 Task: Research Airbnb accommodations in Oregon's Willamette Valley. Look for 5 accommodations.
Action: Mouse moved to (431, 64)
Screenshot: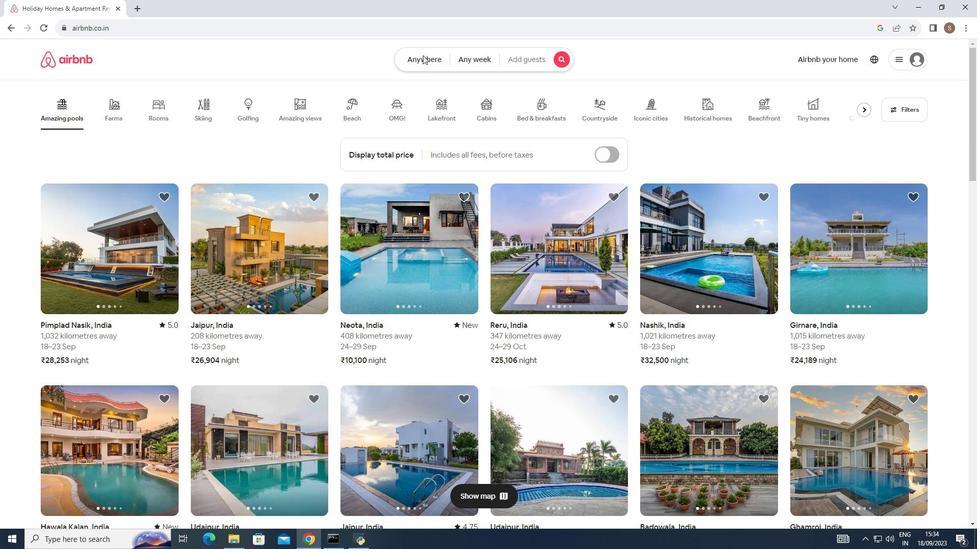 
Action: Mouse pressed left at (431, 64)
Screenshot: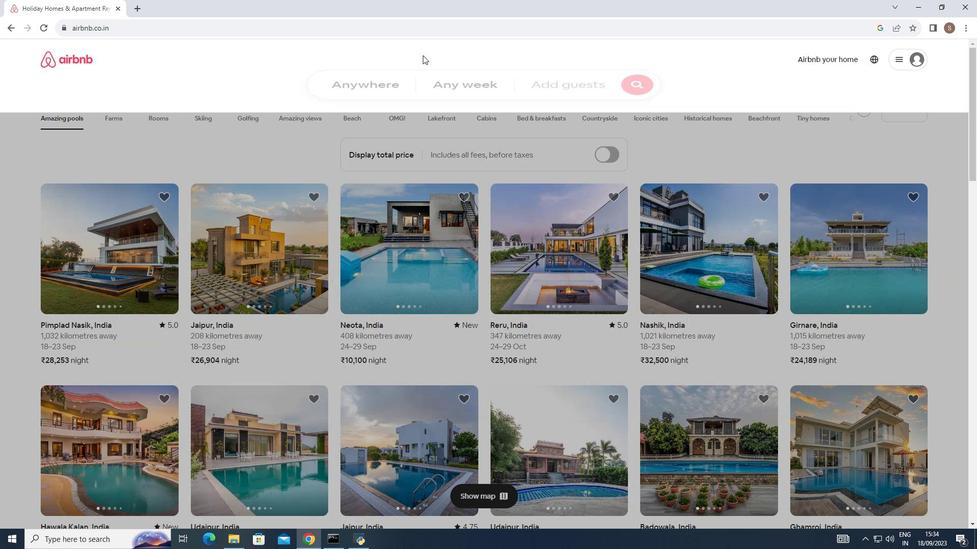 
Action: Mouse moved to (328, 112)
Screenshot: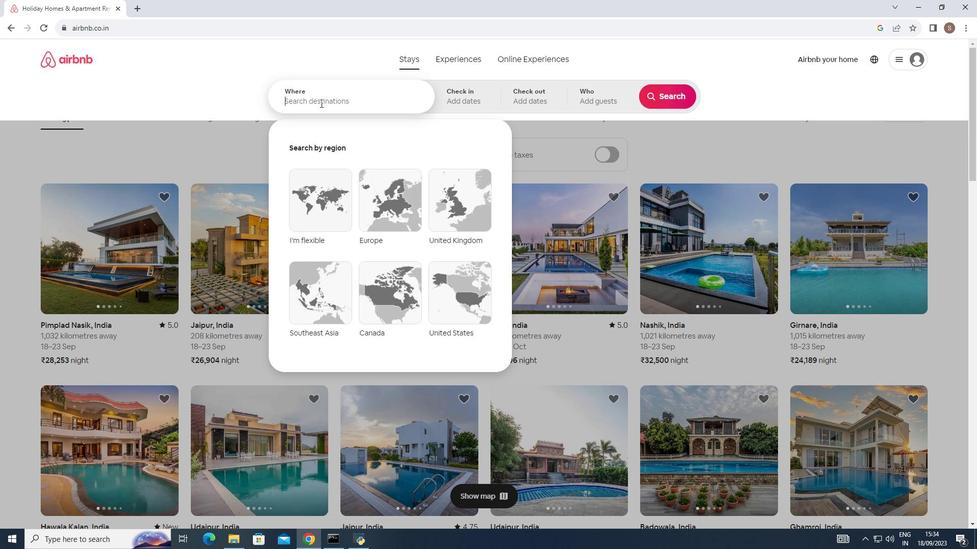 
Action: Mouse pressed left at (328, 112)
Screenshot: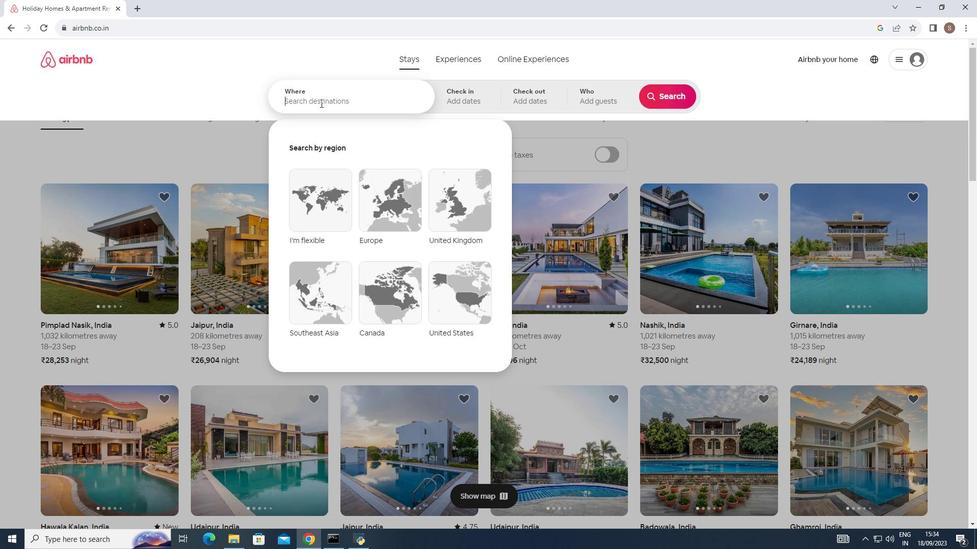 
Action: Mouse moved to (329, 112)
Screenshot: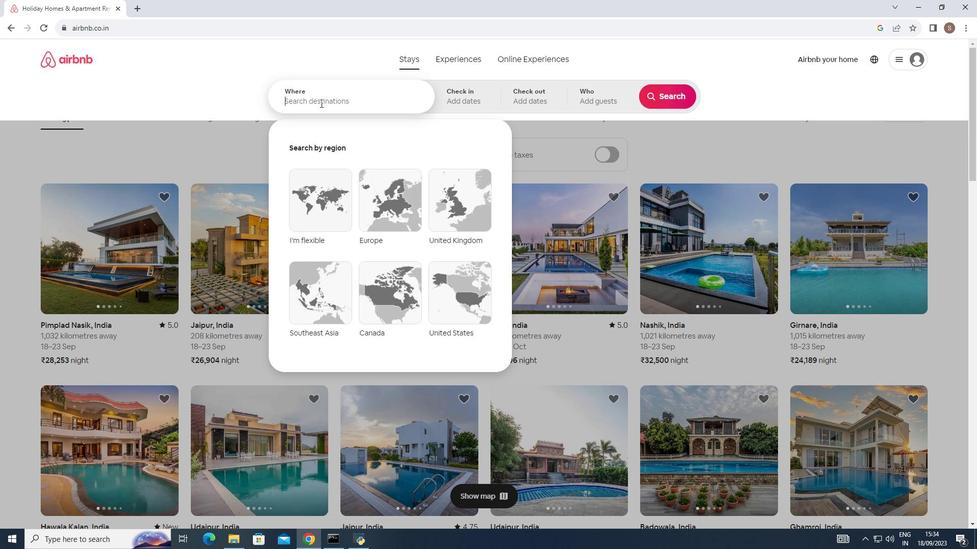 
Action: Key pressed oregons<Key.space>willamette<Key.space>valley
Screenshot: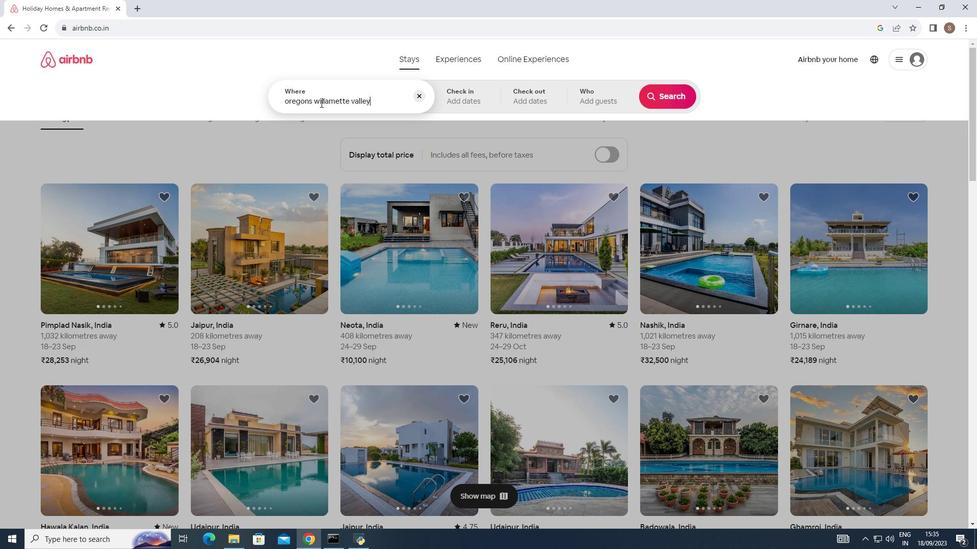 
Action: Mouse moved to (671, 99)
Screenshot: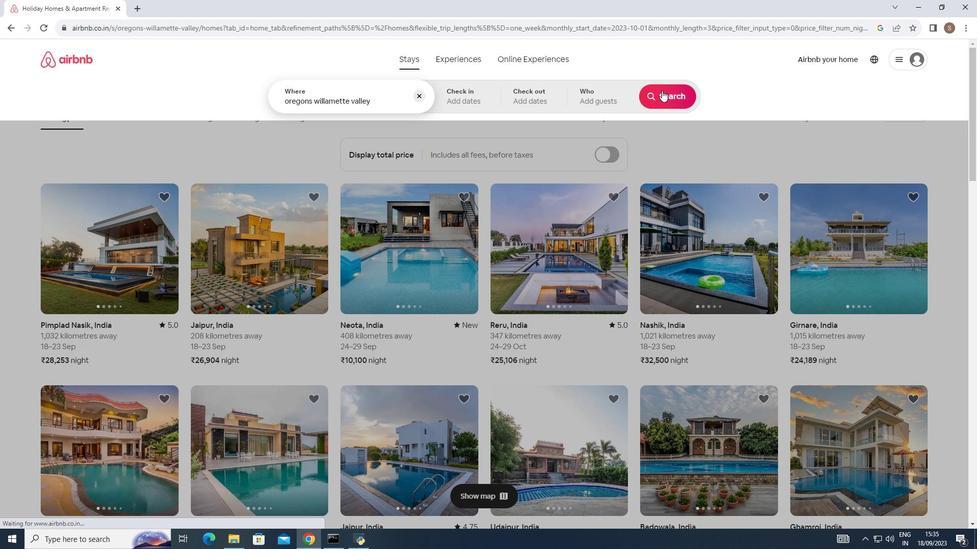 
Action: Mouse pressed left at (671, 99)
Screenshot: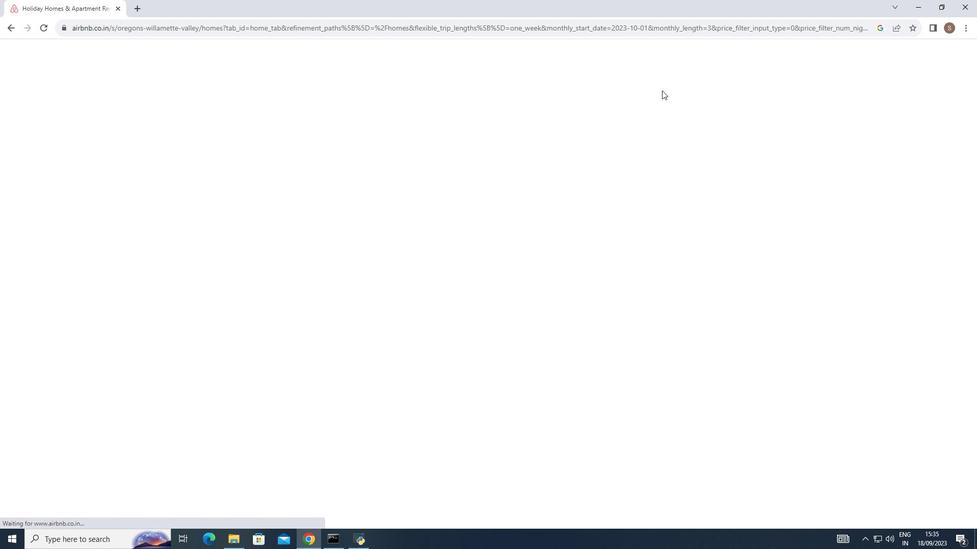 
Action: Mouse moved to (287, 265)
Screenshot: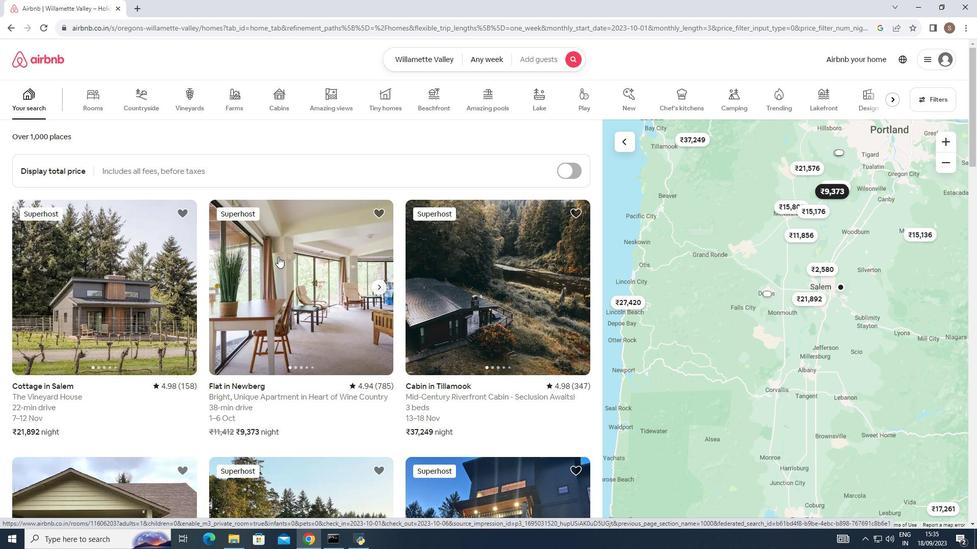 
Action: Mouse scrolled (287, 265) with delta (0, 0)
Screenshot: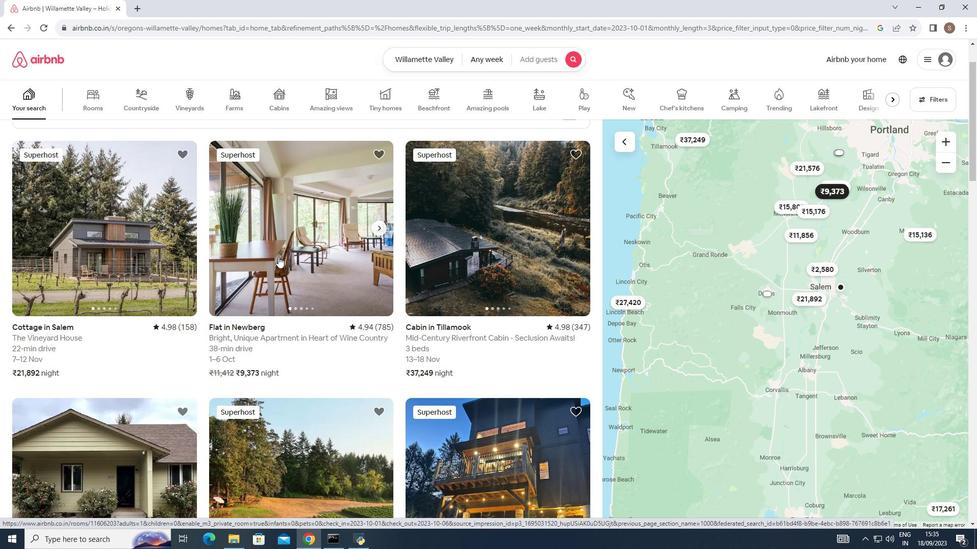 
Action: Mouse scrolled (287, 265) with delta (0, 0)
Screenshot: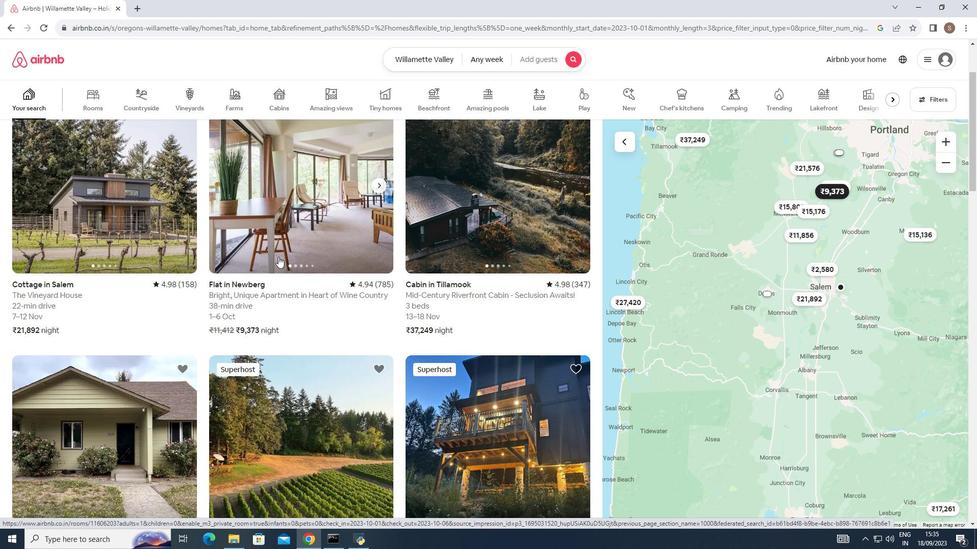 
Action: Mouse moved to (287, 261)
Screenshot: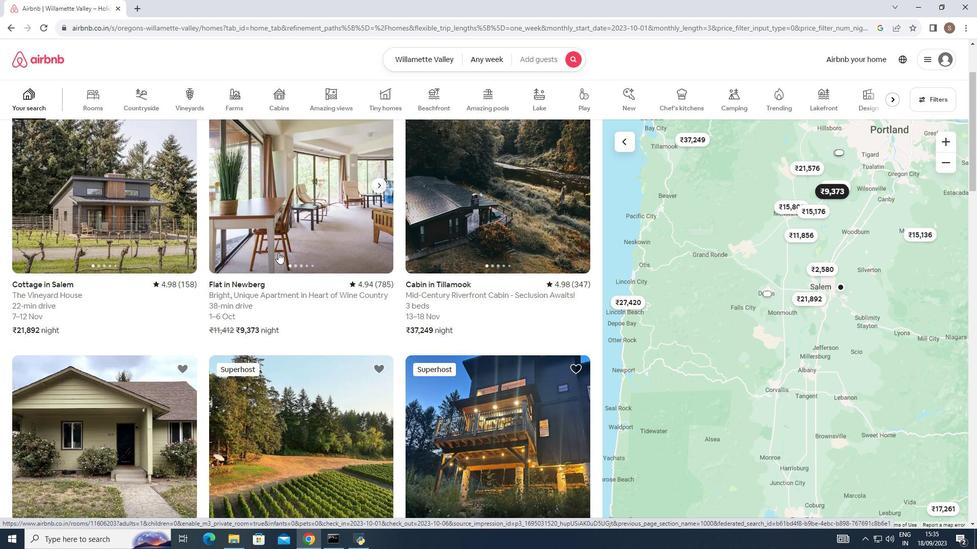 
Action: Mouse scrolled (287, 261) with delta (0, 0)
Screenshot: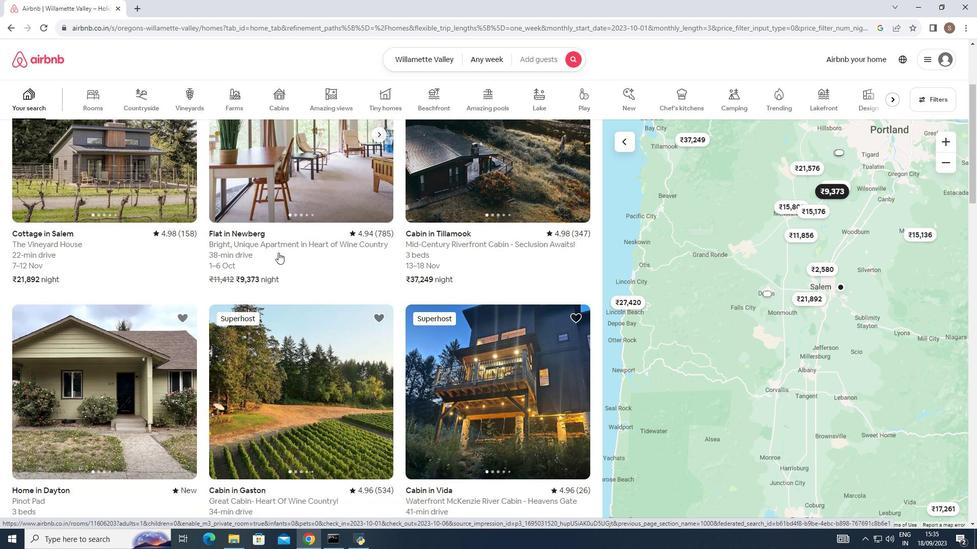 
Action: Mouse moved to (287, 261)
Screenshot: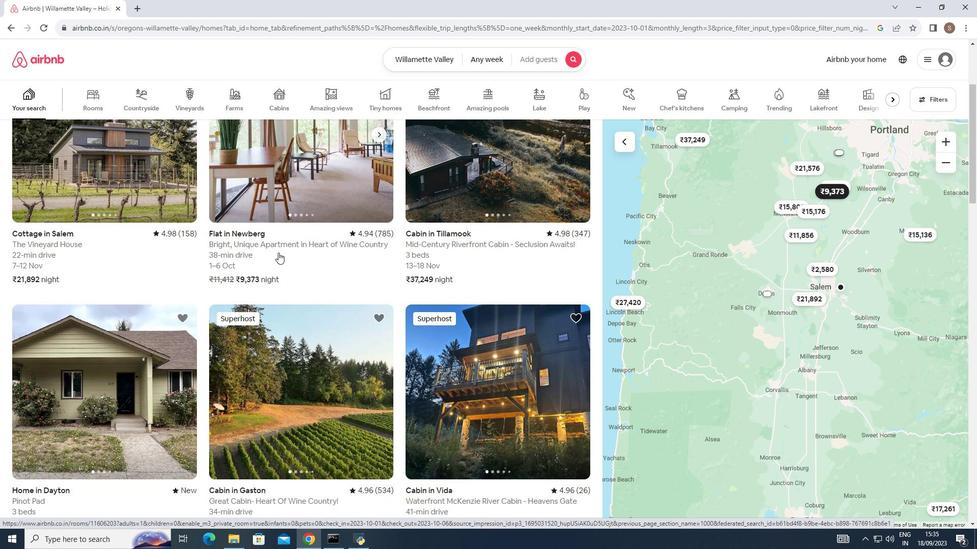 
Action: Mouse scrolled (287, 261) with delta (0, 0)
Screenshot: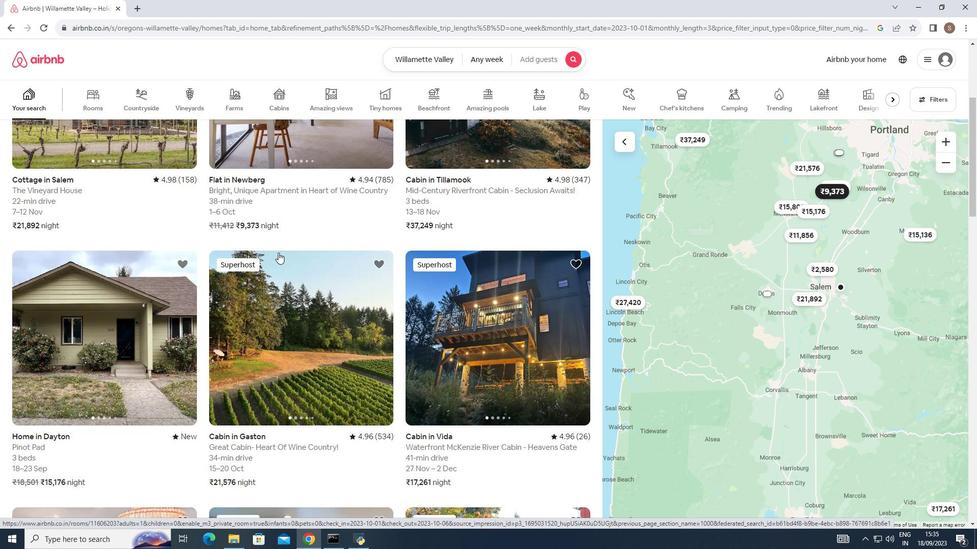 
Action: Mouse scrolled (287, 261) with delta (0, 0)
Screenshot: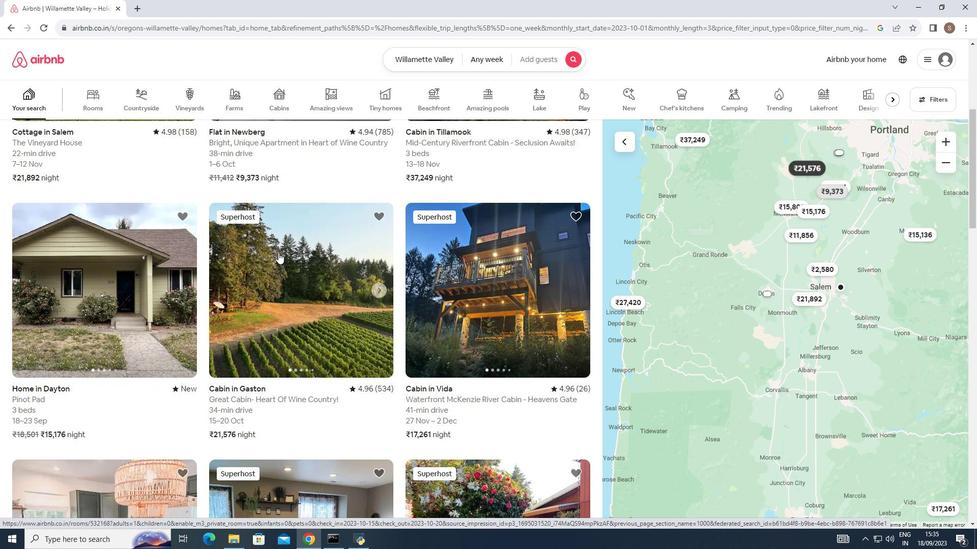 
Action: Mouse scrolled (287, 261) with delta (0, 0)
Screenshot: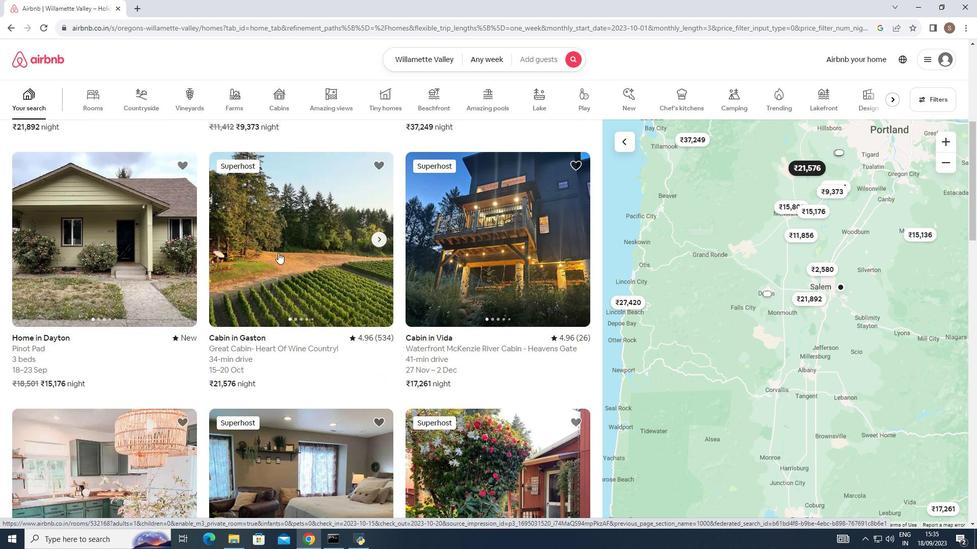 
Action: Mouse scrolled (287, 261) with delta (0, 0)
Screenshot: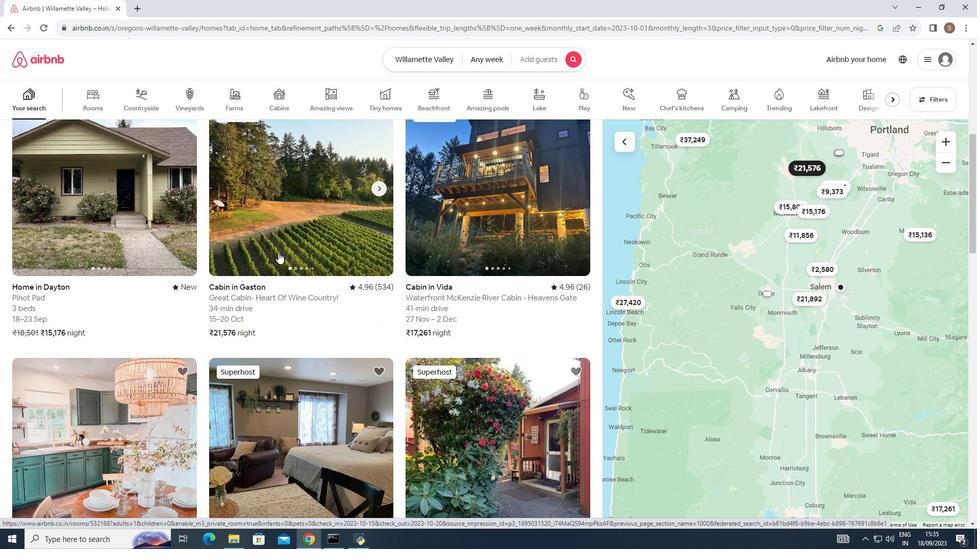 
Action: Mouse scrolled (287, 261) with delta (0, 0)
Screenshot: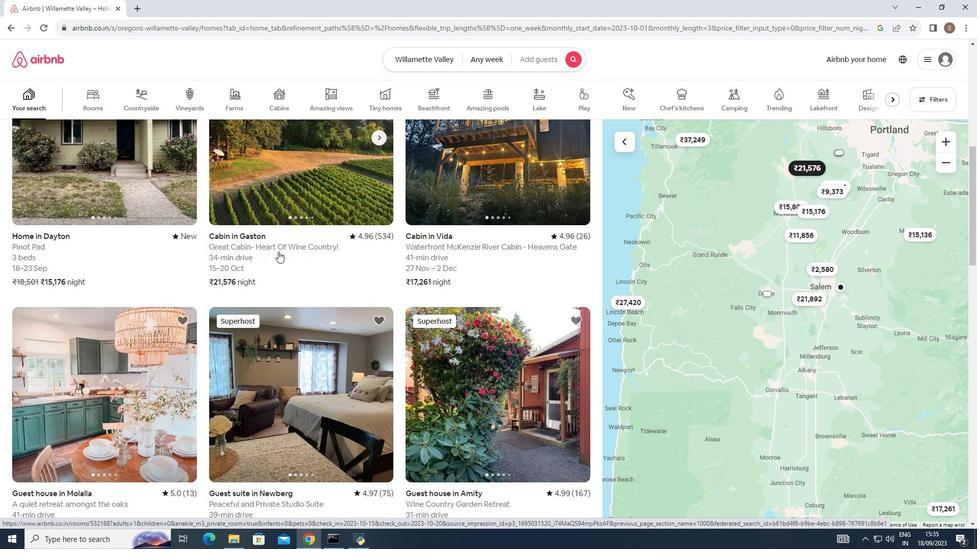 
Action: Mouse moved to (288, 257)
Screenshot: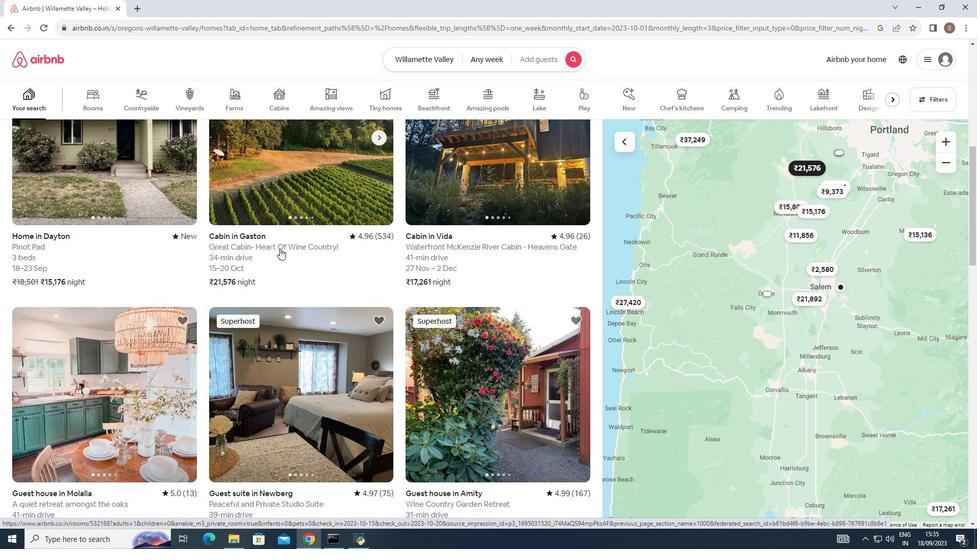 
Action: Mouse scrolled (288, 257) with delta (0, 0)
Screenshot: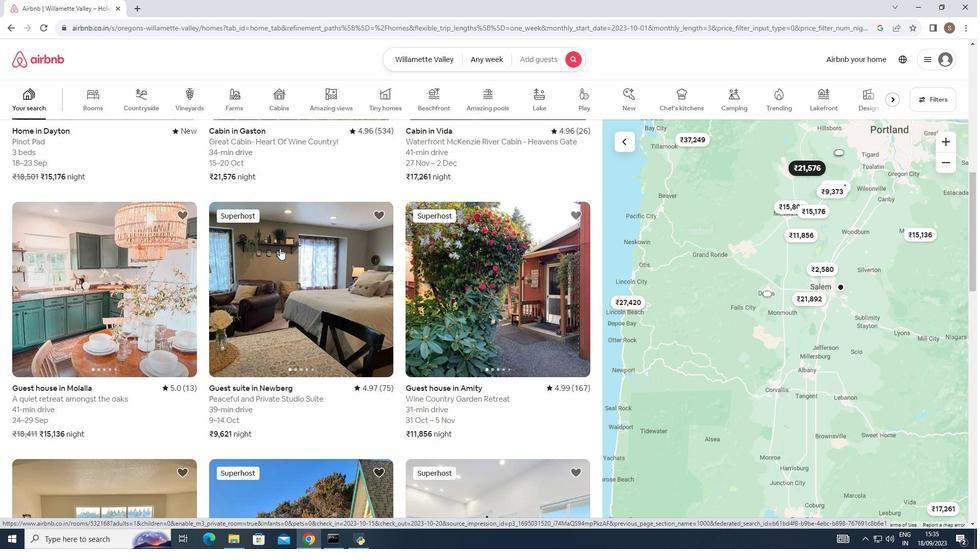 
Action: Mouse scrolled (288, 257) with delta (0, 0)
Screenshot: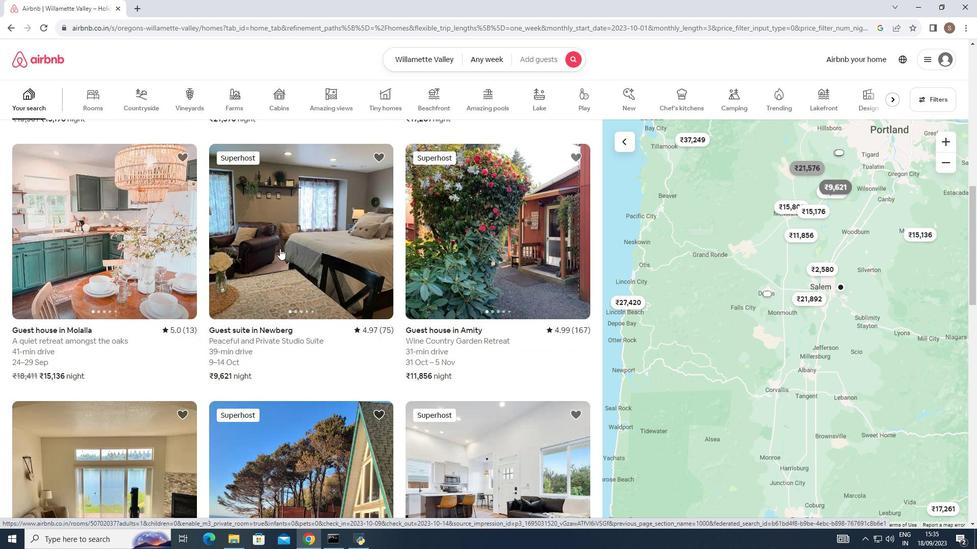 
Action: Mouse scrolled (288, 257) with delta (0, 0)
Screenshot: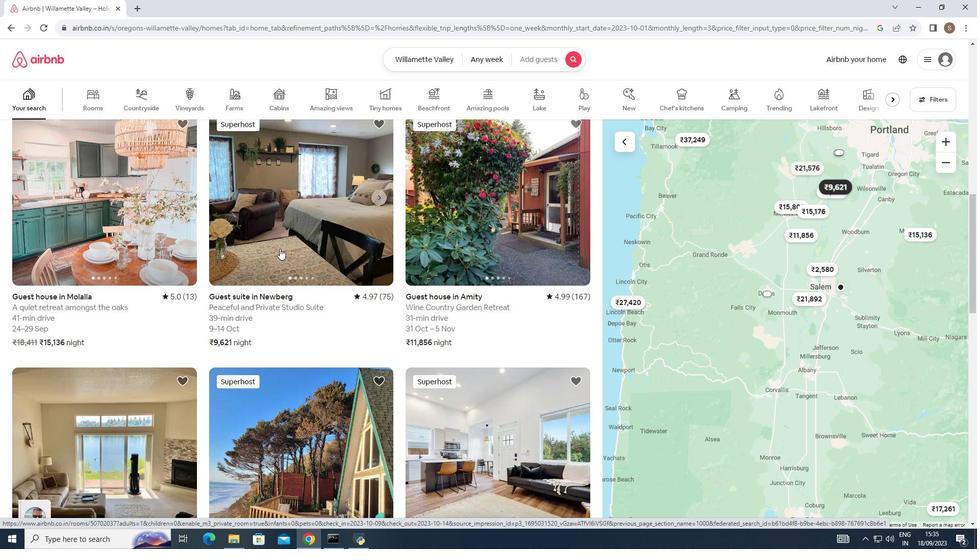 
Action: Mouse scrolled (288, 257) with delta (0, 0)
Screenshot: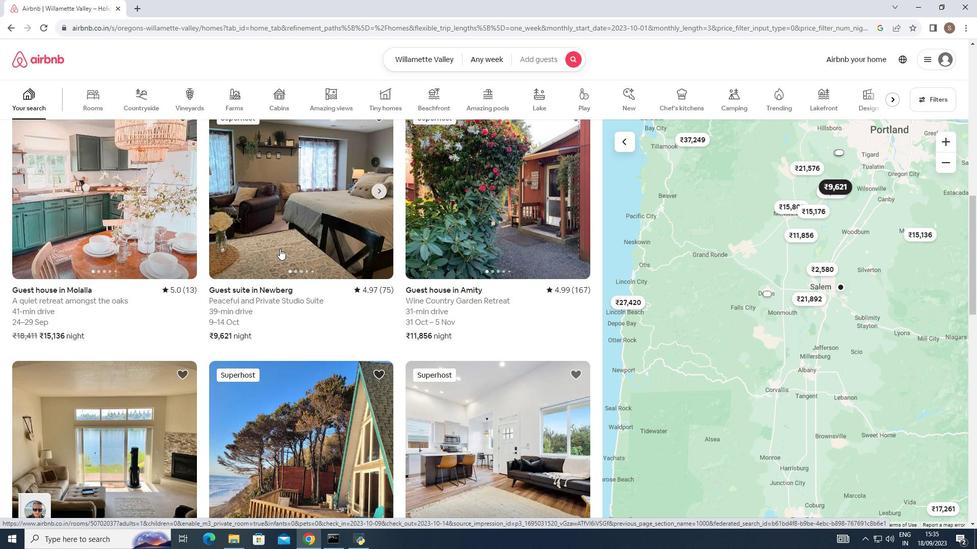 
Action: Mouse moved to (290, 254)
Screenshot: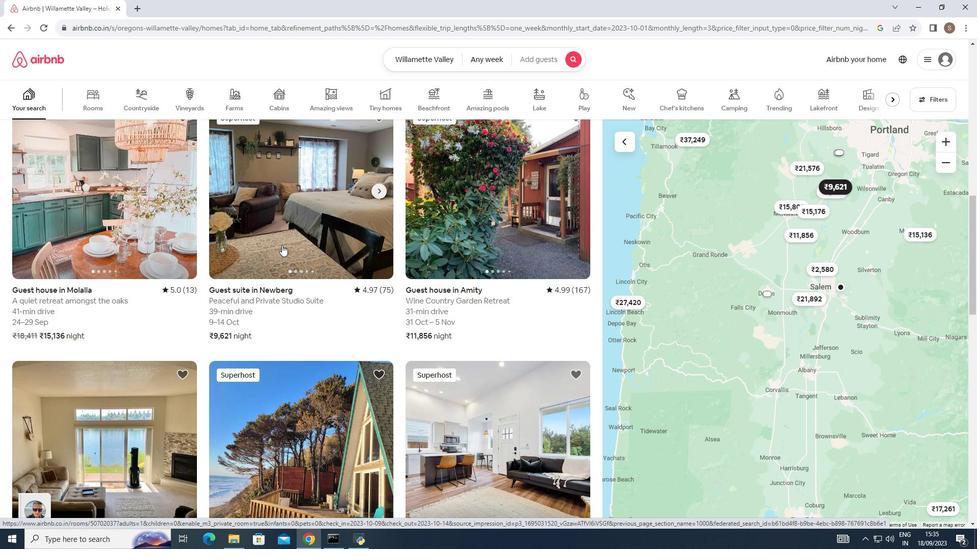 
Action: Mouse scrolled (290, 253) with delta (0, 0)
Screenshot: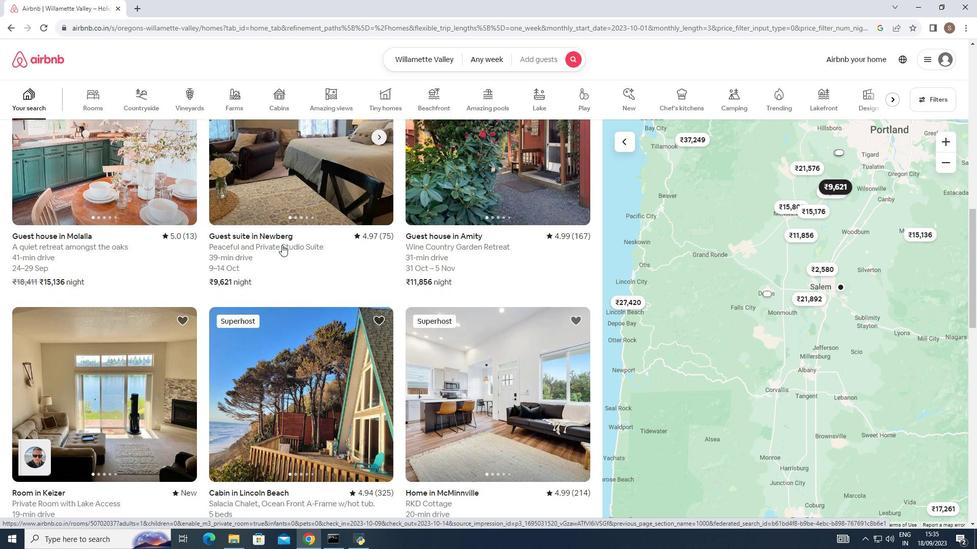 
Action: Mouse scrolled (290, 253) with delta (0, 0)
Screenshot: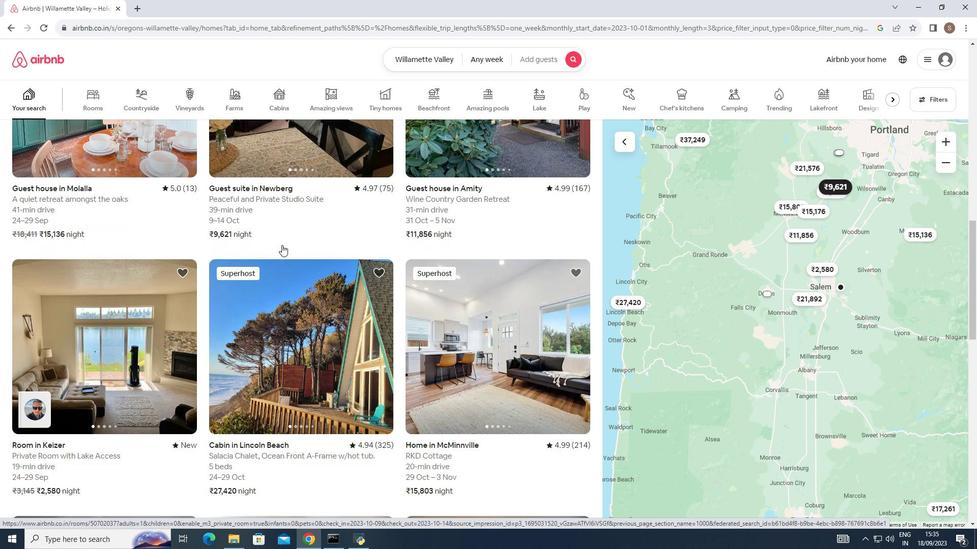 
Action: Mouse moved to (292, 249)
Screenshot: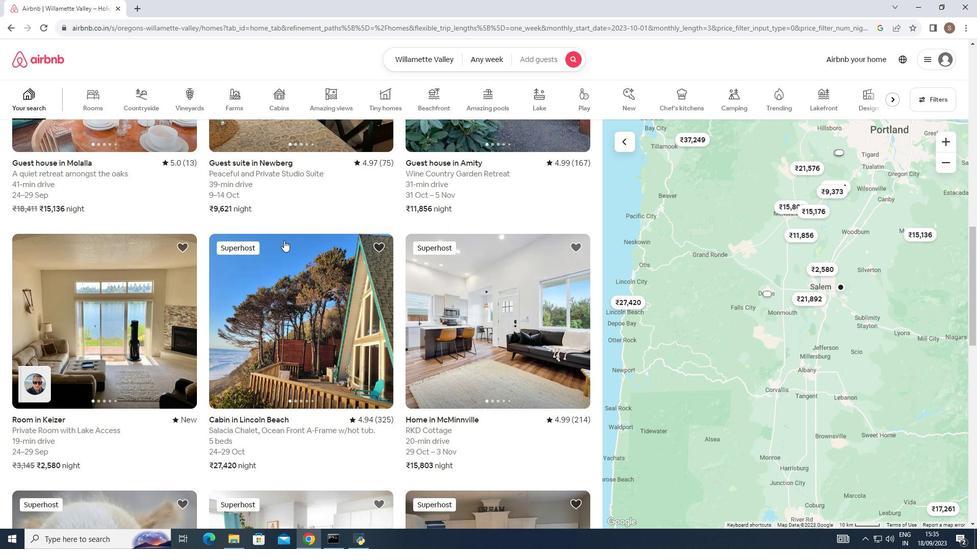
Action: Mouse scrolled (292, 248) with delta (0, 0)
Screenshot: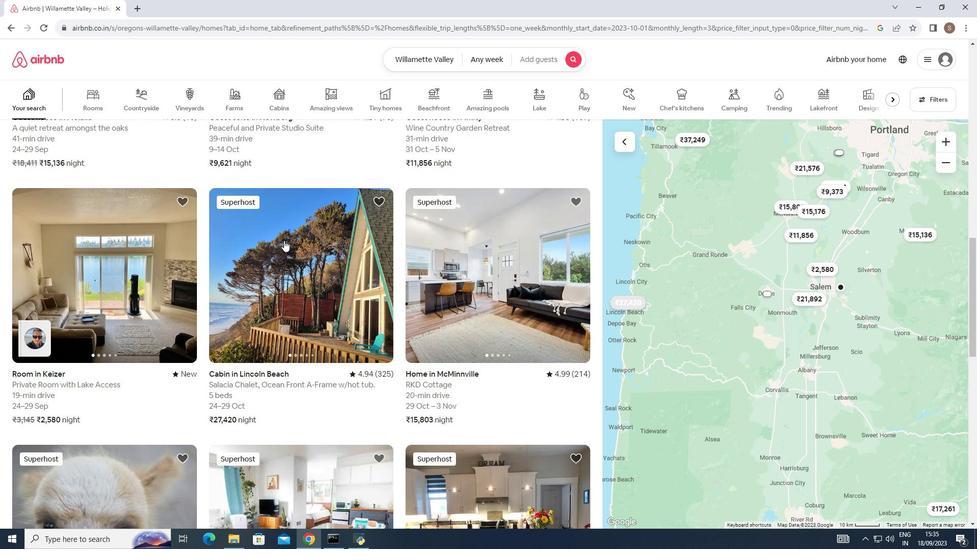 
Action: Mouse scrolled (292, 248) with delta (0, 0)
Screenshot: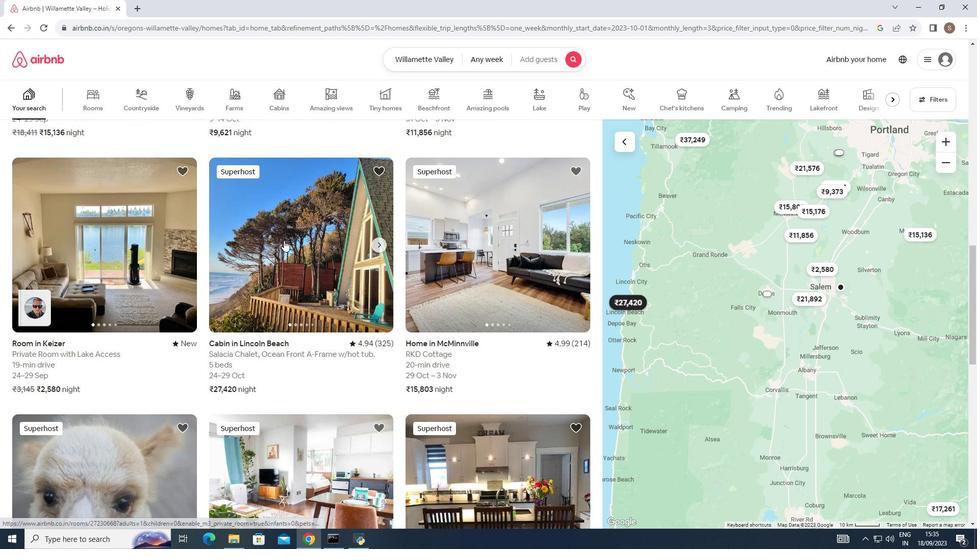 
Action: Mouse scrolled (292, 248) with delta (0, 0)
Screenshot: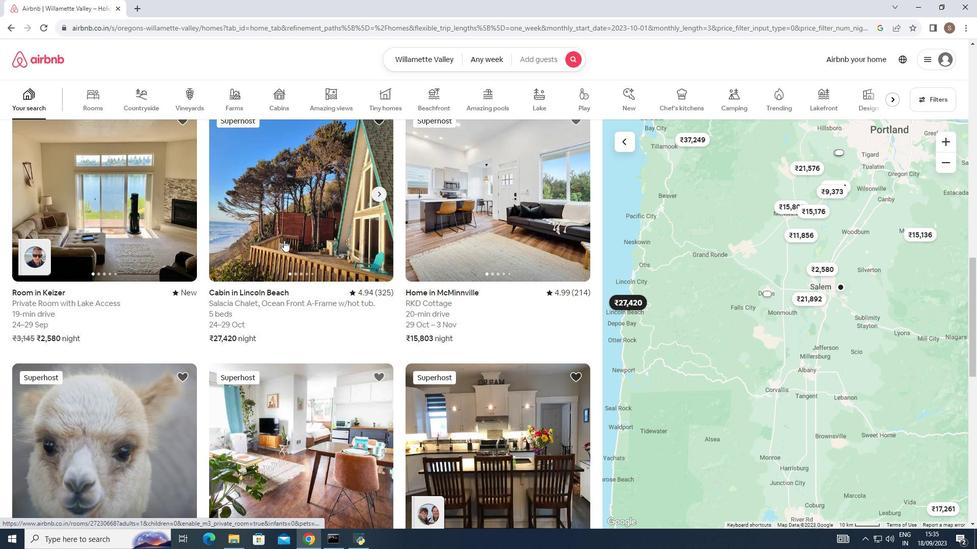 
Action: Mouse moved to (292, 249)
Screenshot: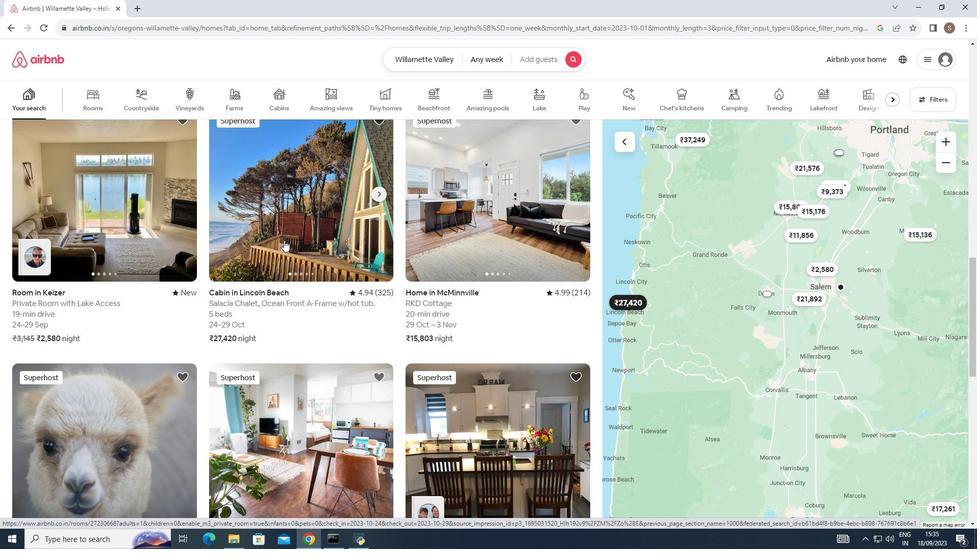 
Action: Mouse scrolled (292, 248) with delta (0, 0)
Screenshot: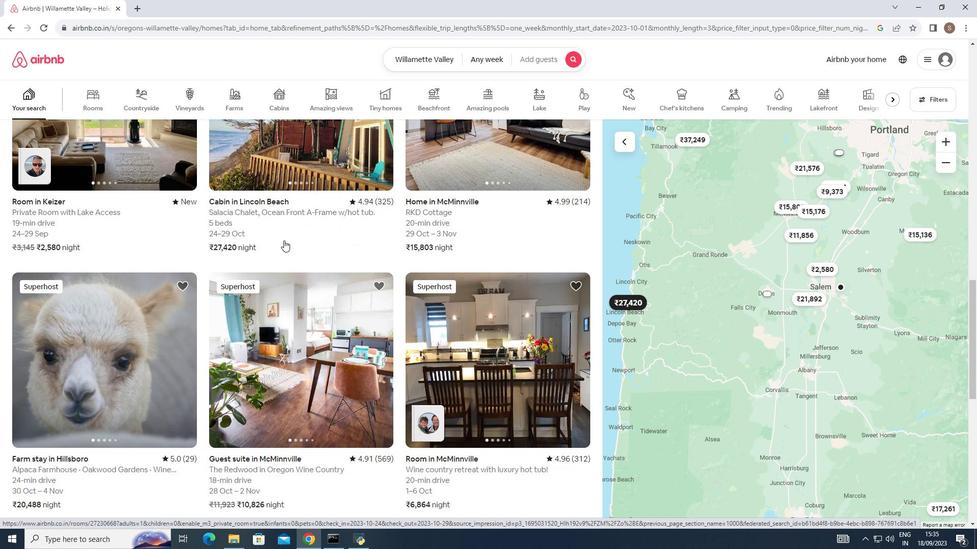 
Action: Mouse scrolled (292, 248) with delta (0, 0)
Screenshot: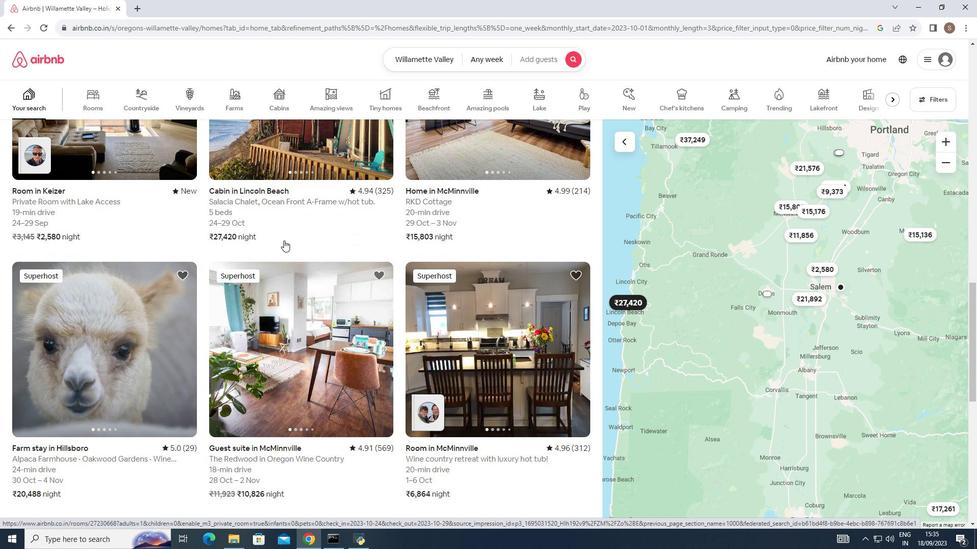 
Action: Mouse scrolled (292, 248) with delta (0, 0)
Screenshot: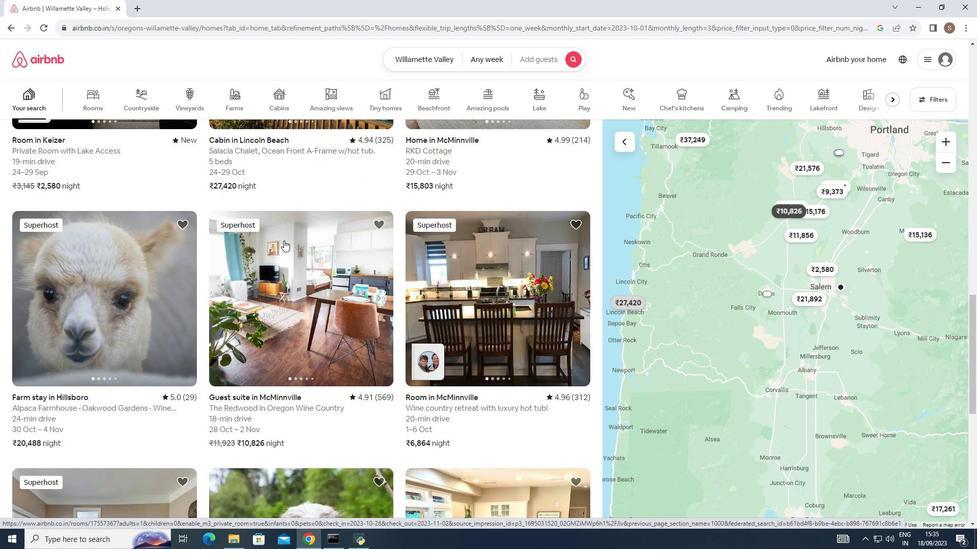 
Action: Mouse scrolled (292, 249) with delta (0, 0)
Screenshot: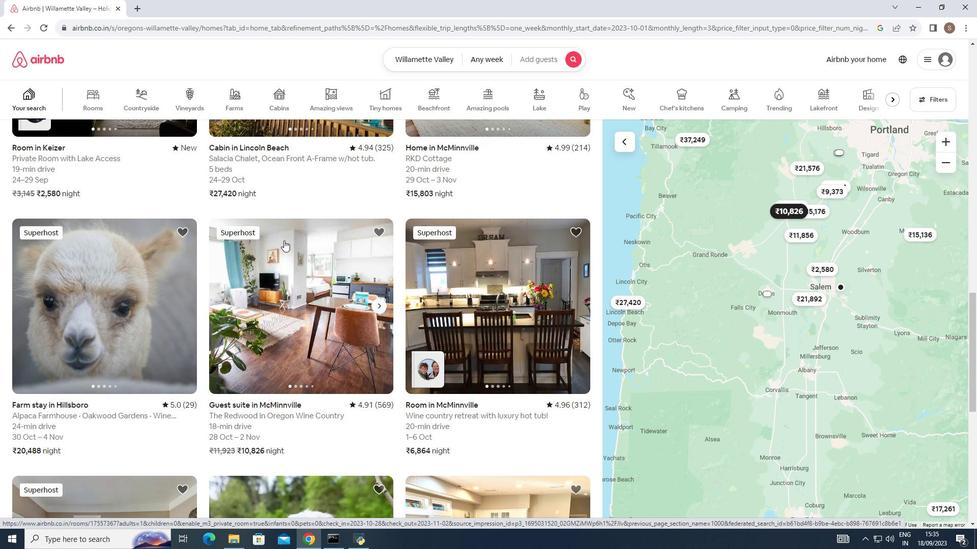 
Action: Mouse scrolled (292, 248) with delta (0, 0)
Screenshot: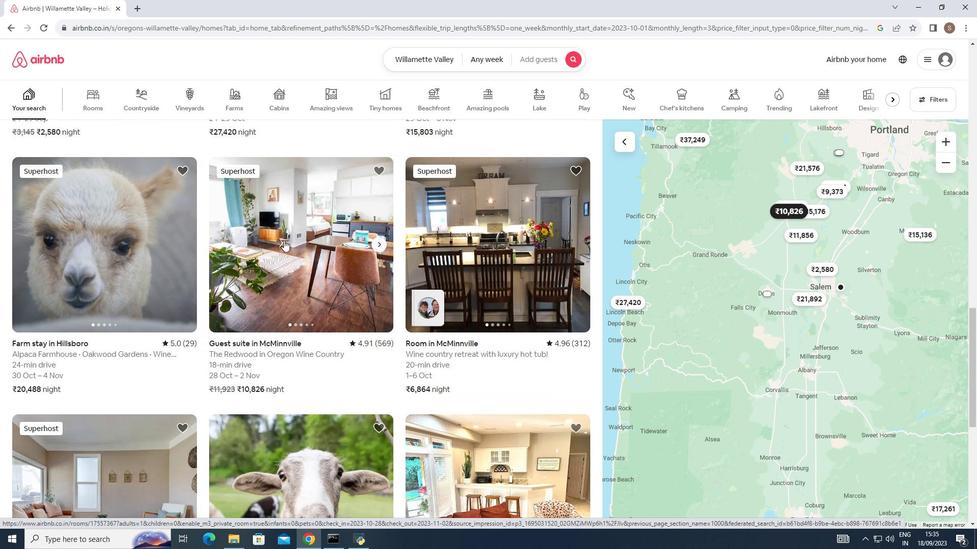 
Action: Mouse scrolled (292, 248) with delta (0, 0)
Screenshot: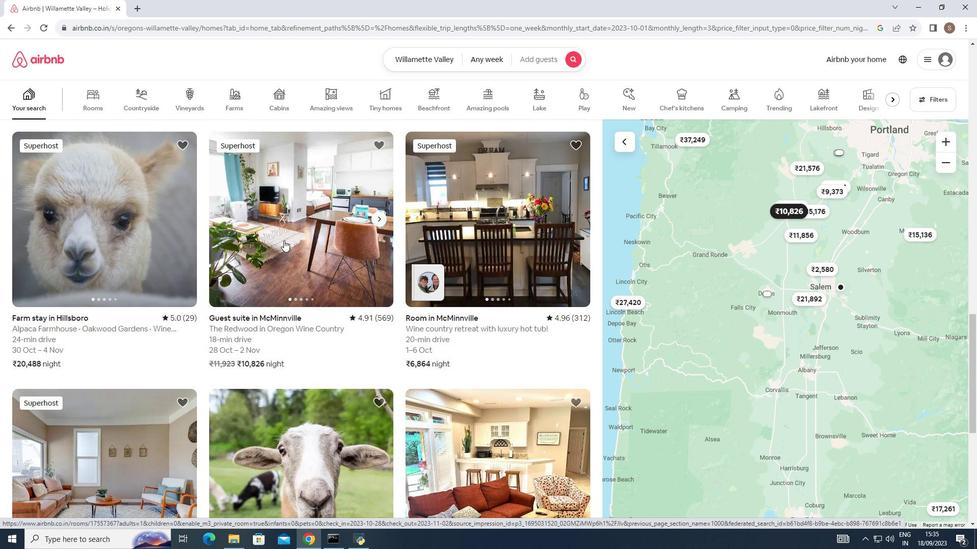 
Action: Mouse scrolled (292, 248) with delta (0, 0)
Screenshot: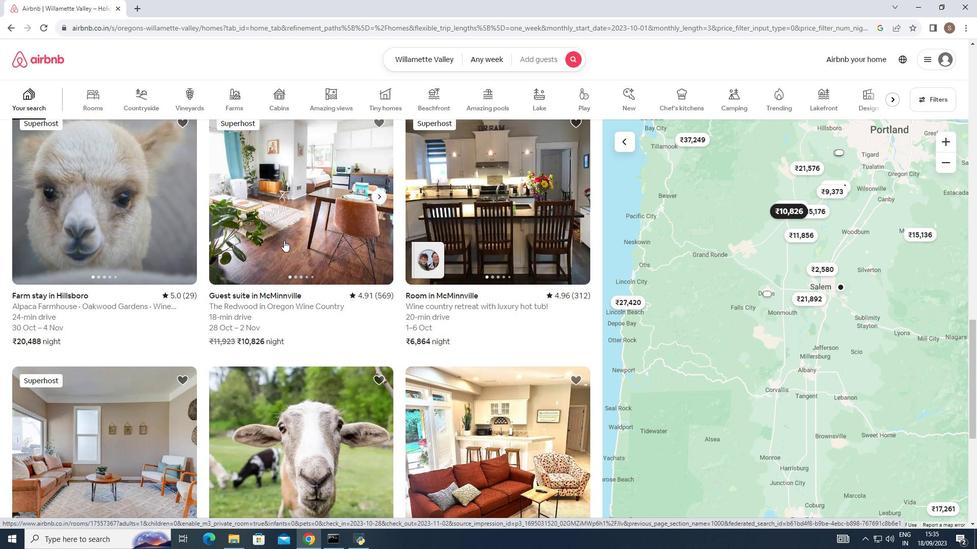 
Action: Mouse moved to (293, 248)
Screenshot: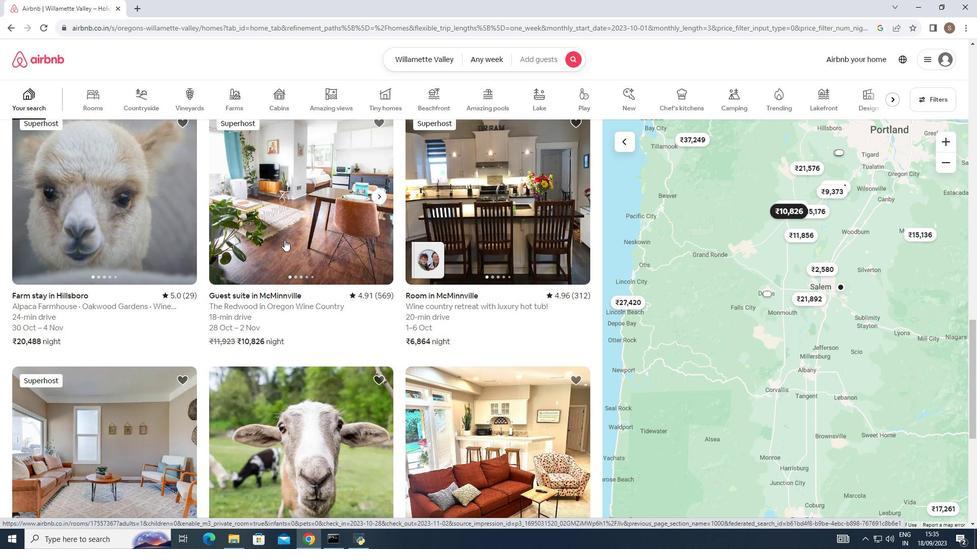 
Action: Mouse scrolled (293, 248) with delta (0, 0)
Screenshot: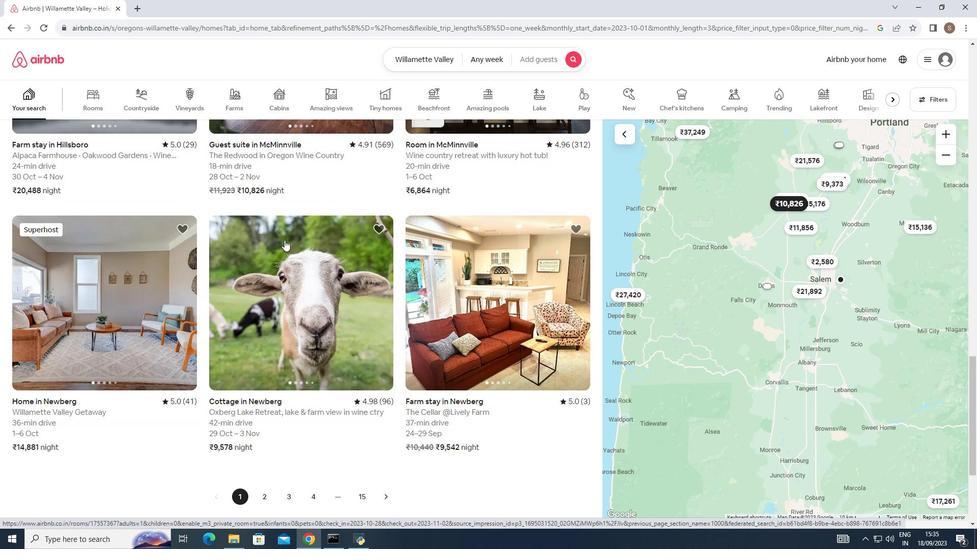 
Action: Mouse scrolled (293, 248) with delta (0, 0)
Screenshot: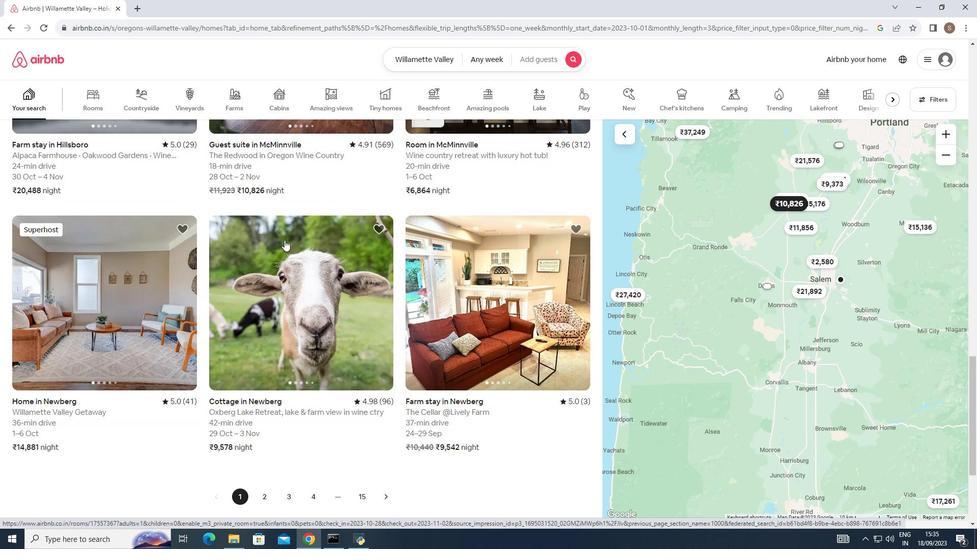 
Action: Mouse scrolled (293, 248) with delta (0, 0)
Screenshot: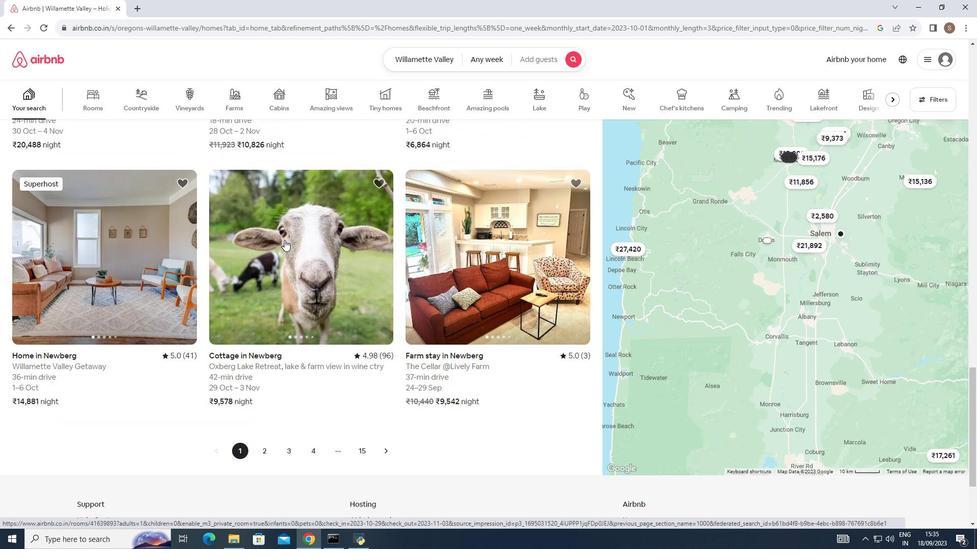 
Action: Mouse scrolled (293, 248) with delta (0, 0)
Screenshot: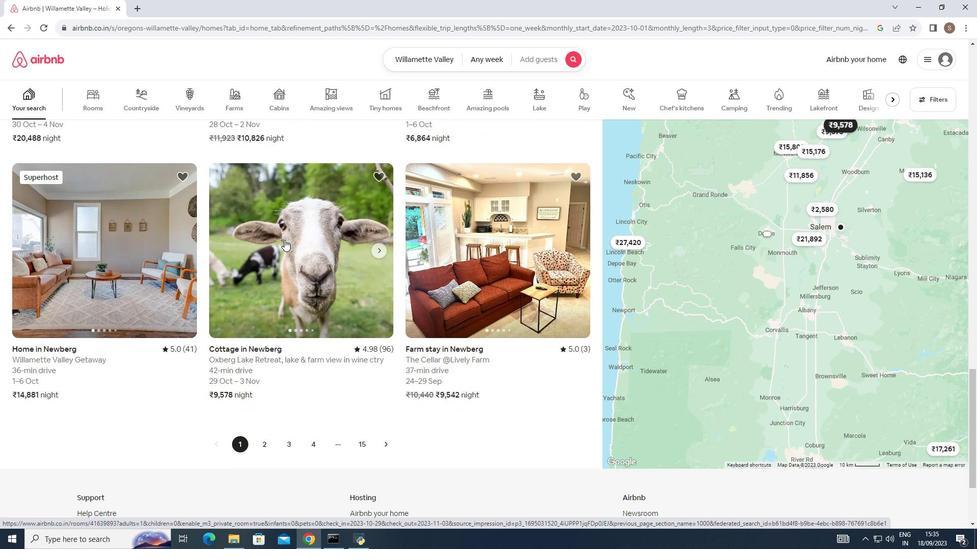 
Action: Mouse moved to (294, 247)
Screenshot: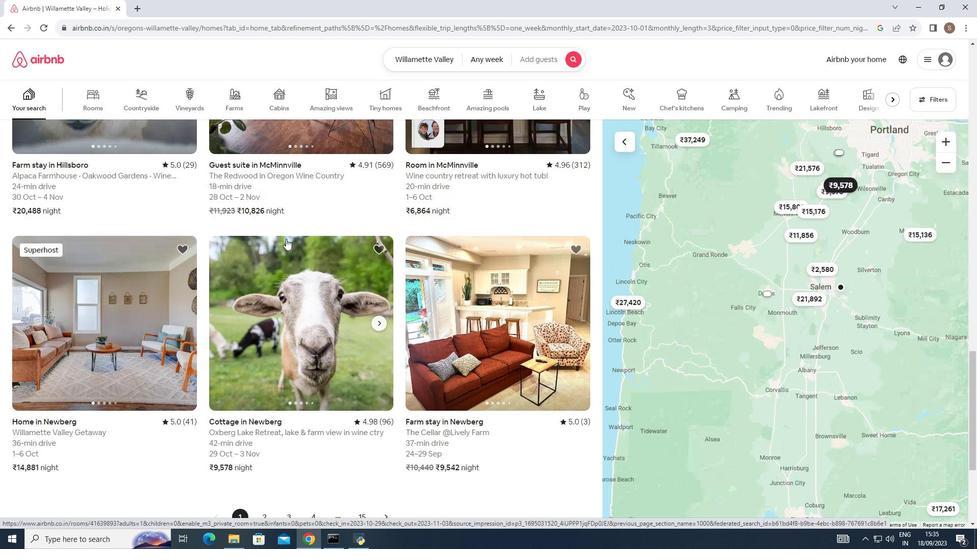 
Action: Mouse scrolled (294, 248) with delta (0, 0)
Screenshot: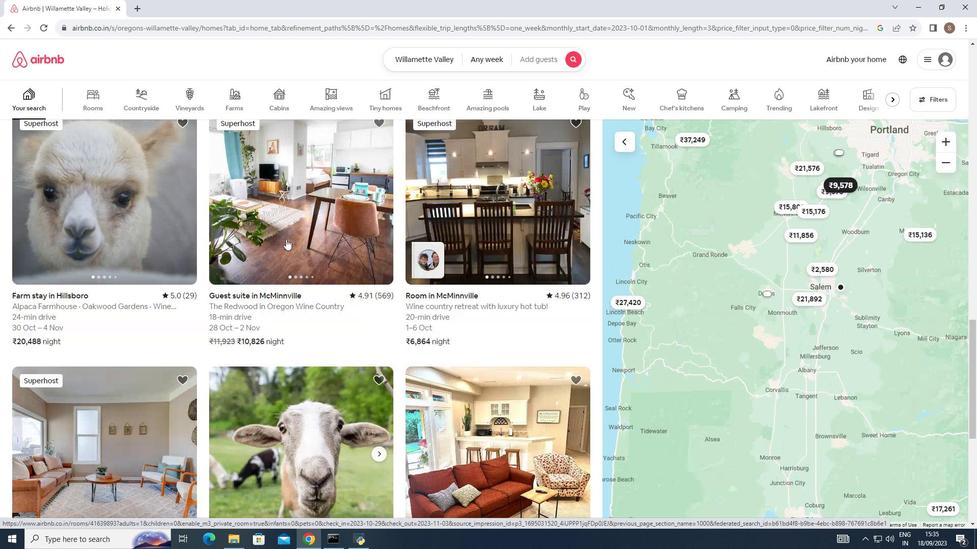 
Action: Mouse scrolled (294, 248) with delta (0, 0)
Screenshot: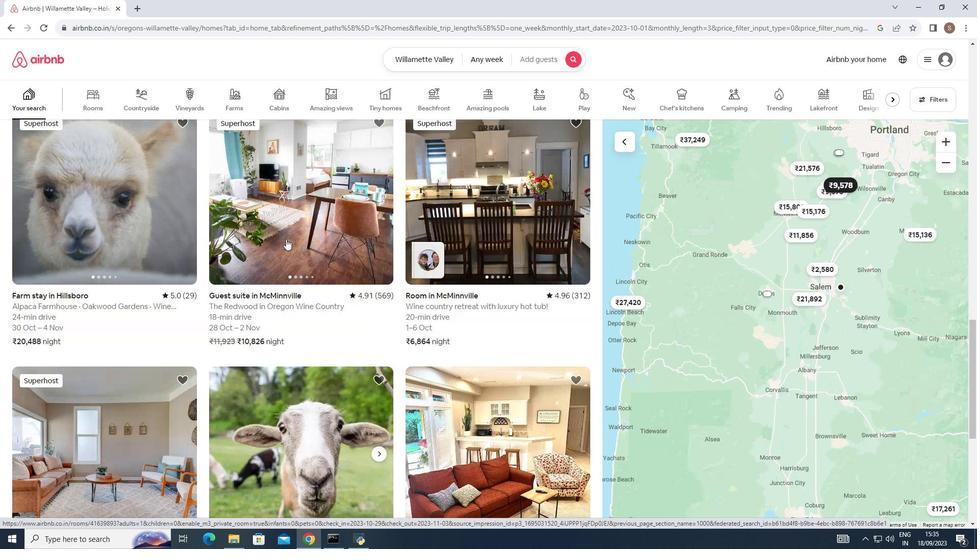 
Action: Mouse scrolled (294, 248) with delta (0, 0)
Screenshot: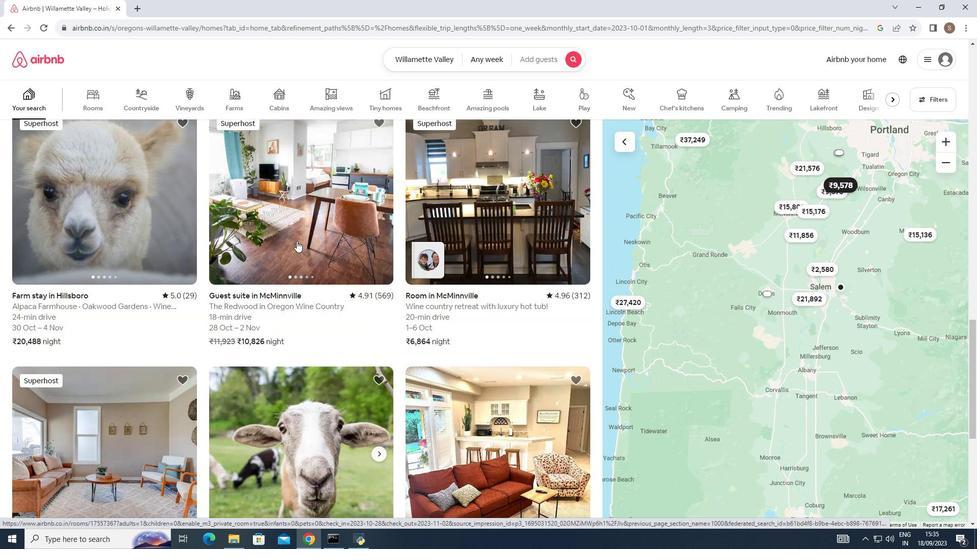 
Action: Mouse scrolled (294, 248) with delta (0, 0)
Screenshot: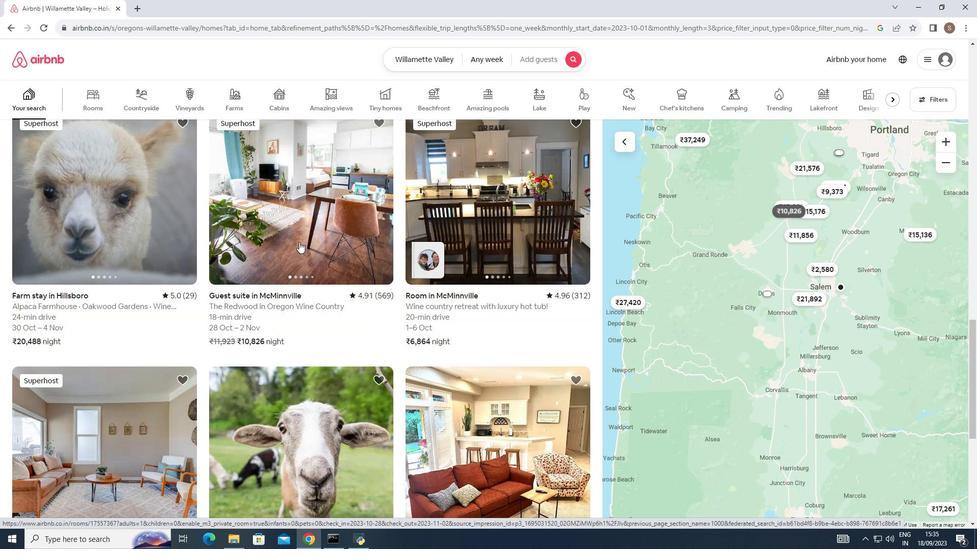 
Action: Mouse moved to (308, 250)
Screenshot: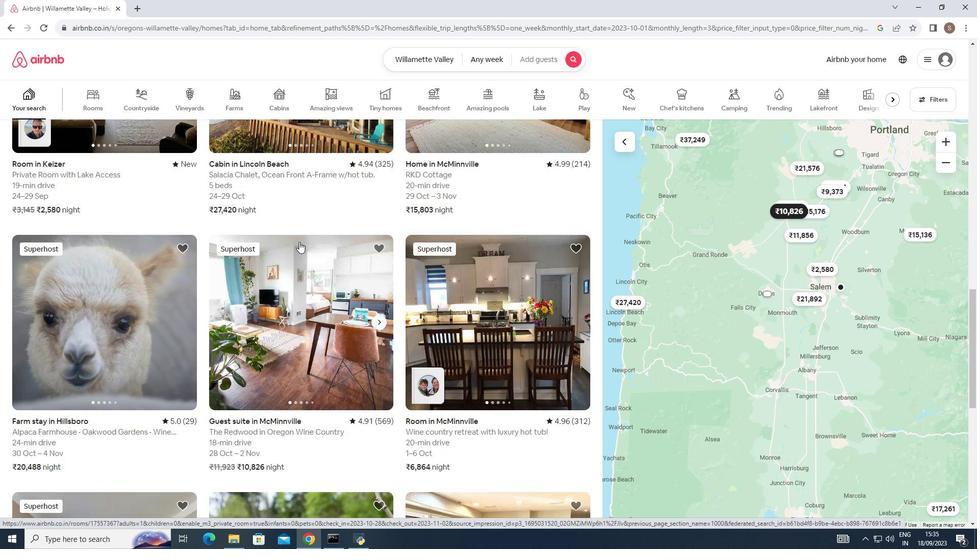 
Action: Mouse scrolled (308, 251) with delta (0, 0)
Screenshot: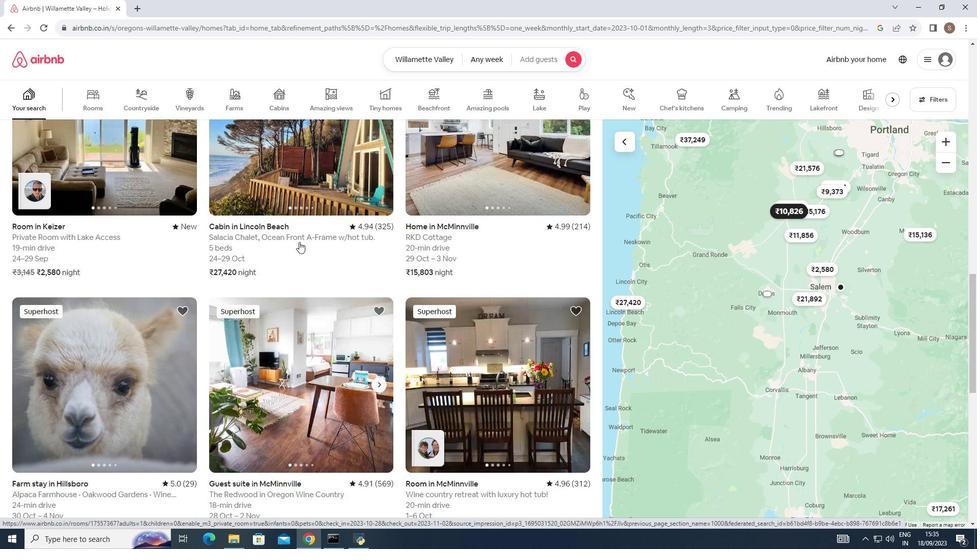 
Action: Mouse scrolled (308, 251) with delta (0, 0)
Screenshot: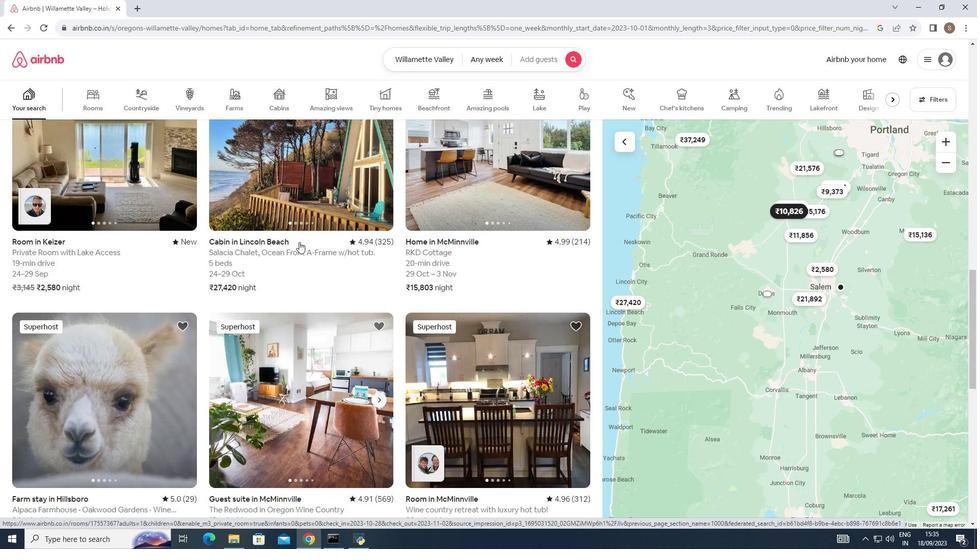 
Action: Mouse scrolled (308, 251) with delta (0, 0)
Screenshot: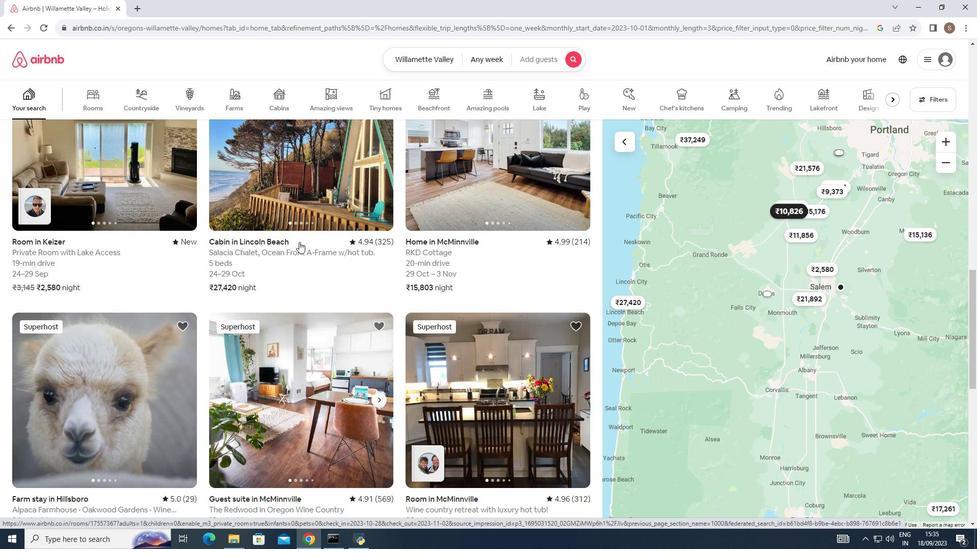 
Action: Mouse scrolled (308, 251) with delta (0, 0)
Screenshot: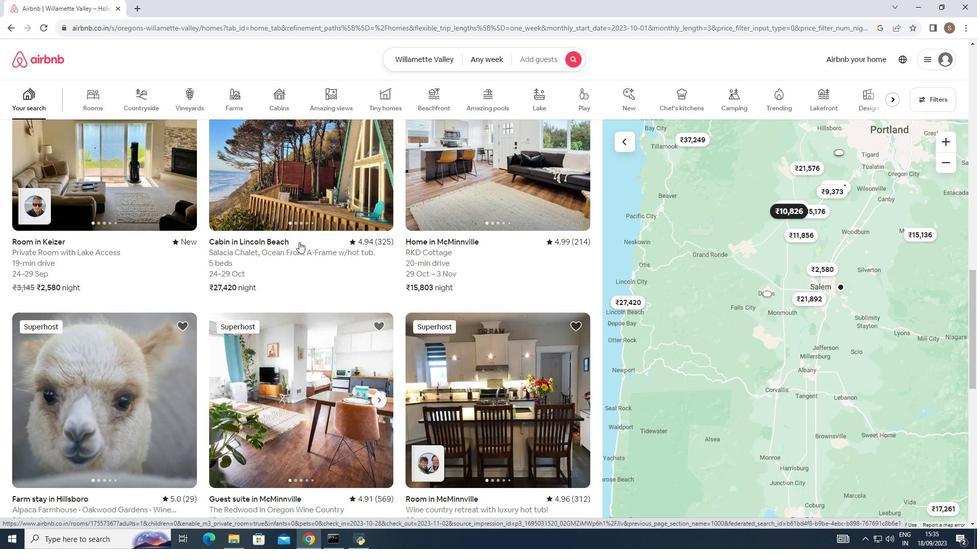 
Action: Mouse scrolled (308, 251) with delta (0, 0)
Screenshot: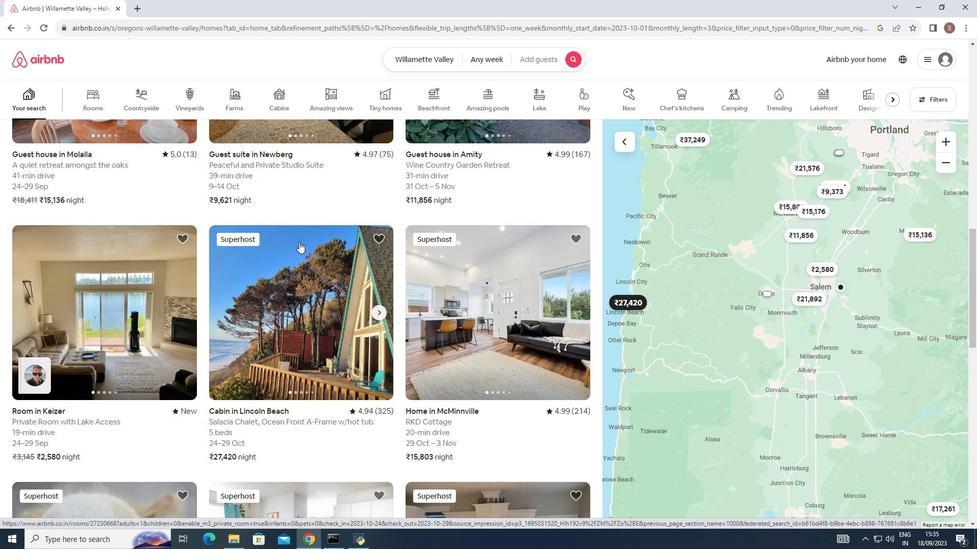 
Action: Mouse scrolled (308, 251) with delta (0, 0)
Screenshot: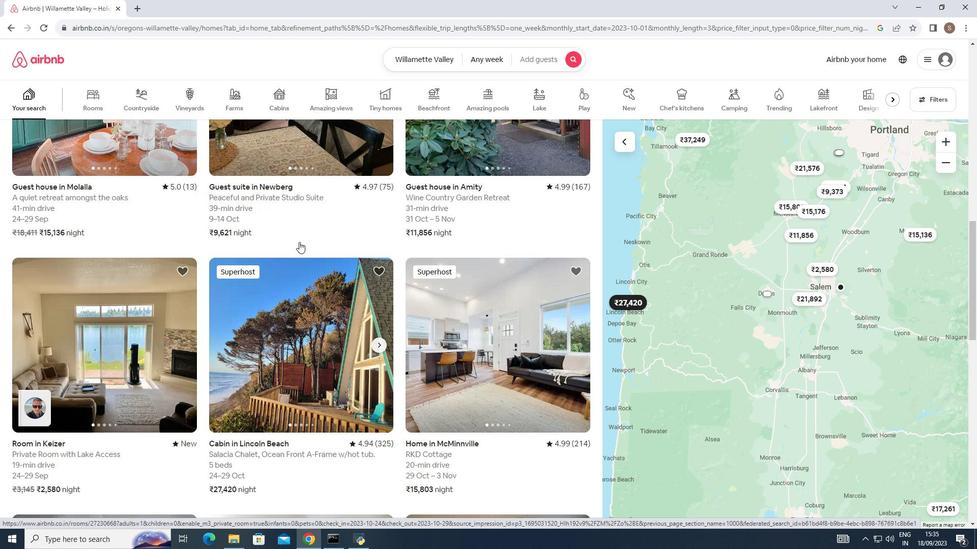 
Action: Mouse scrolled (308, 251) with delta (0, 0)
Screenshot: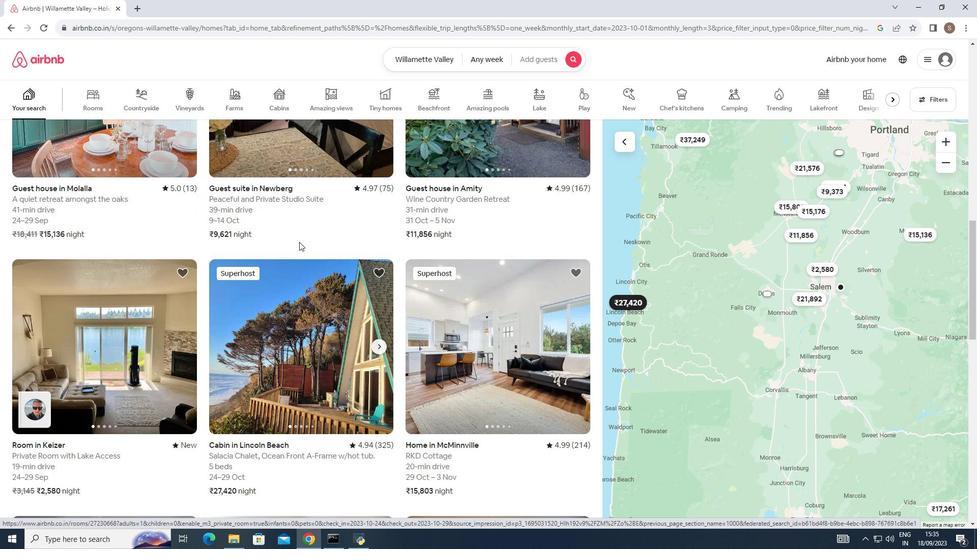 
Action: Mouse scrolled (308, 251) with delta (0, 0)
Screenshot: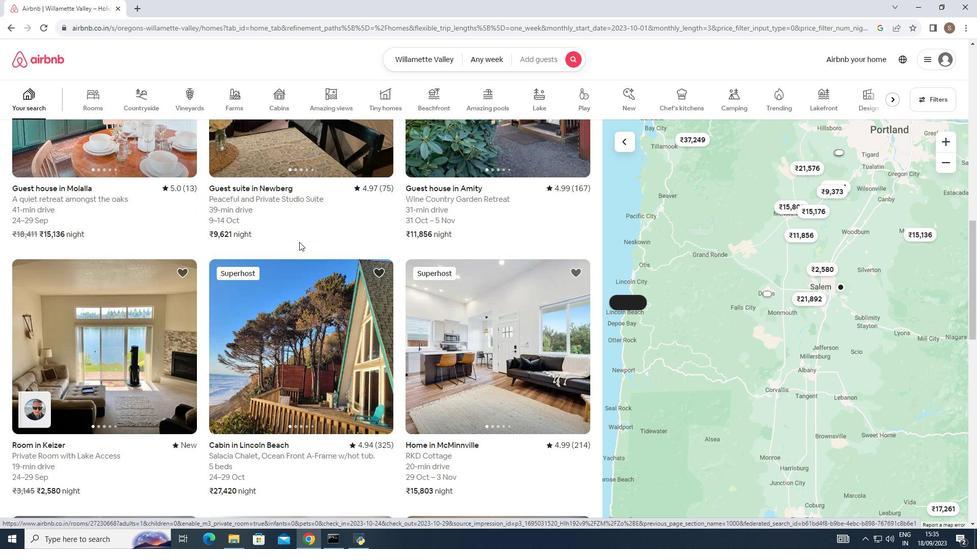 
Action: Mouse scrolled (308, 251) with delta (0, 0)
Screenshot: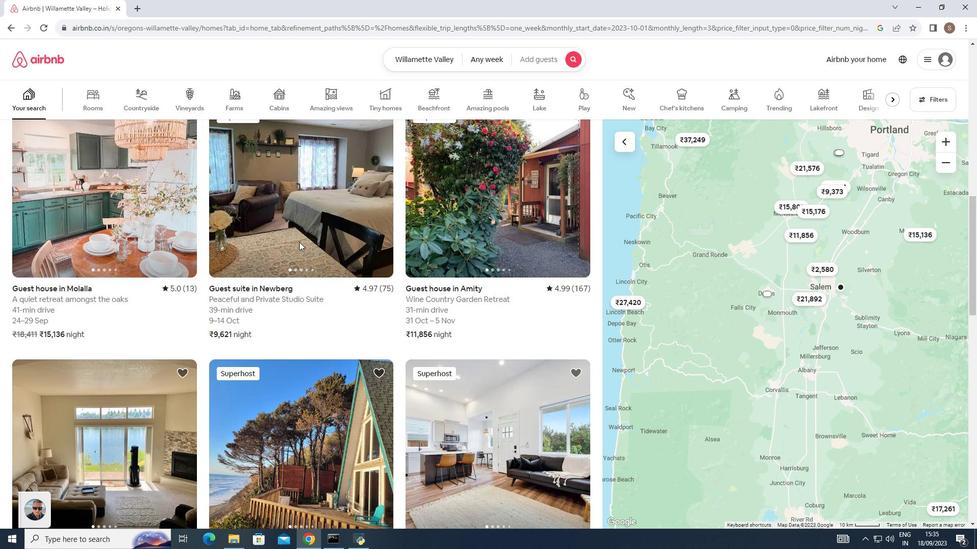 
Action: Mouse scrolled (308, 251) with delta (0, 0)
Screenshot: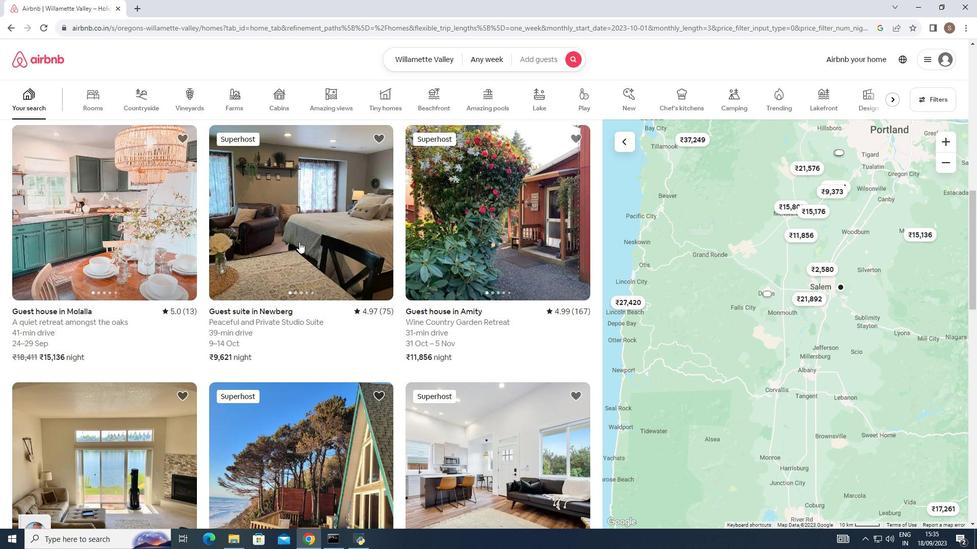 
Action: Mouse scrolled (308, 251) with delta (0, 0)
Screenshot: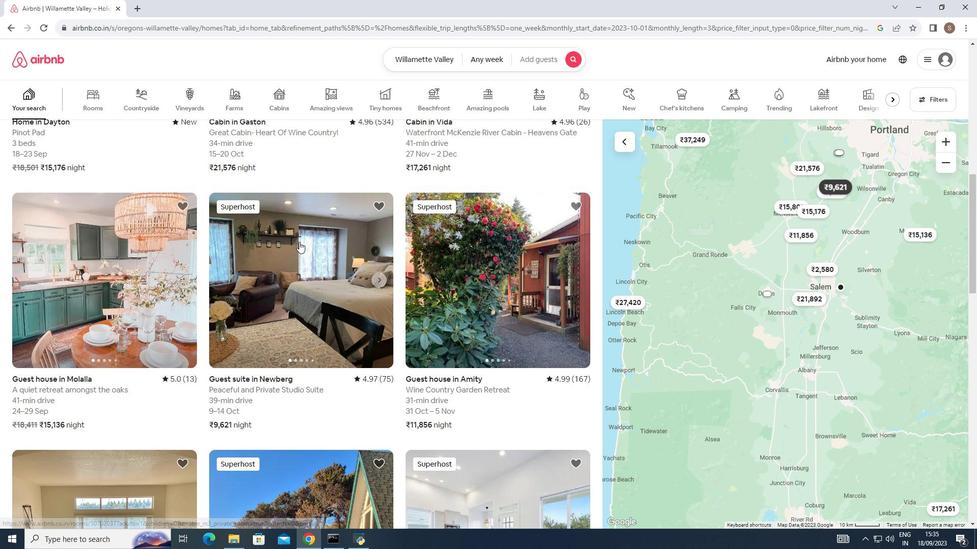 
Action: Mouse scrolled (308, 251) with delta (0, 0)
Screenshot: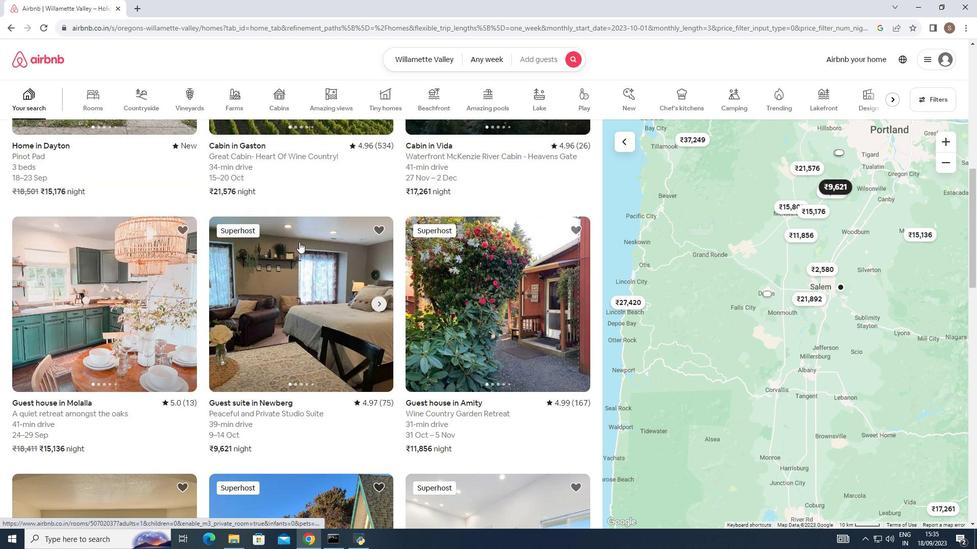 
Action: Mouse scrolled (308, 251) with delta (0, 0)
Screenshot: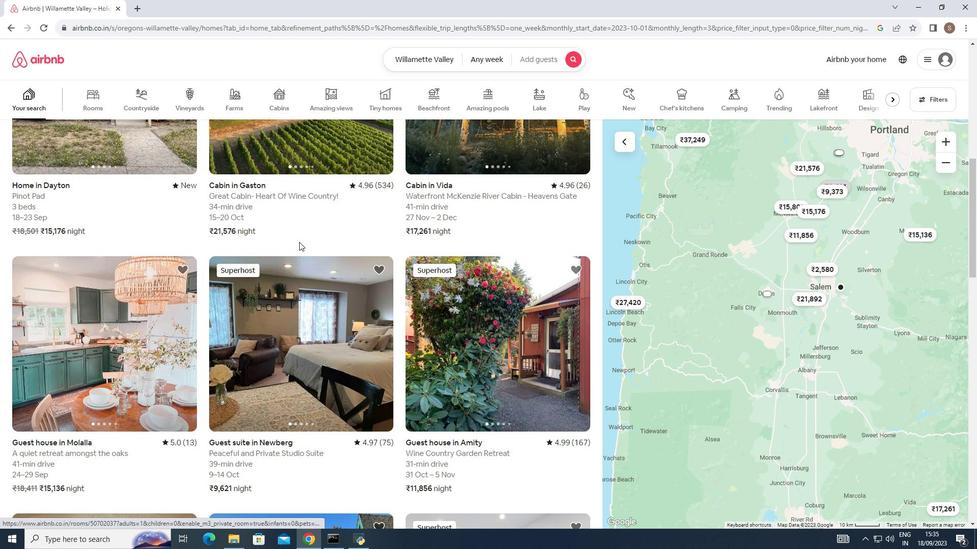 
Action: Mouse scrolled (308, 251) with delta (0, 0)
Screenshot: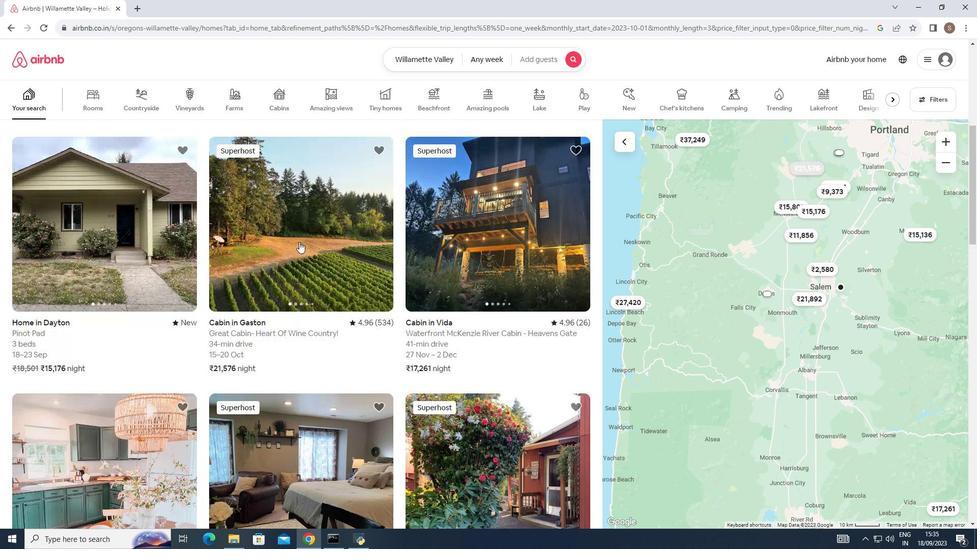 
Action: Mouse scrolled (308, 251) with delta (0, 0)
Screenshot: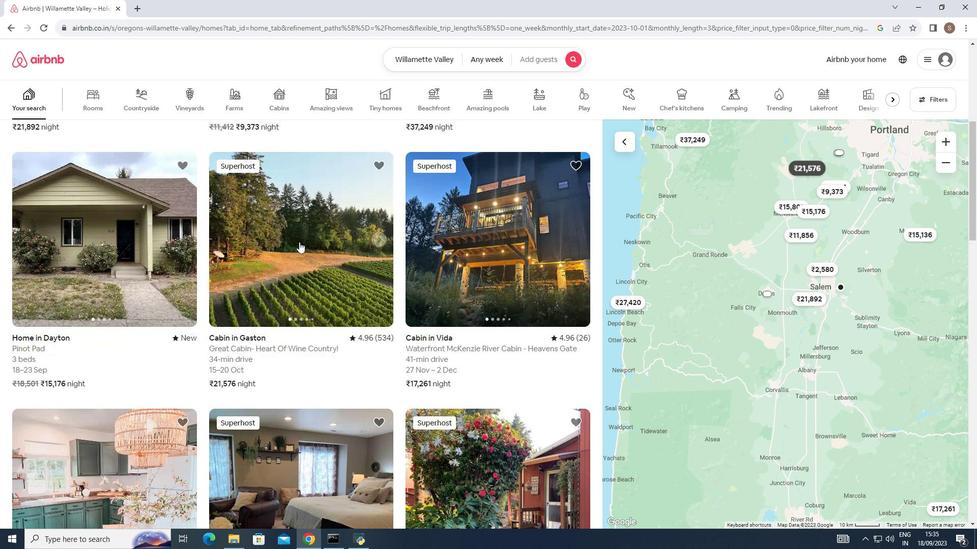 
Action: Mouse scrolled (308, 251) with delta (0, 0)
Screenshot: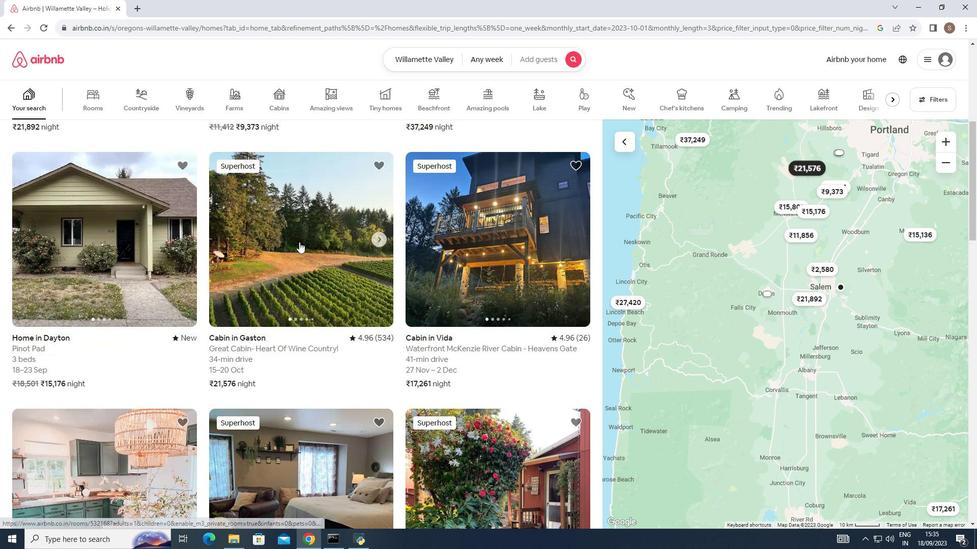 
Action: Mouse moved to (346, 254)
Screenshot: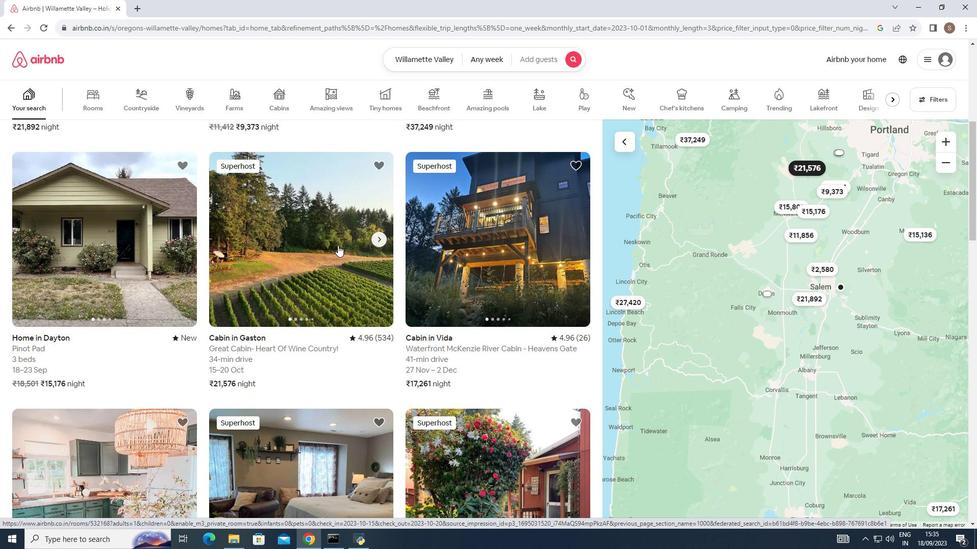 
Action: Mouse pressed left at (346, 254)
Screenshot: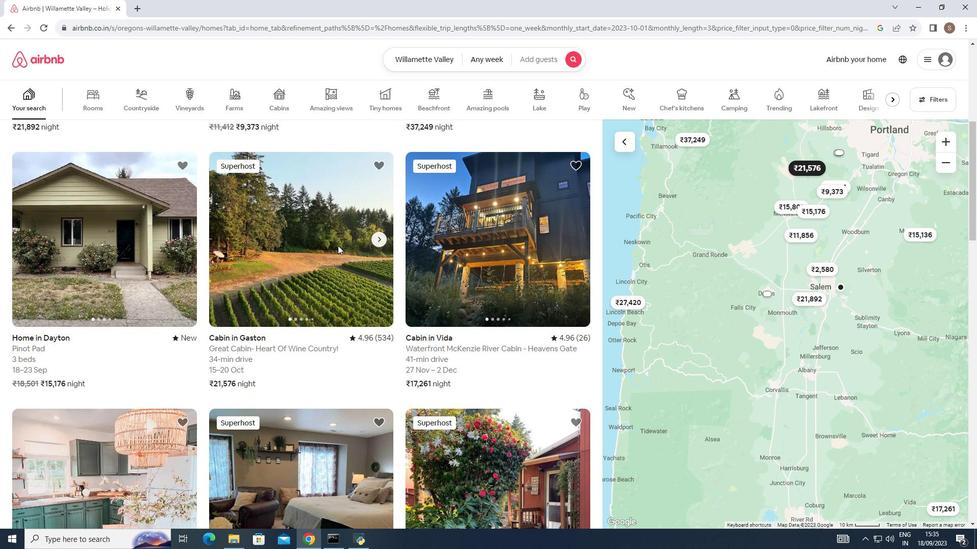 
Action: Mouse moved to (386, 250)
Screenshot: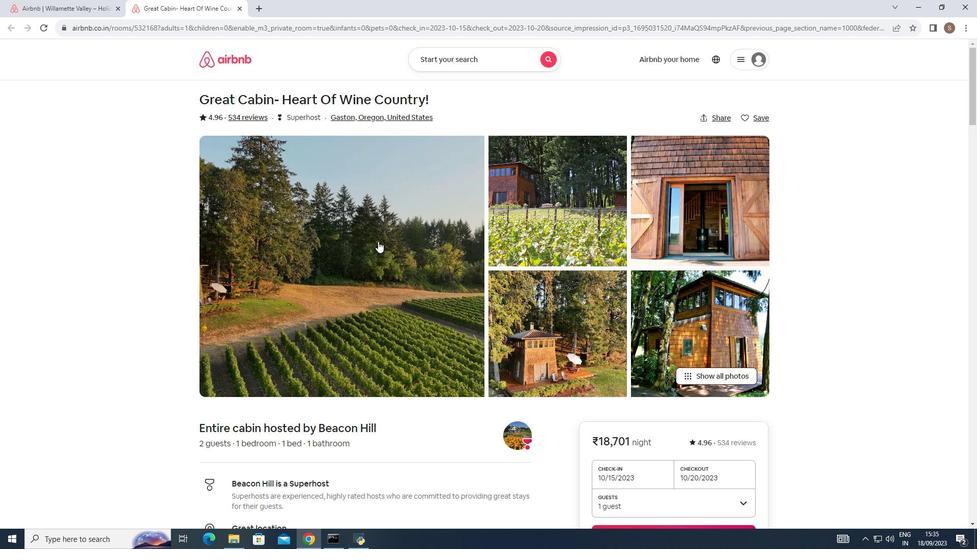 
Action: Mouse scrolled (386, 249) with delta (0, 0)
Screenshot: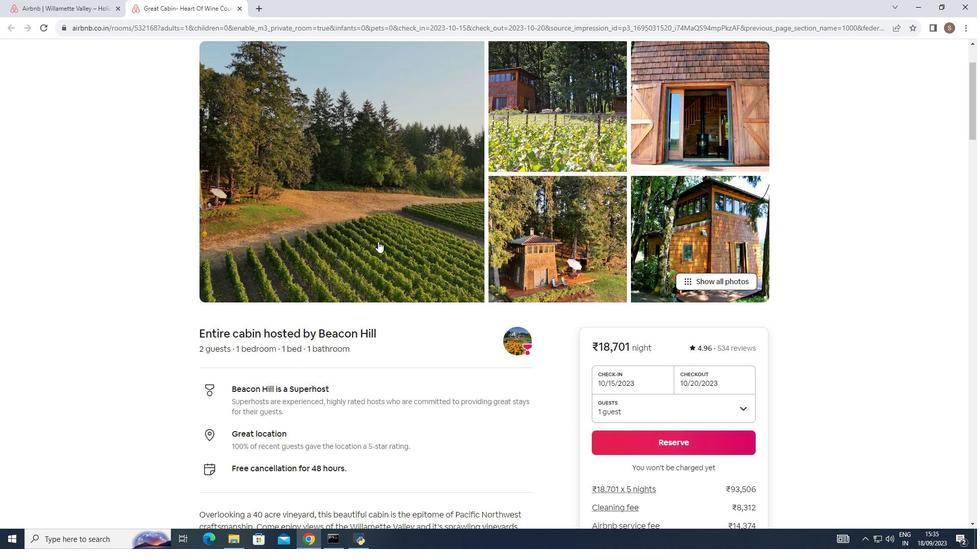 
Action: Mouse scrolled (386, 249) with delta (0, 0)
Screenshot: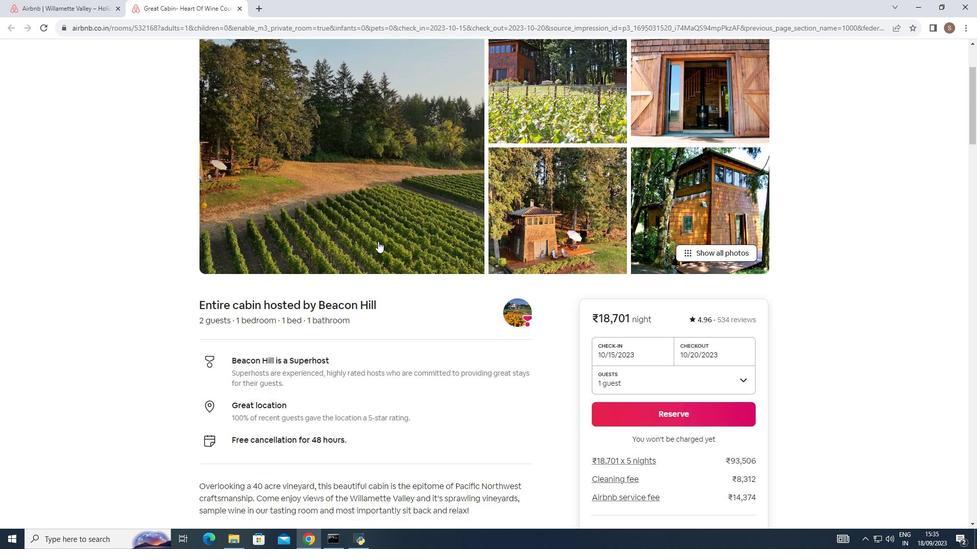 
Action: Mouse scrolled (386, 249) with delta (0, 0)
Screenshot: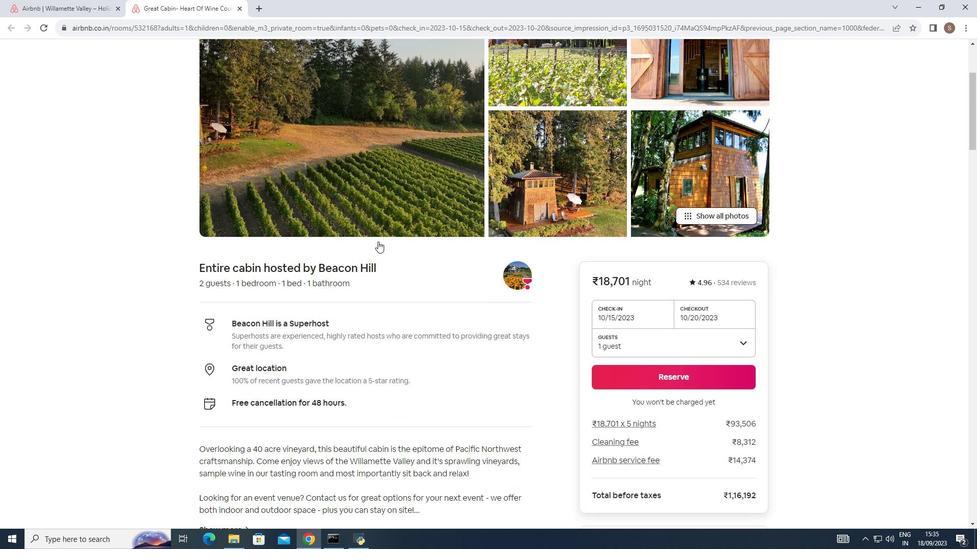 
Action: Mouse scrolled (386, 249) with delta (0, 0)
Screenshot: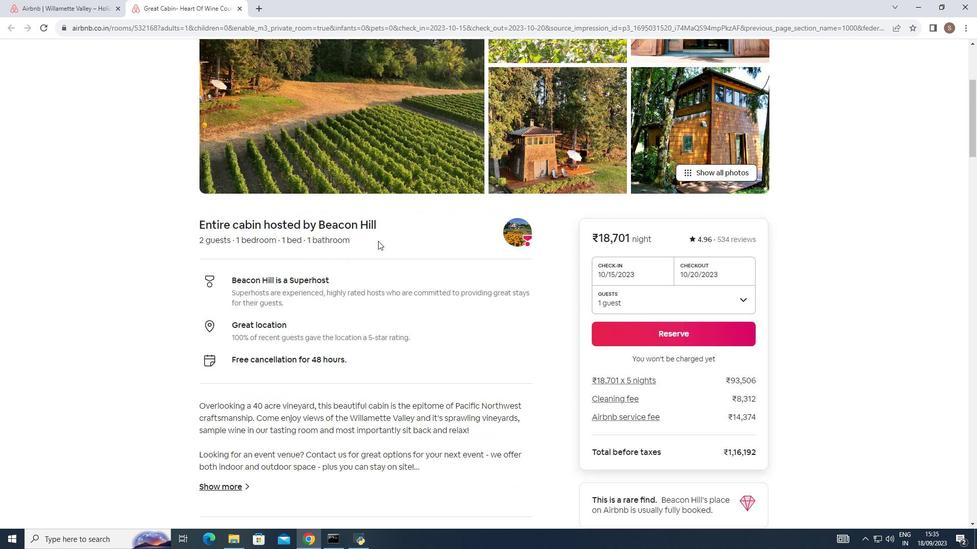 
Action: Mouse moved to (386, 249)
Screenshot: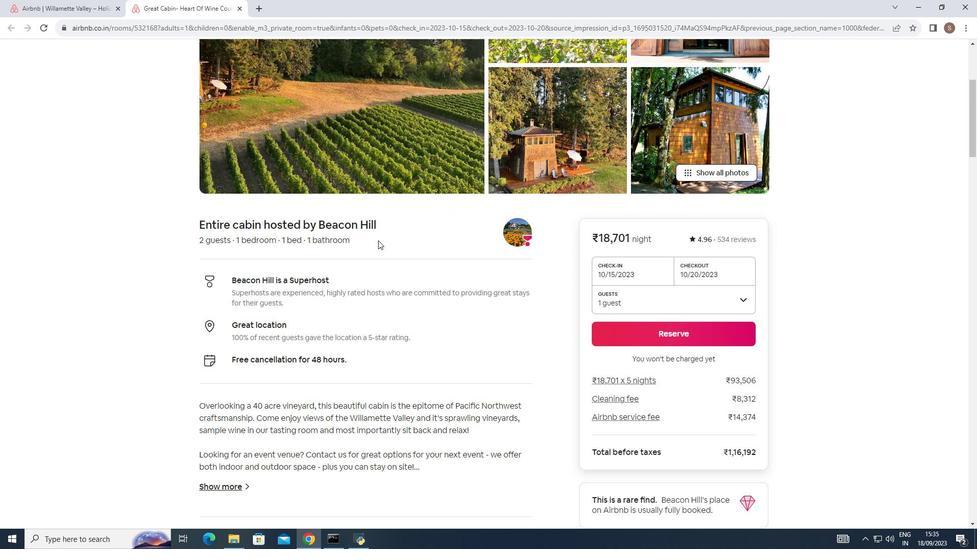 
Action: Mouse scrolled (386, 248) with delta (0, 0)
Screenshot: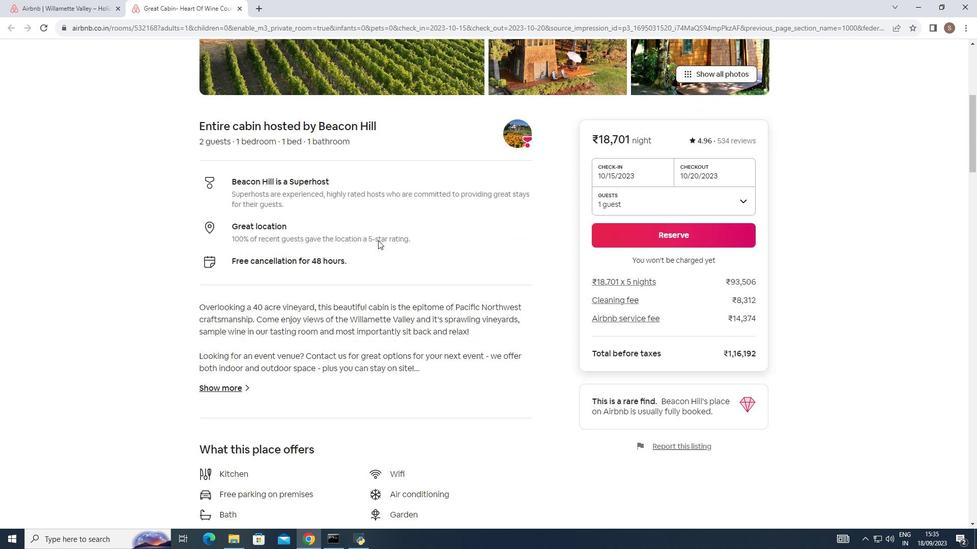 
Action: Mouse scrolled (386, 248) with delta (0, 0)
Screenshot: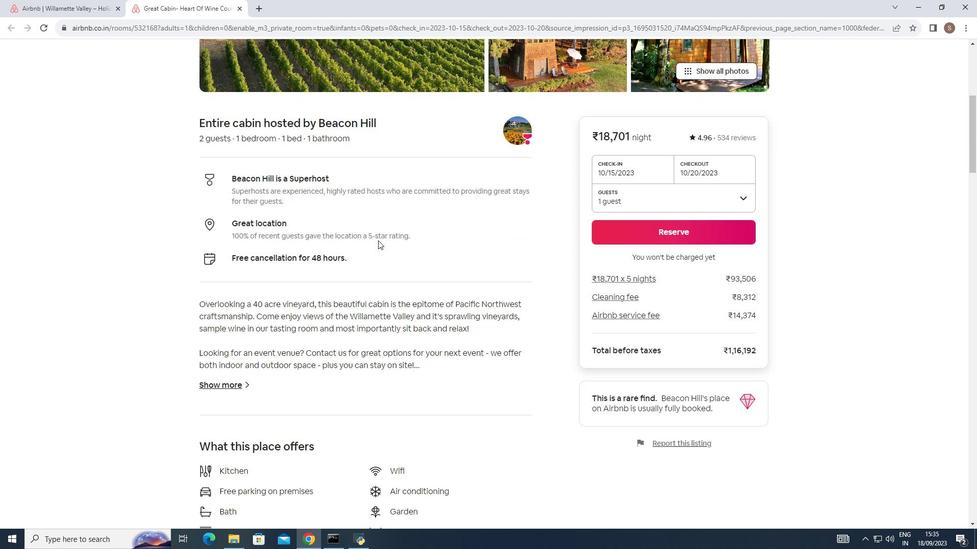 
Action: Mouse scrolled (386, 248) with delta (0, 0)
Screenshot: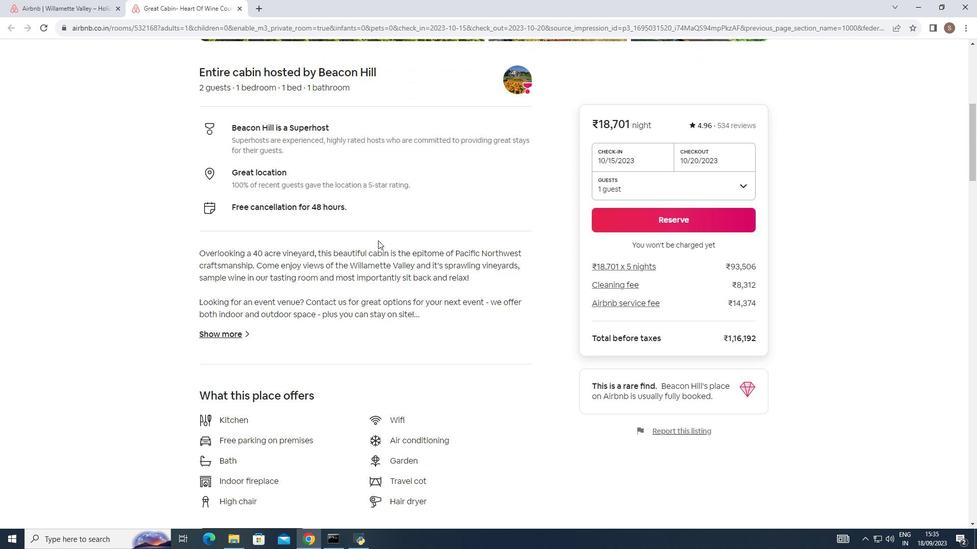 
Action: Mouse scrolled (386, 248) with delta (0, 0)
Screenshot: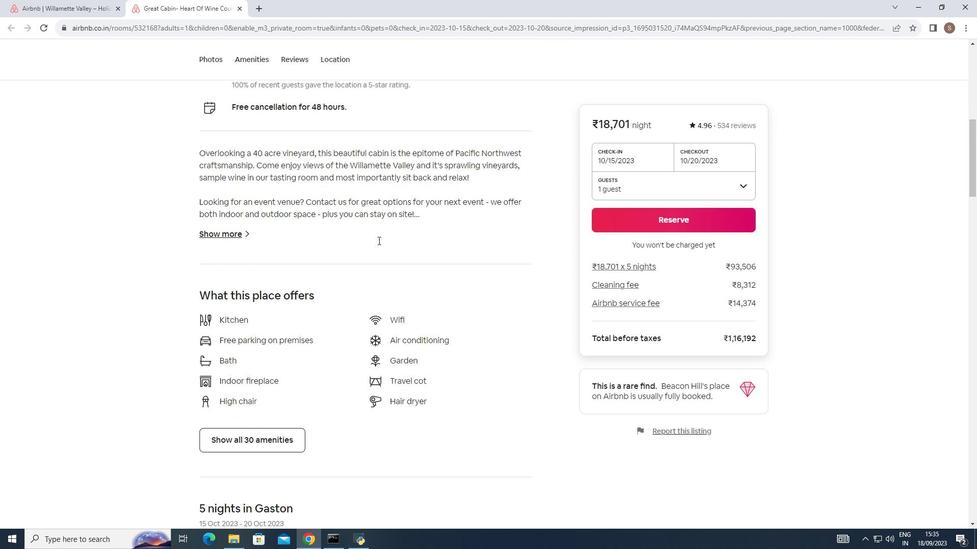
Action: Mouse scrolled (386, 248) with delta (0, 0)
Screenshot: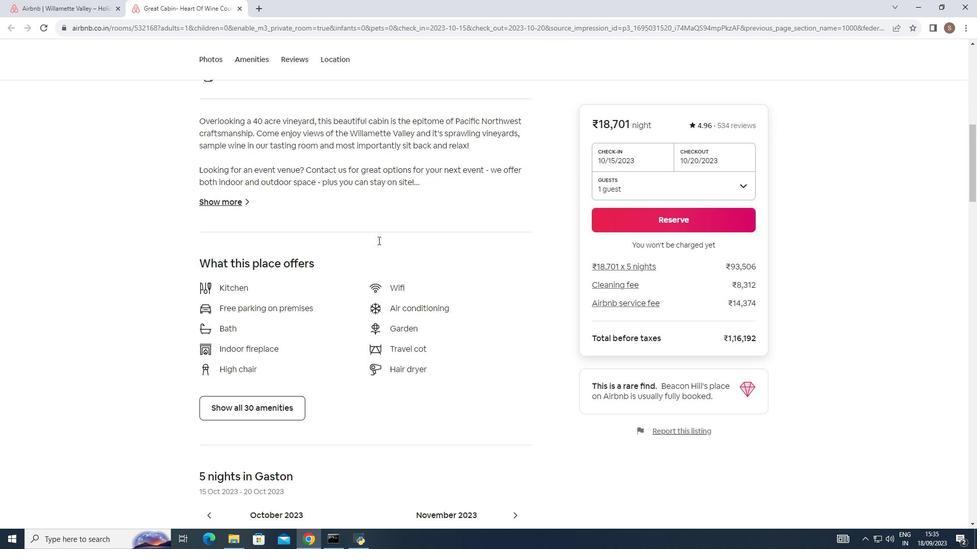 
Action: Mouse scrolled (386, 248) with delta (0, 0)
Screenshot: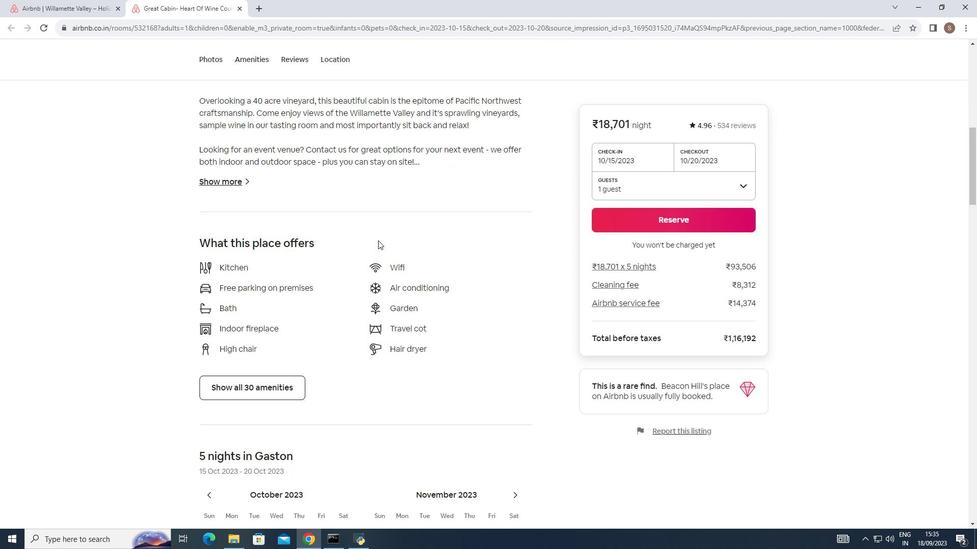 
Action: Mouse moved to (387, 248)
Screenshot: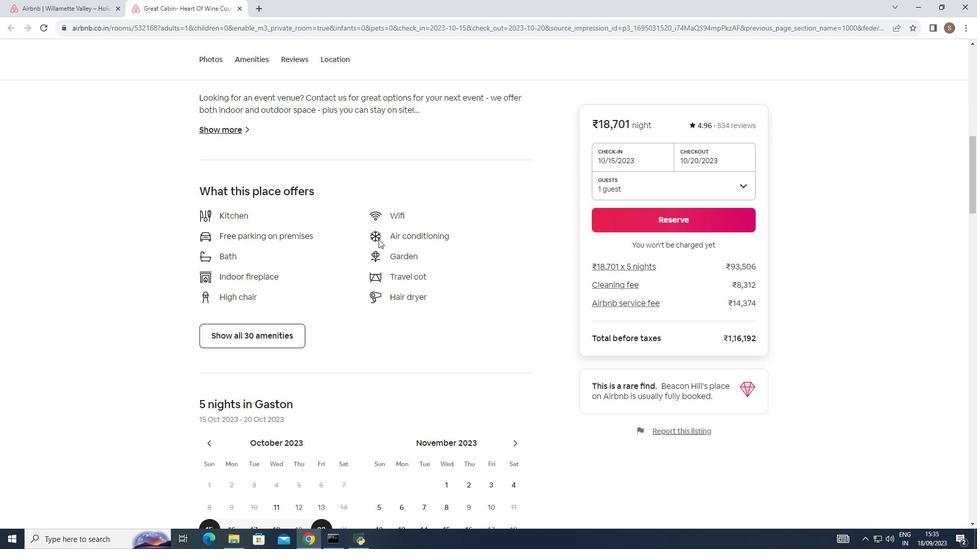 
Action: Mouse scrolled (387, 247) with delta (0, 0)
Screenshot: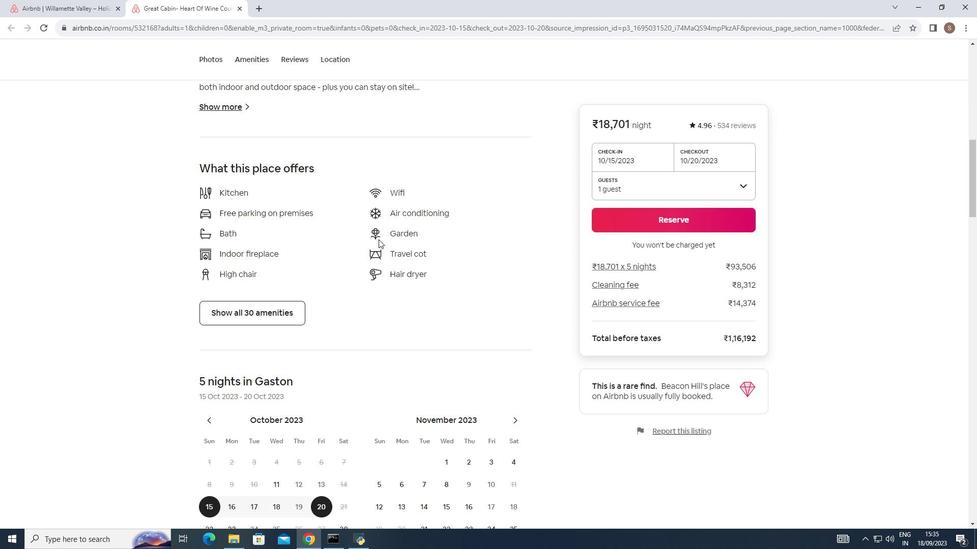 
Action: Mouse scrolled (387, 247) with delta (0, 0)
Screenshot: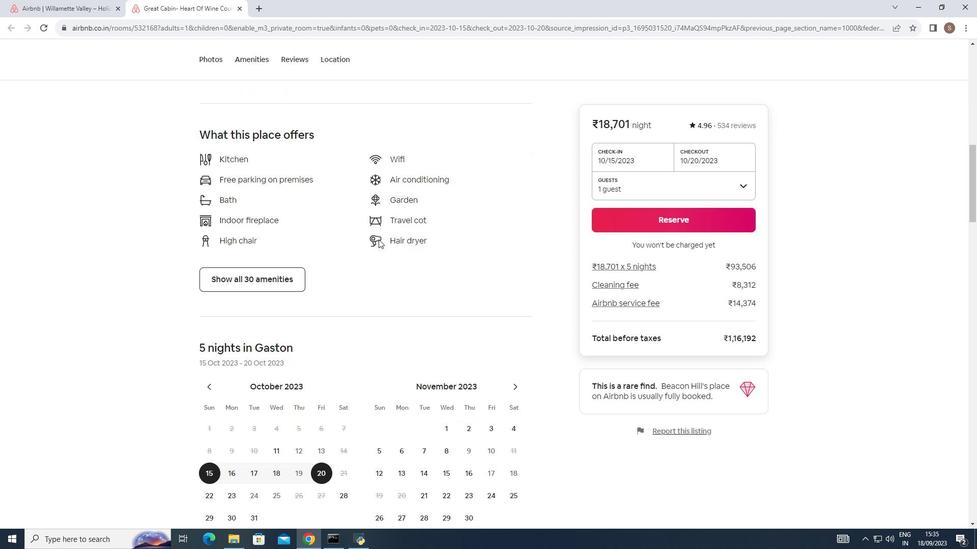 
Action: Mouse scrolled (387, 247) with delta (0, 0)
Screenshot: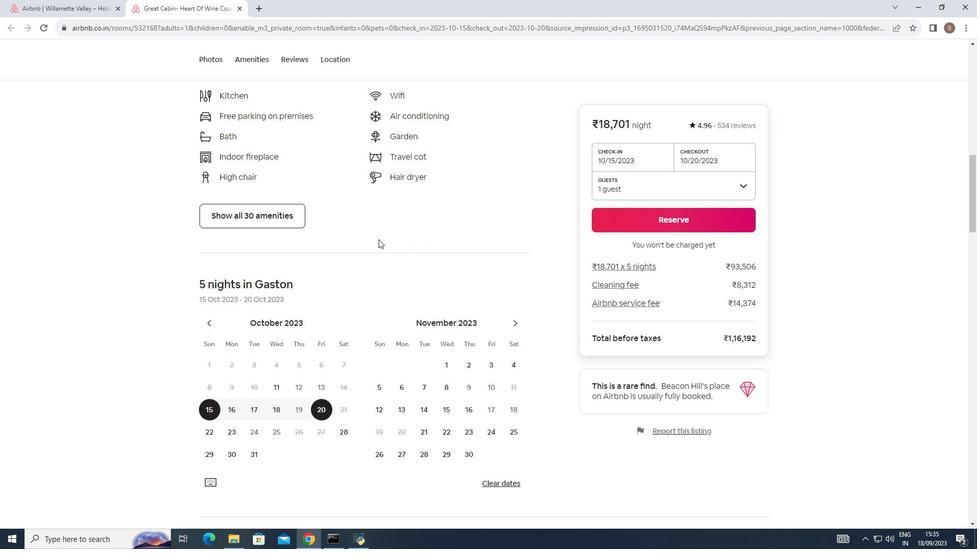 
Action: Mouse scrolled (387, 247) with delta (0, 0)
Screenshot: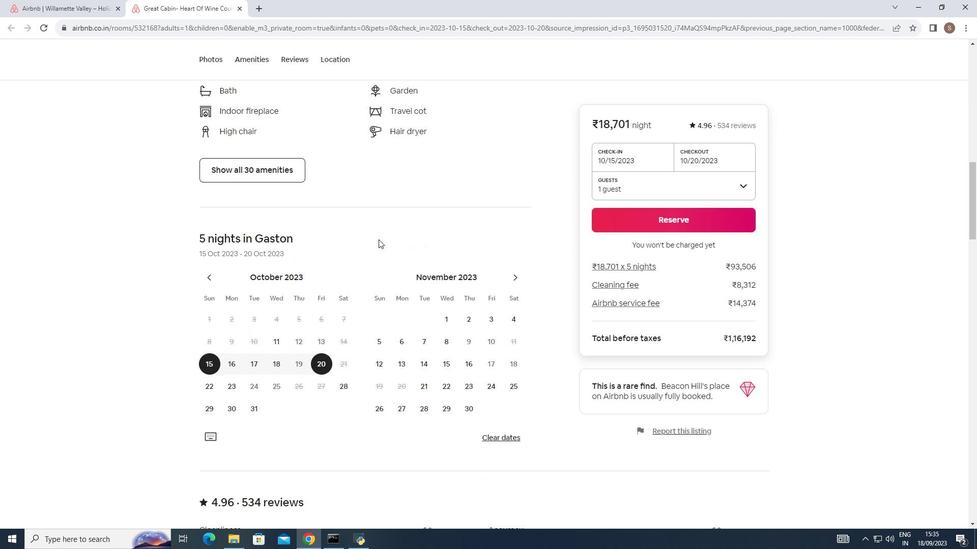 
Action: Mouse scrolled (387, 247) with delta (0, 0)
Screenshot: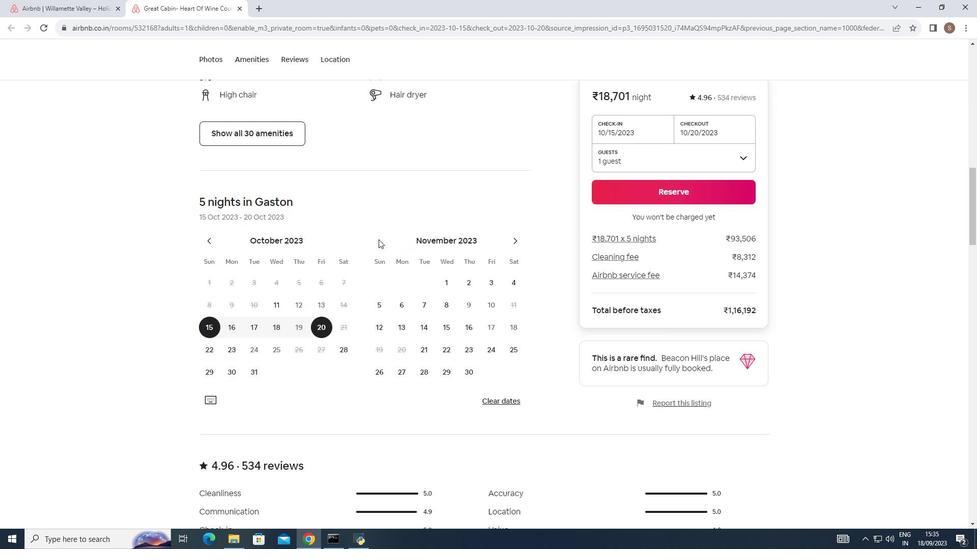 
Action: Mouse scrolled (387, 247) with delta (0, 0)
Screenshot: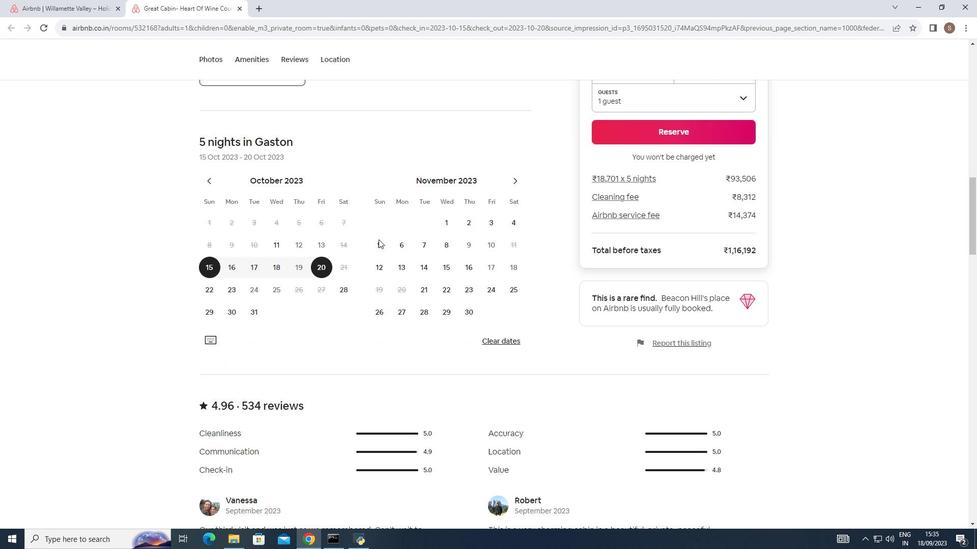 
Action: Mouse scrolled (387, 247) with delta (0, 0)
Screenshot: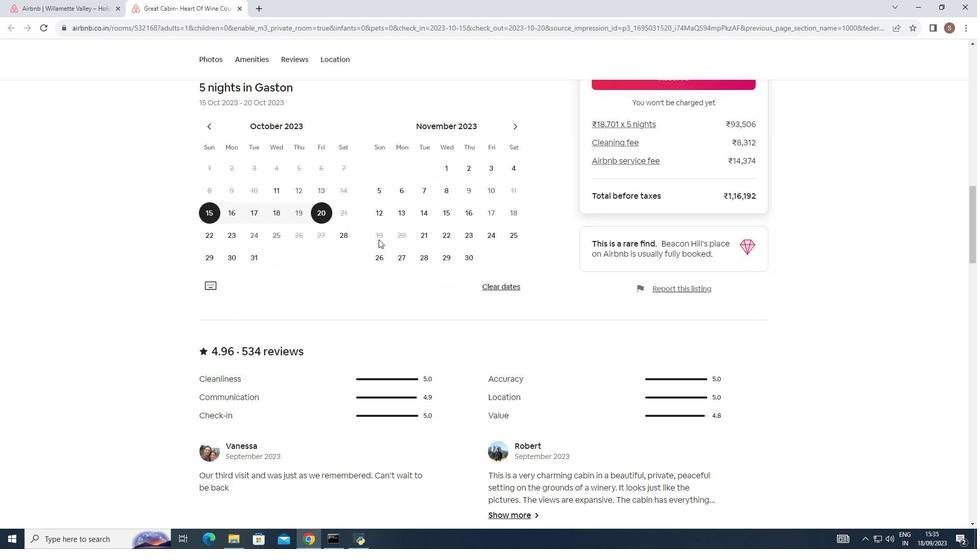 
Action: Mouse scrolled (387, 247) with delta (0, 0)
Screenshot: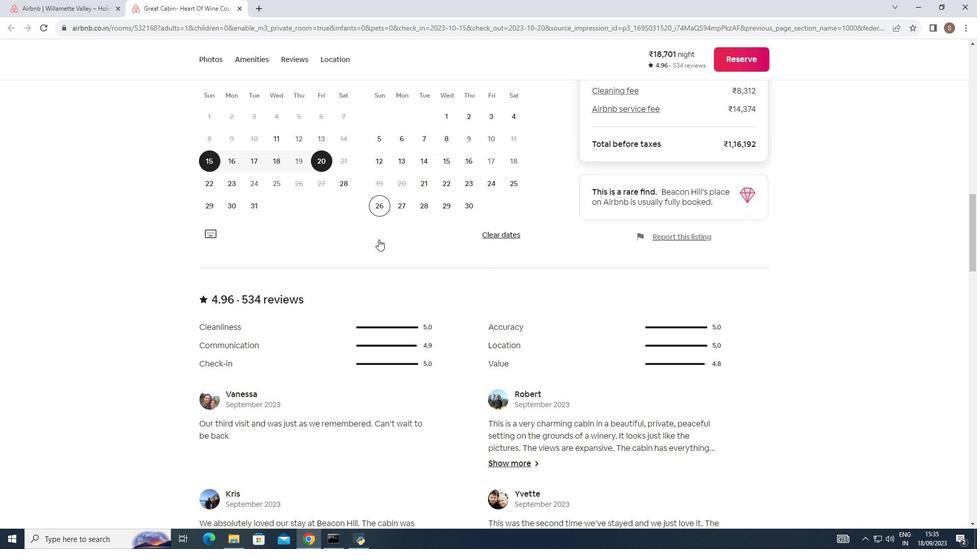 
Action: Mouse scrolled (387, 247) with delta (0, 0)
Screenshot: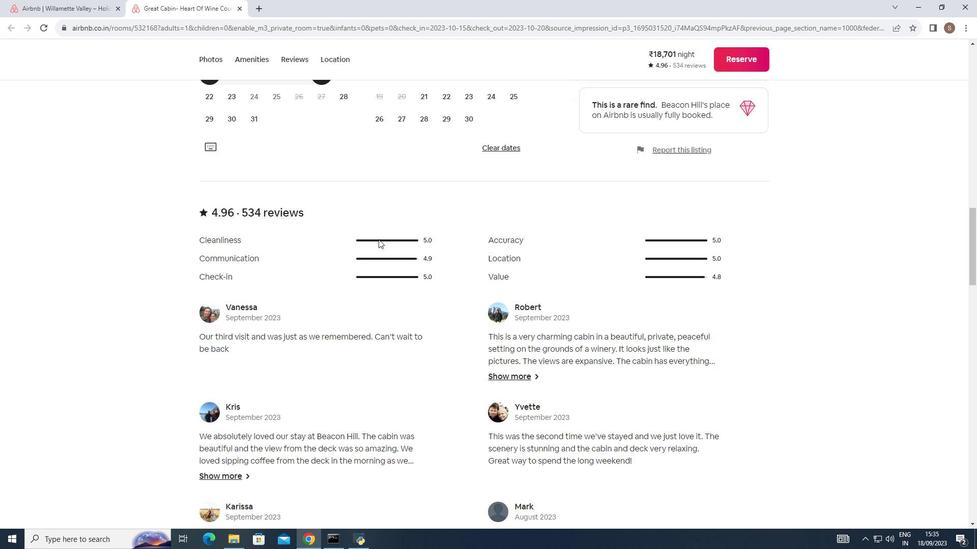 
Action: Mouse scrolled (387, 247) with delta (0, 0)
Screenshot: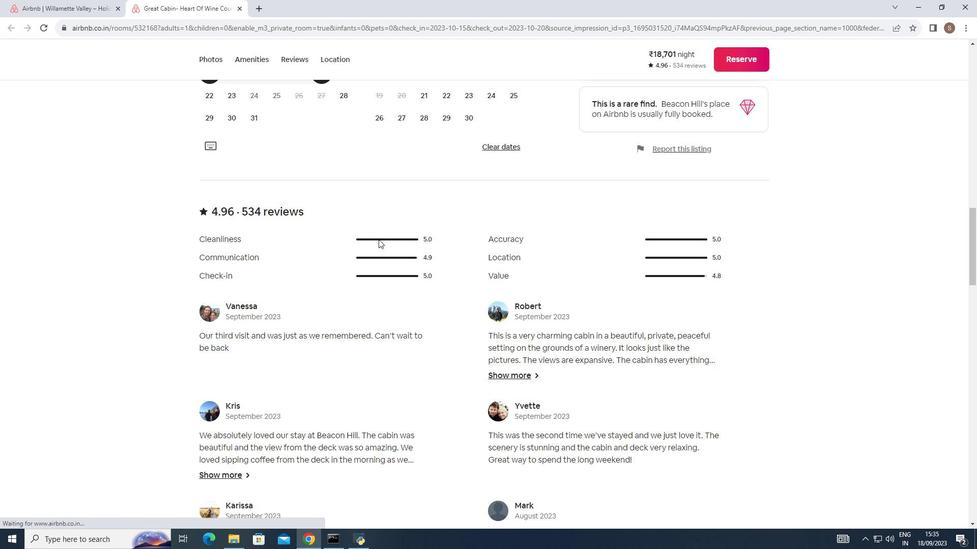 
Action: Mouse scrolled (387, 247) with delta (0, 0)
Screenshot: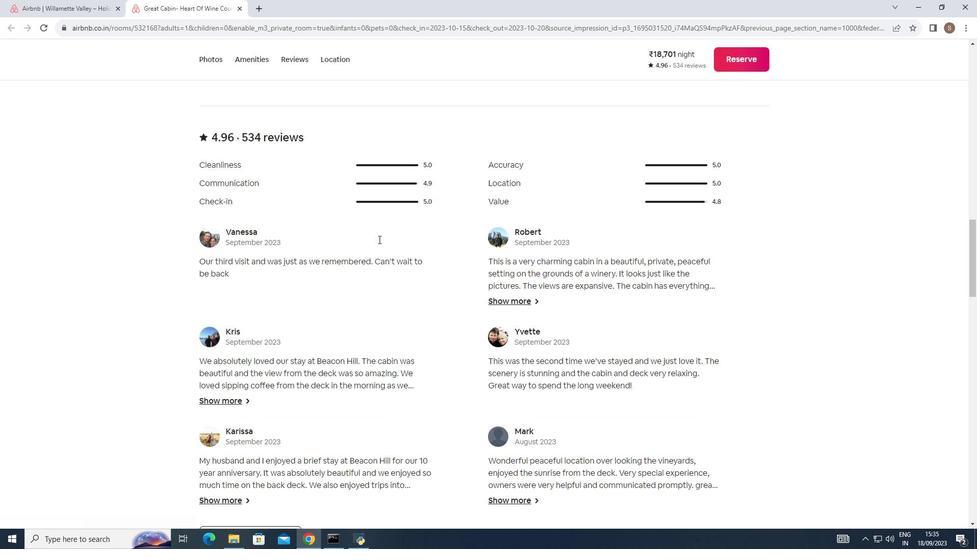 
Action: Mouse scrolled (387, 247) with delta (0, 0)
Screenshot: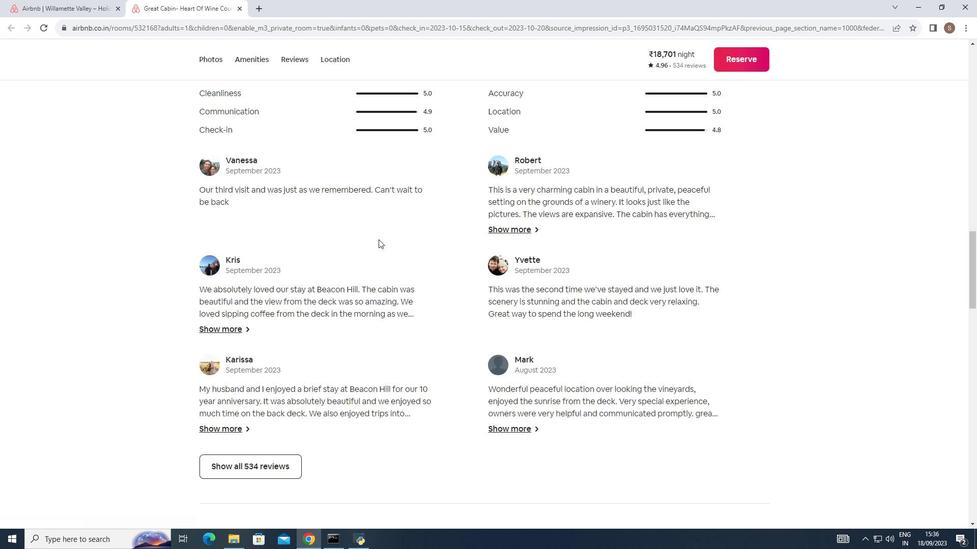 
Action: Mouse scrolled (387, 247) with delta (0, 0)
Screenshot: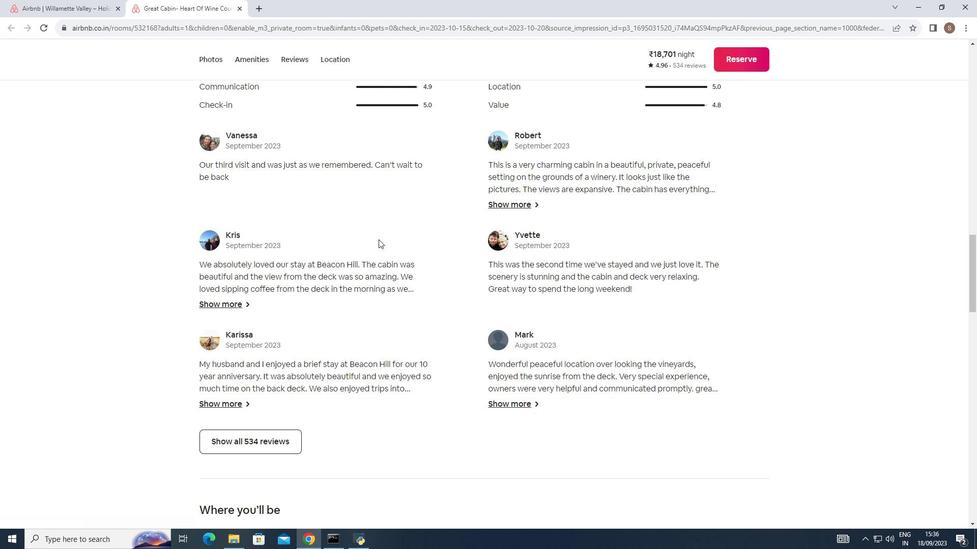 
Action: Mouse scrolled (387, 247) with delta (0, 0)
Screenshot: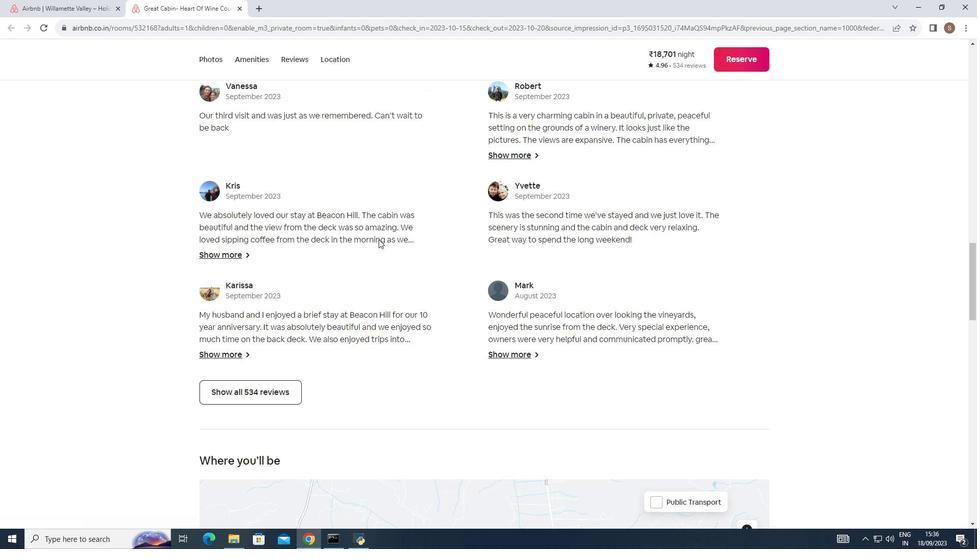 
Action: Mouse scrolled (387, 247) with delta (0, 0)
Screenshot: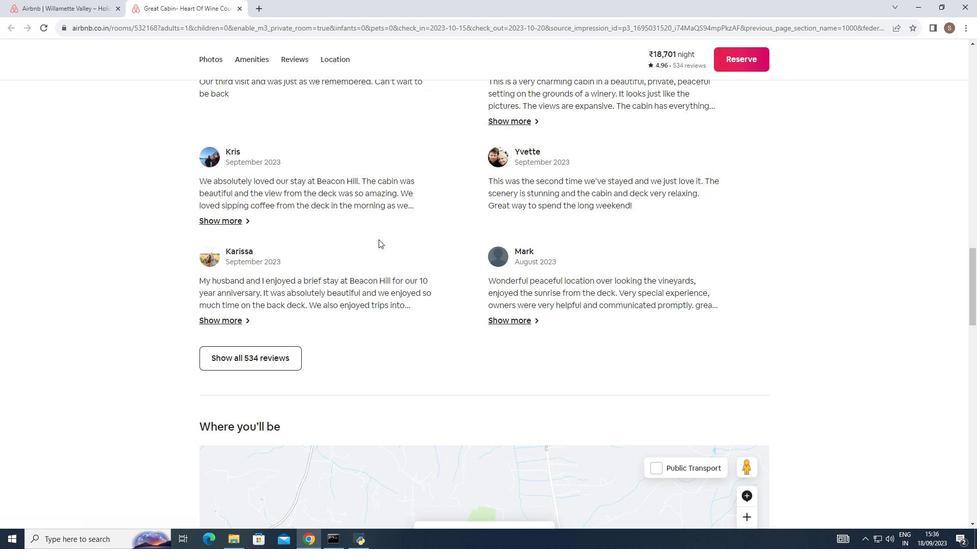 
Action: Mouse moved to (387, 247)
Screenshot: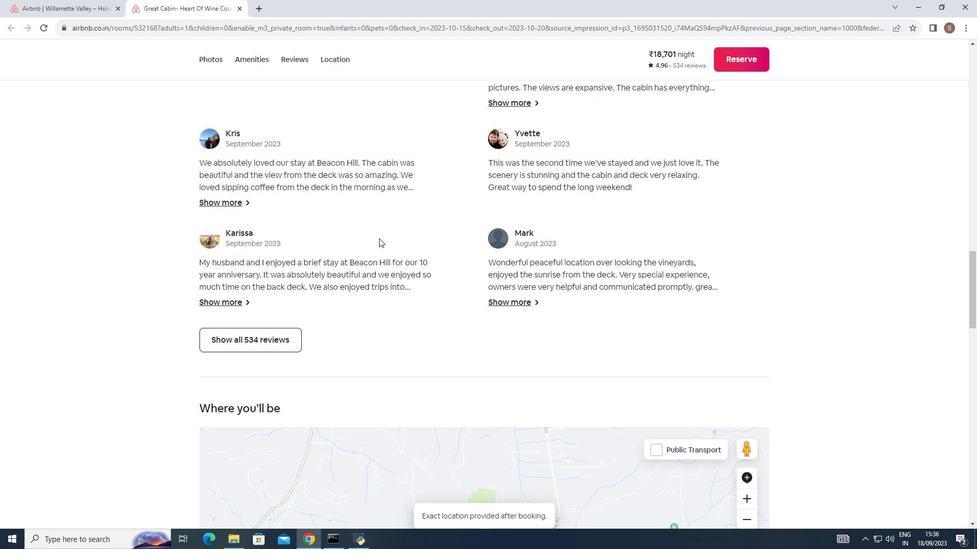 
Action: Mouse scrolled (387, 246) with delta (0, 0)
Screenshot: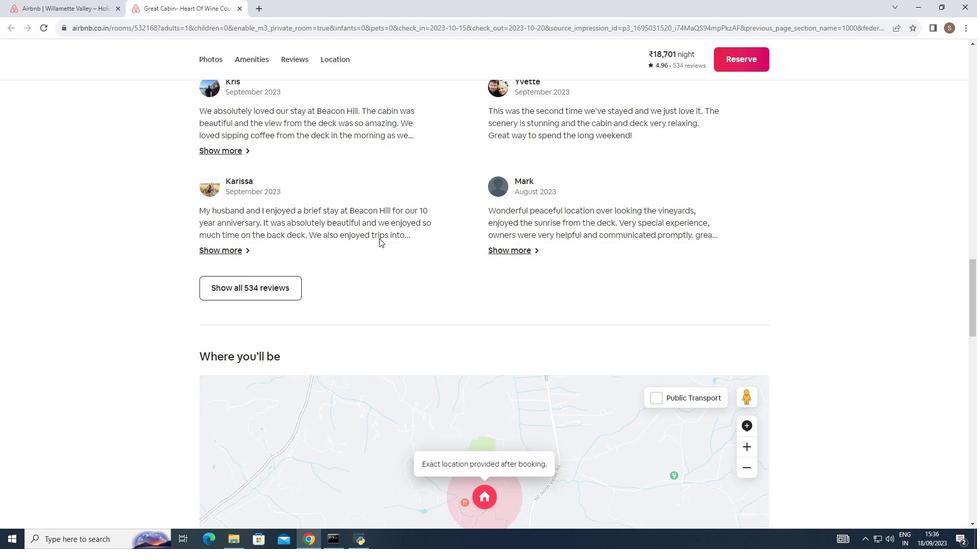 
Action: Mouse scrolled (387, 246) with delta (0, 0)
Screenshot: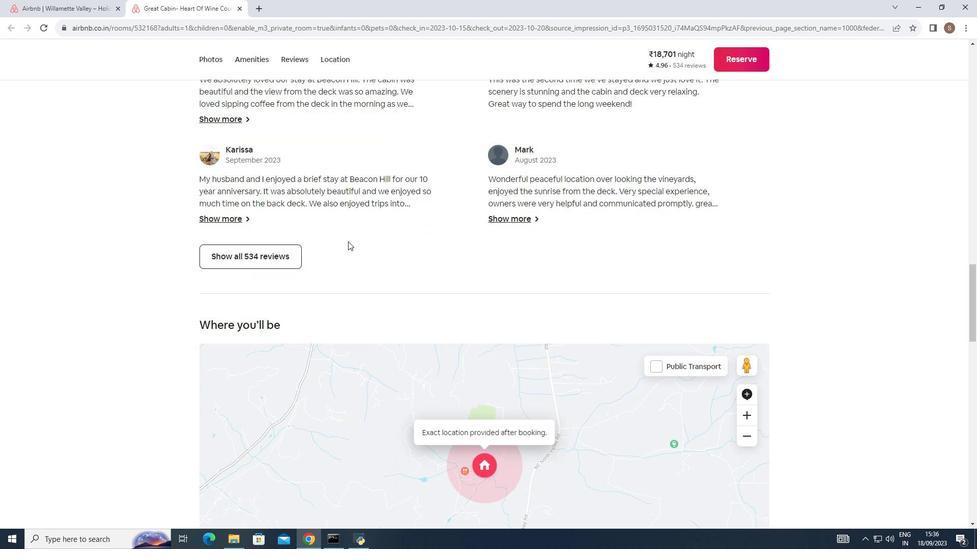 
Action: Mouse moved to (278, 260)
Screenshot: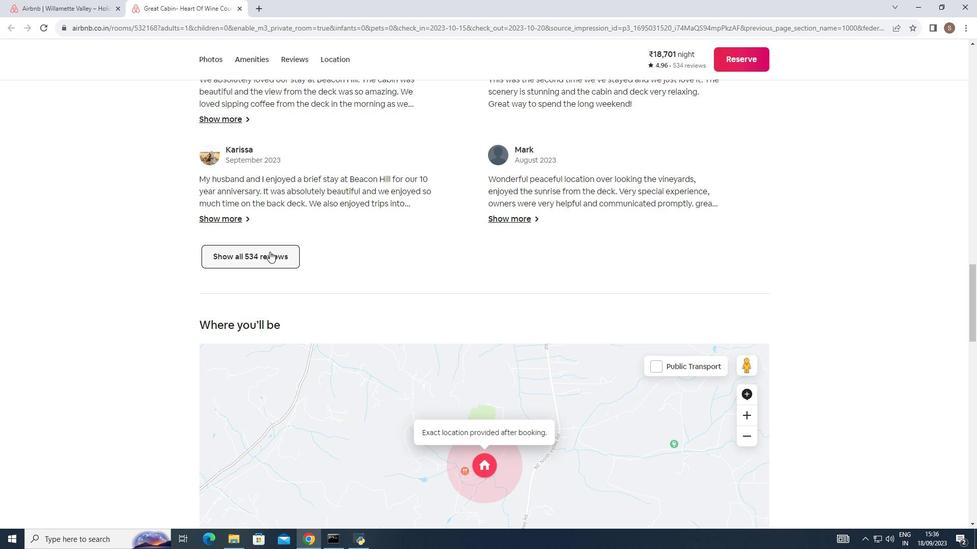 
Action: Mouse pressed left at (278, 260)
Screenshot: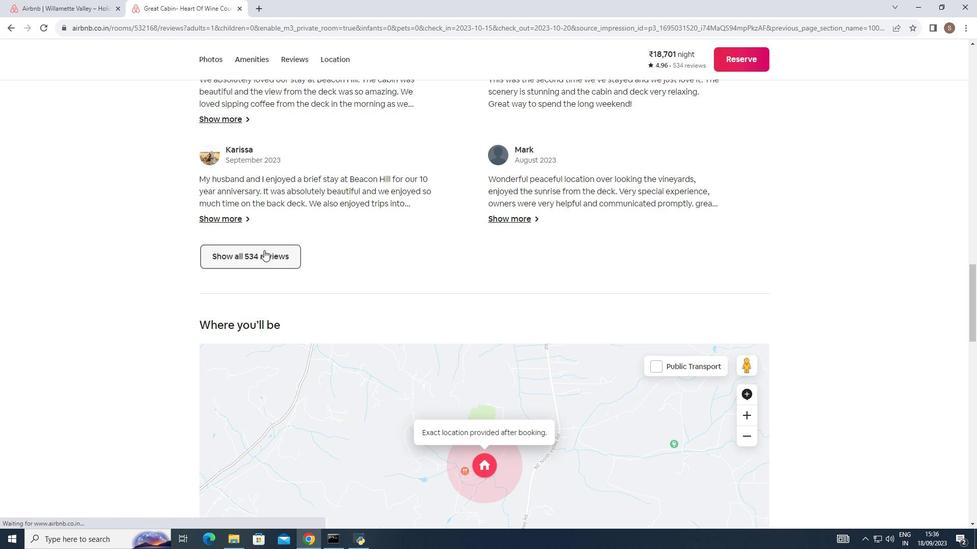 
Action: Mouse moved to (521, 276)
Screenshot: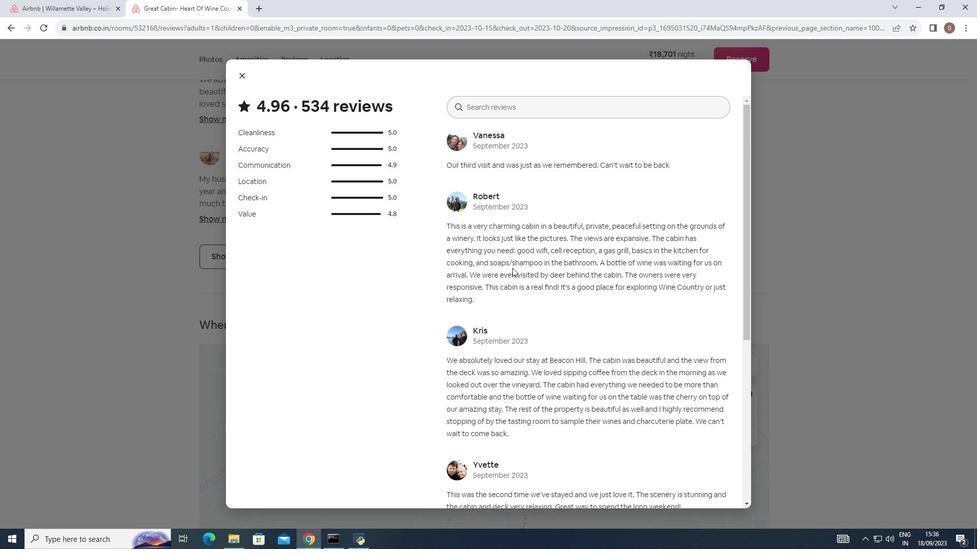 
Action: Mouse scrolled (521, 276) with delta (0, 0)
Screenshot: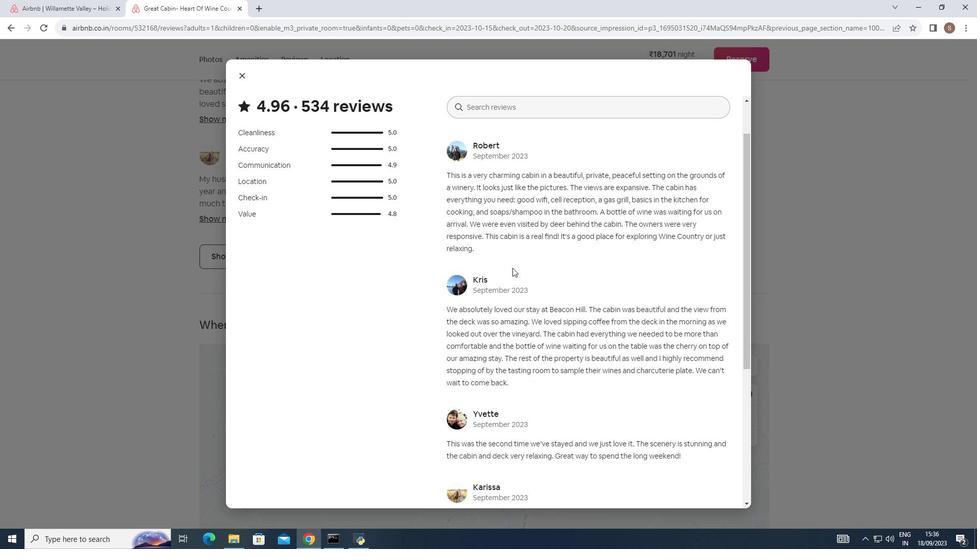 
Action: Mouse scrolled (521, 276) with delta (0, 0)
Screenshot: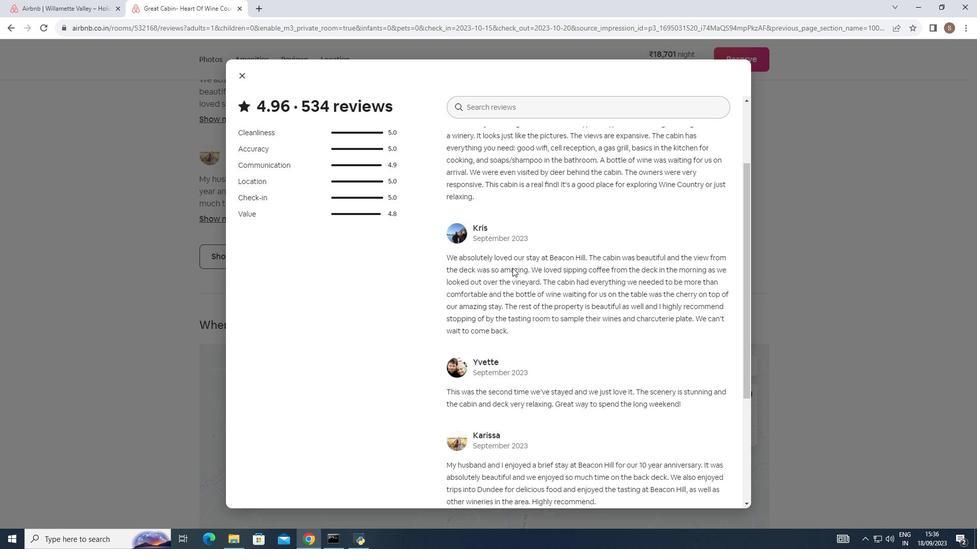 
Action: Mouse scrolled (521, 276) with delta (0, 0)
Screenshot: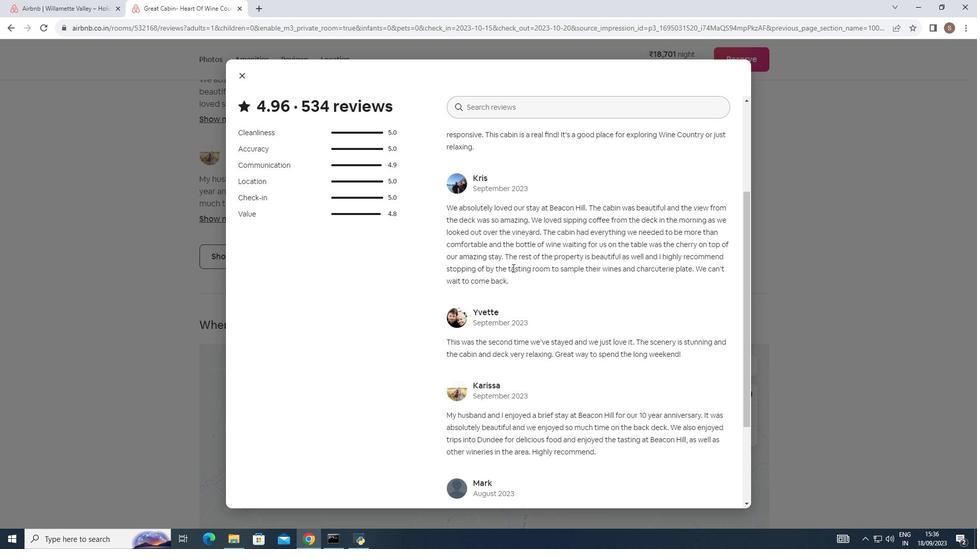 
Action: Mouse scrolled (521, 276) with delta (0, 0)
Screenshot: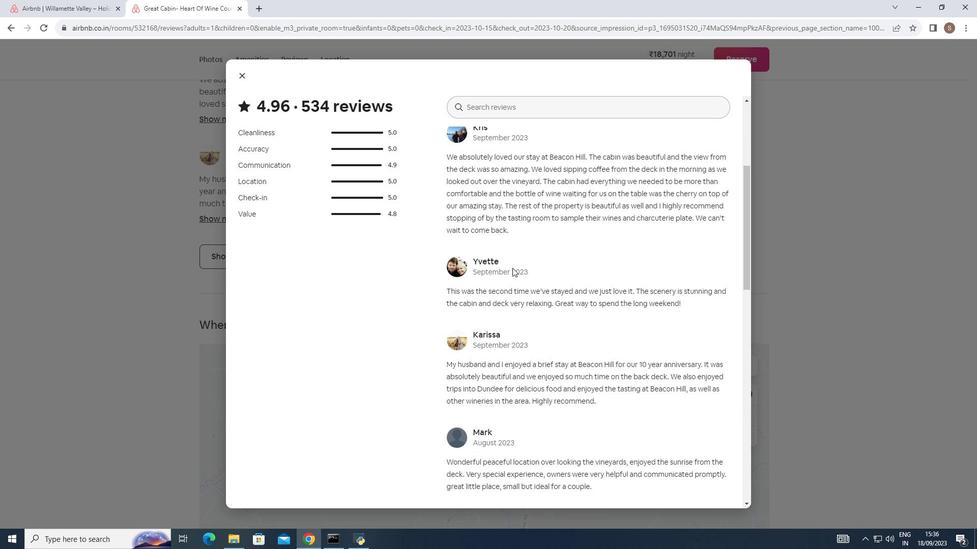 
Action: Mouse scrolled (521, 276) with delta (0, 0)
Screenshot: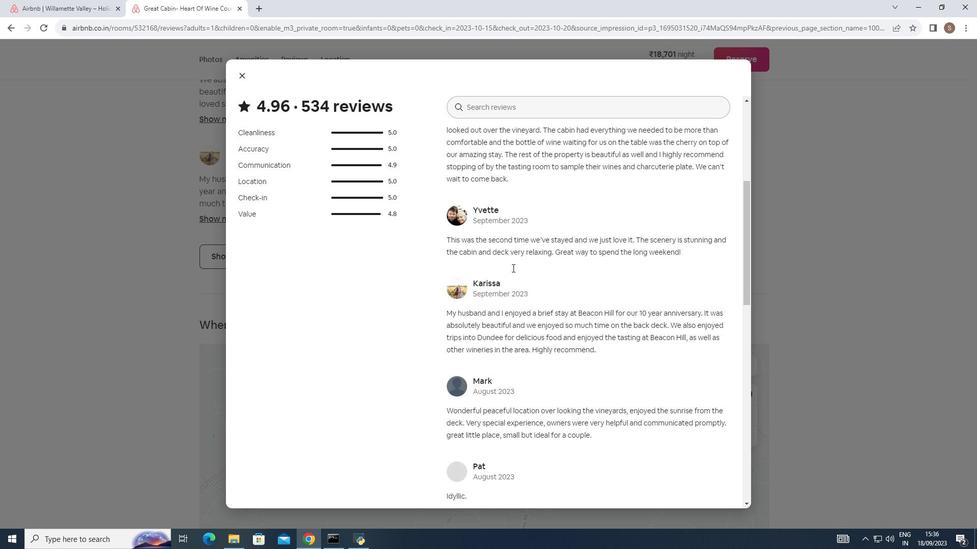 
Action: Mouse scrolled (521, 276) with delta (0, 0)
Screenshot: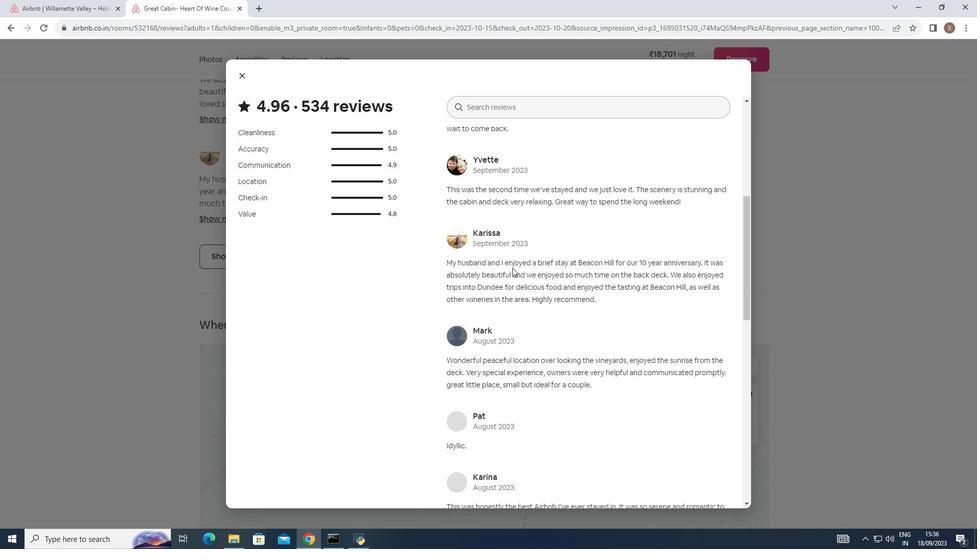 
Action: Mouse scrolled (521, 276) with delta (0, 0)
Screenshot: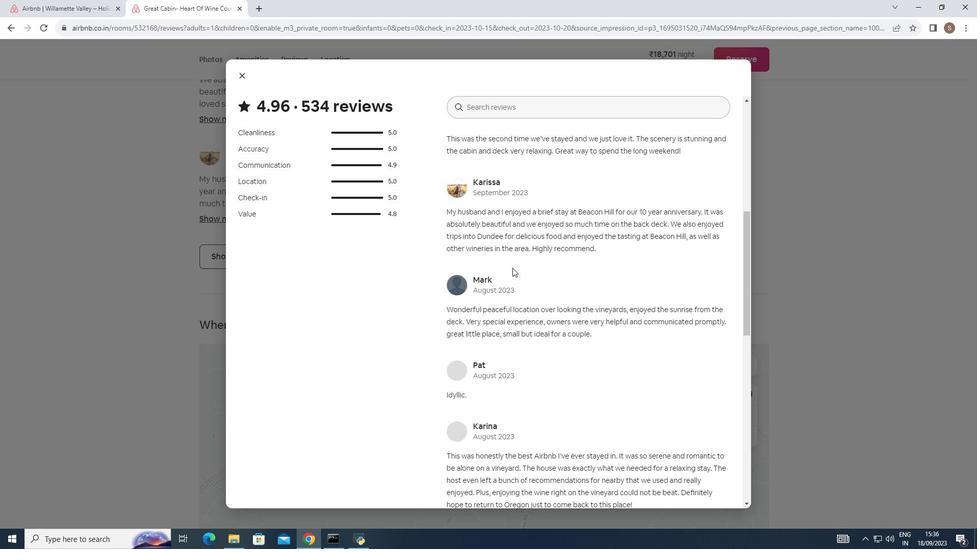 
Action: Mouse scrolled (521, 276) with delta (0, 0)
Screenshot: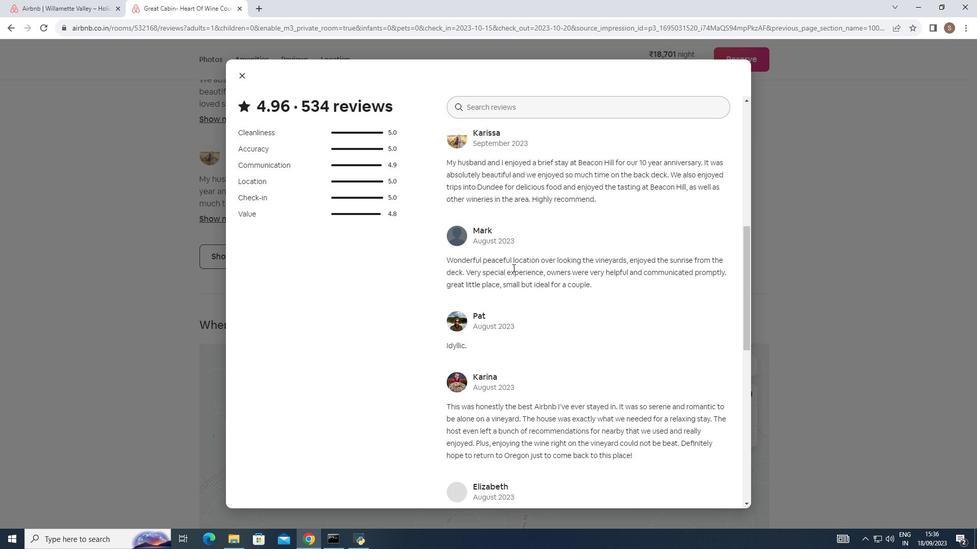 
Action: Mouse moved to (521, 276)
Screenshot: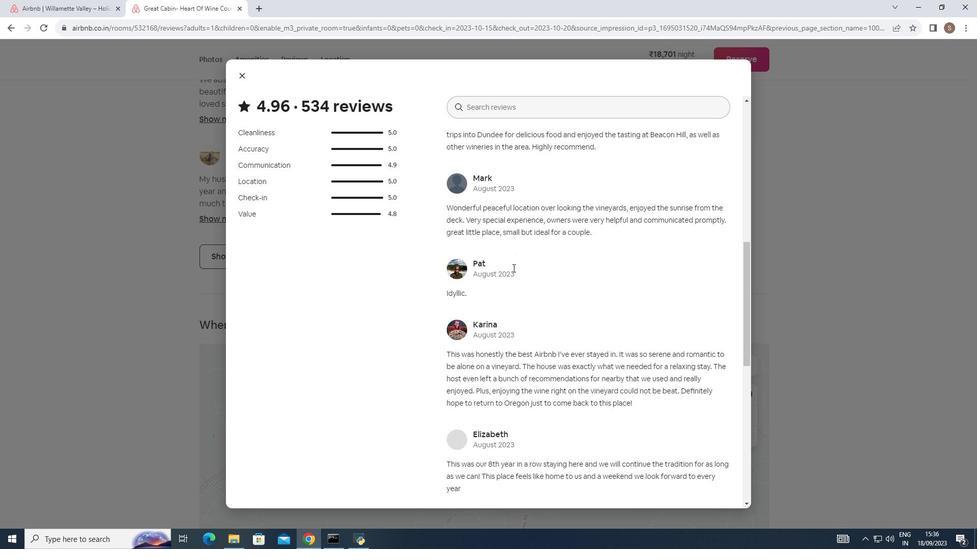 
Action: Mouse scrolled (521, 276) with delta (0, 0)
Screenshot: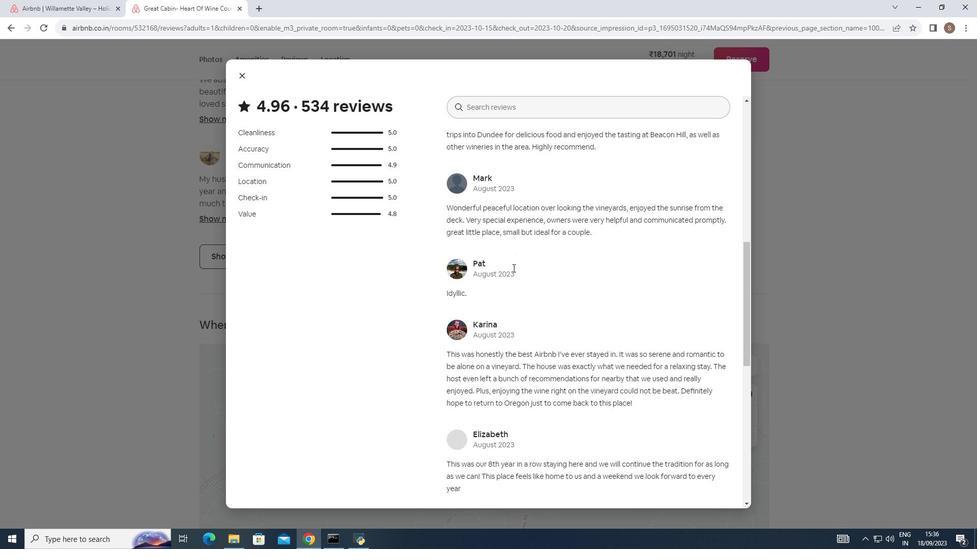
Action: Mouse moved to (521, 276)
Screenshot: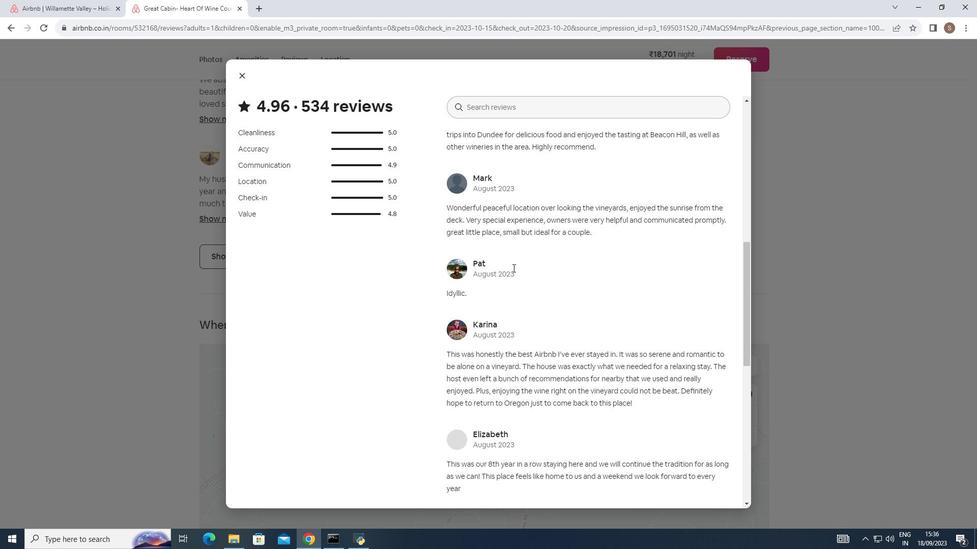 
Action: Mouse scrolled (521, 276) with delta (0, 0)
Screenshot: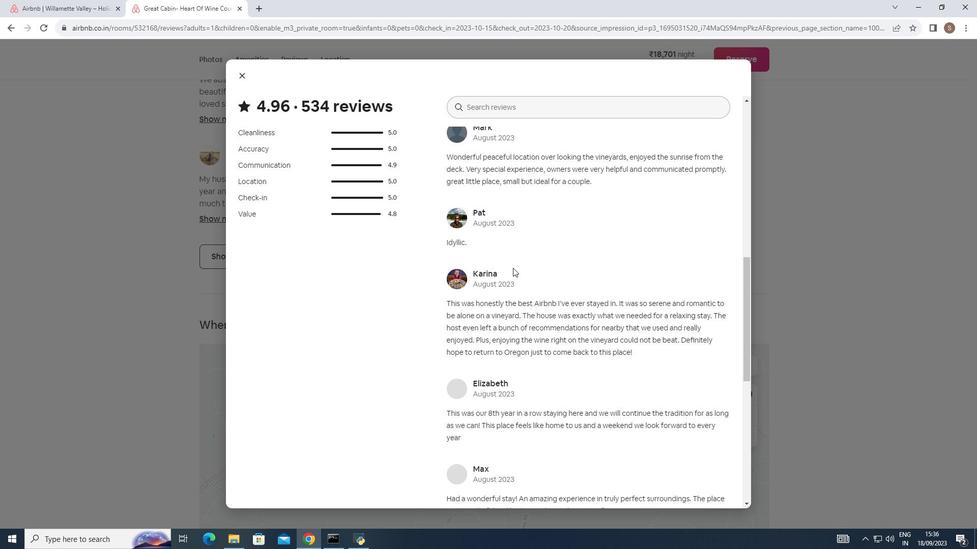 
Action: Mouse scrolled (521, 276) with delta (0, 0)
Screenshot: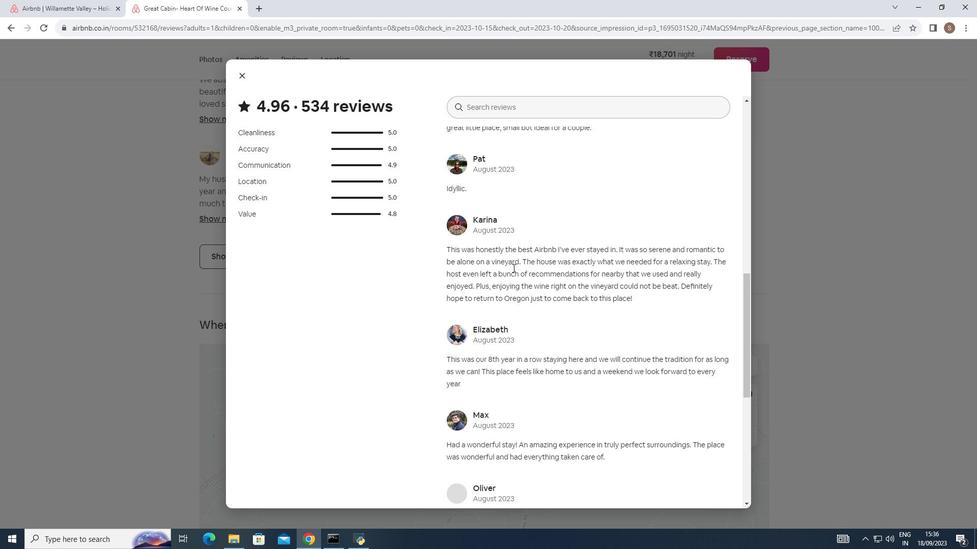 
Action: Mouse scrolled (521, 276) with delta (0, 0)
Screenshot: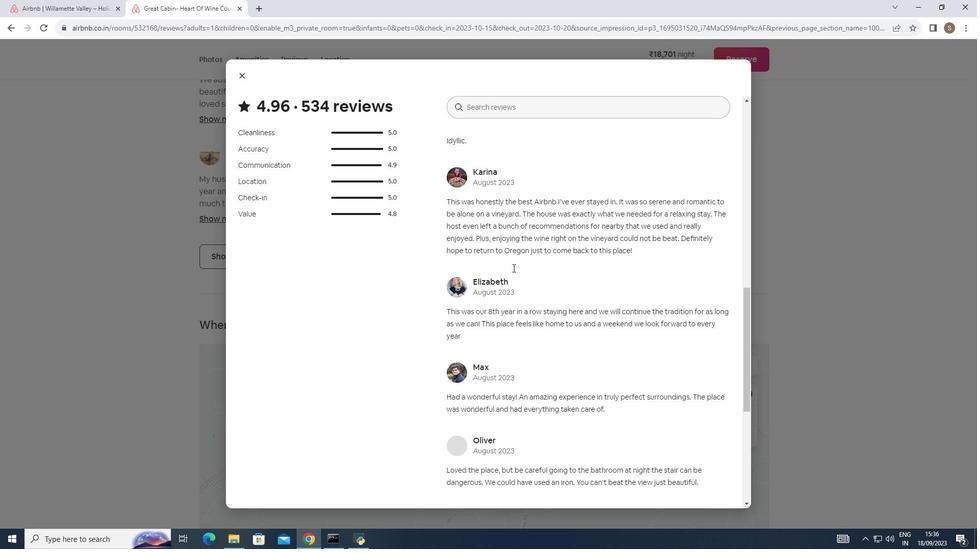 
Action: Mouse scrolled (521, 276) with delta (0, 0)
Screenshot: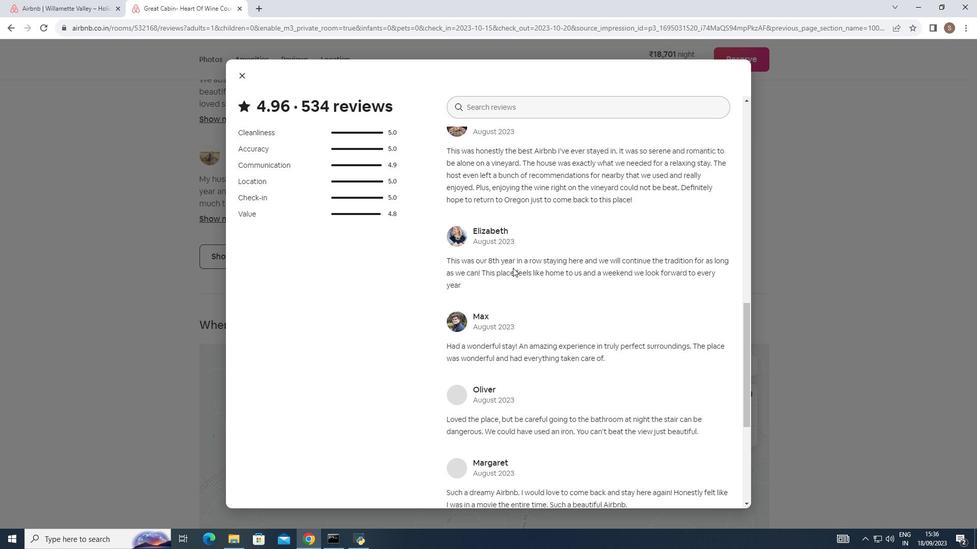 
Action: Mouse scrolled (521, 276) with delta (0, 0)
Screenshot: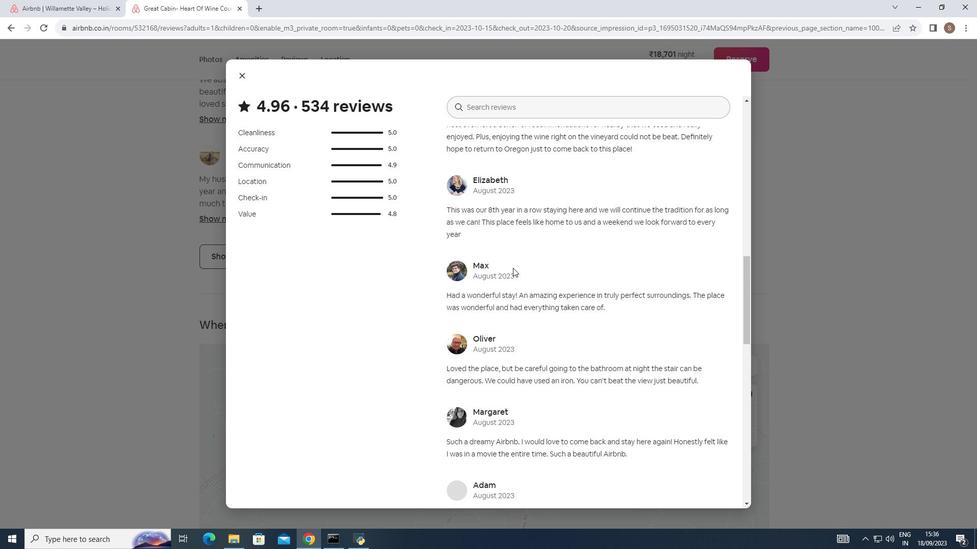 
Action: Mouse scrolled (521, 276) with delta (0, 0)
Screenshot: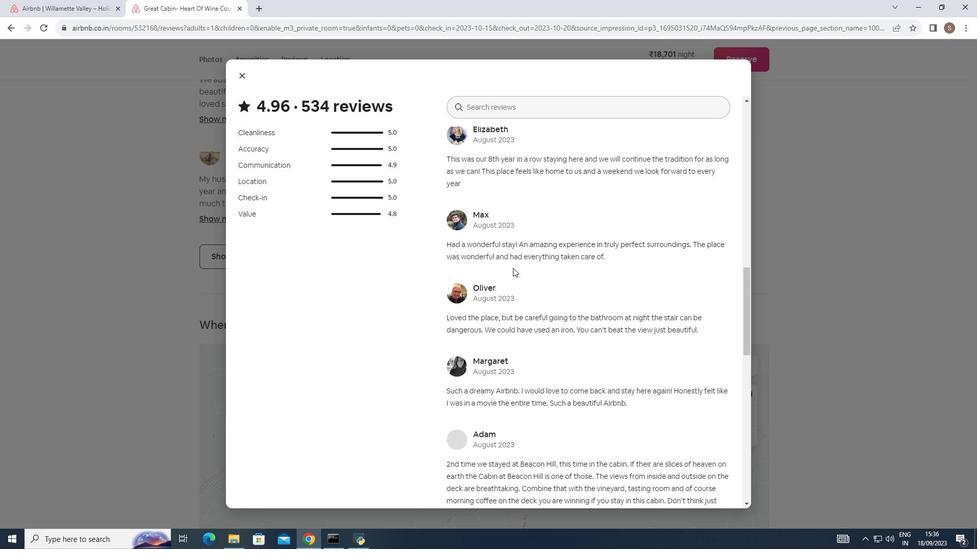 
Action: Mouse scrolled (521, 276) with delta (0, 0)
Screenshot: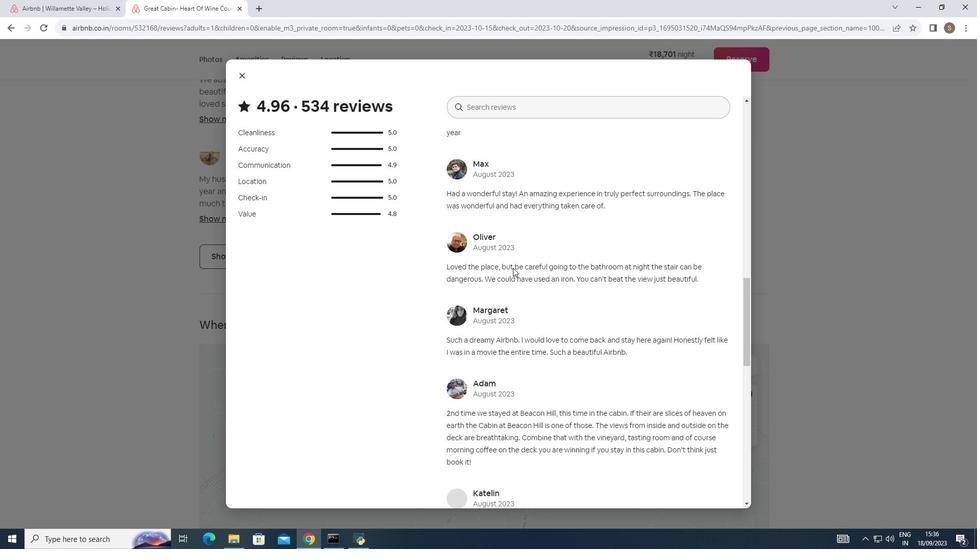 
Action: Mouse scrolled (521, 276) with delta (0, 0)
Screenshot: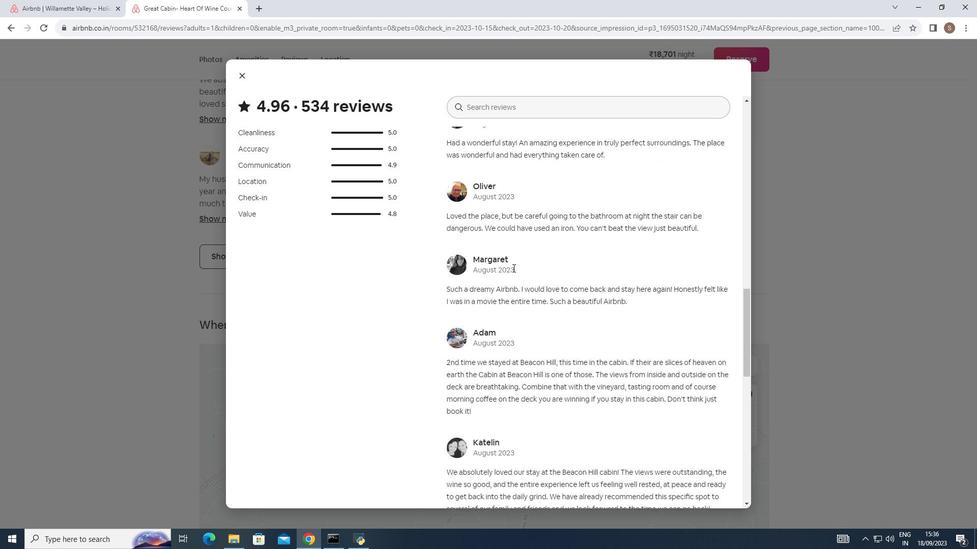 
Action: Mouse scrolled (521, 276) with delta (0, 0)
Screenshot: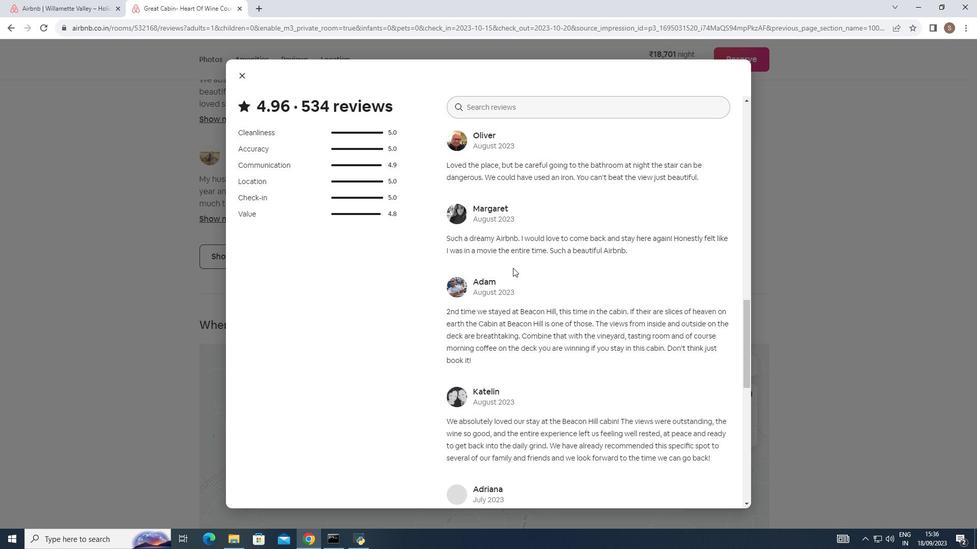 
Action: Mouse scrolled (521, 276) with delta (0, 0)
Screenshot: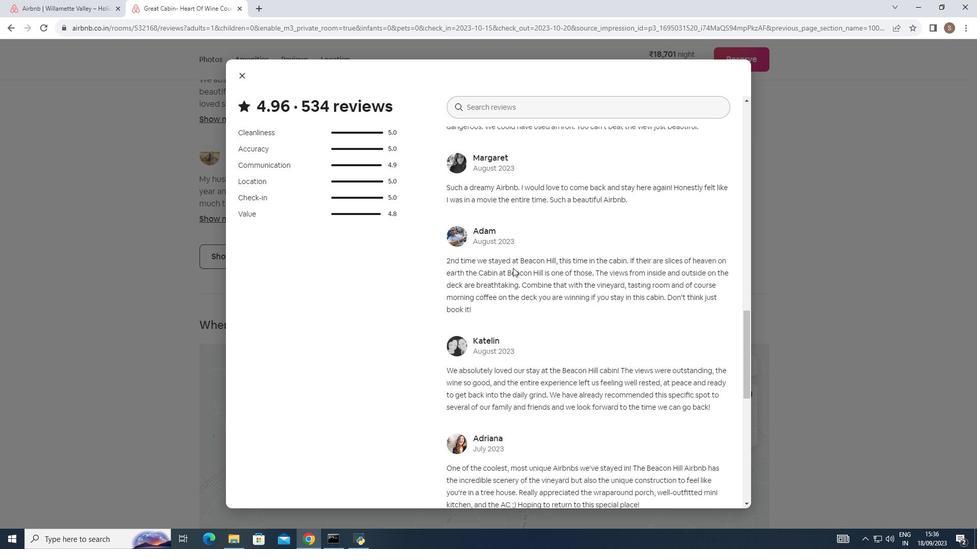 
Action: Mouse scrolled (521, 276) with delta (0, 0)
Screenshot: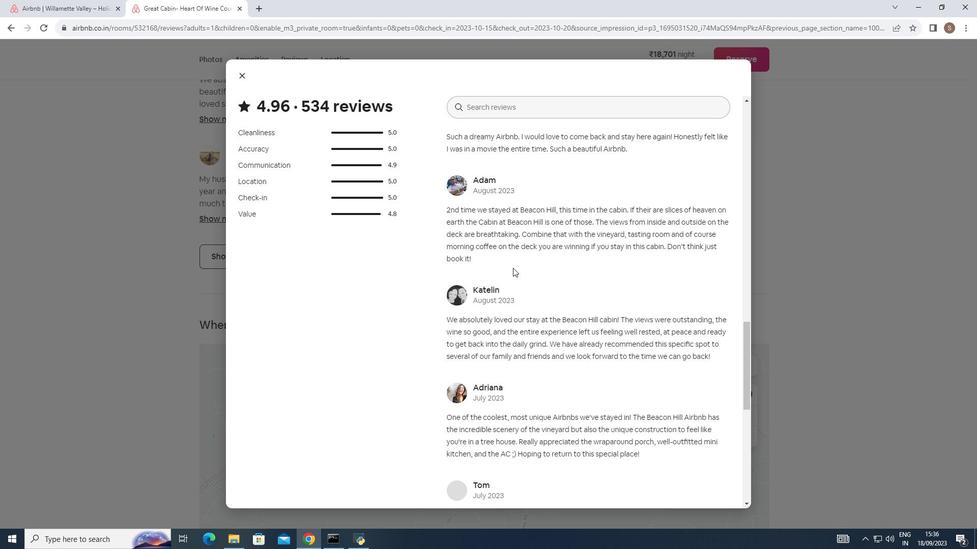 
Action: Mouse scrolled (521, 276) with delta (0, 0)
Screenshot: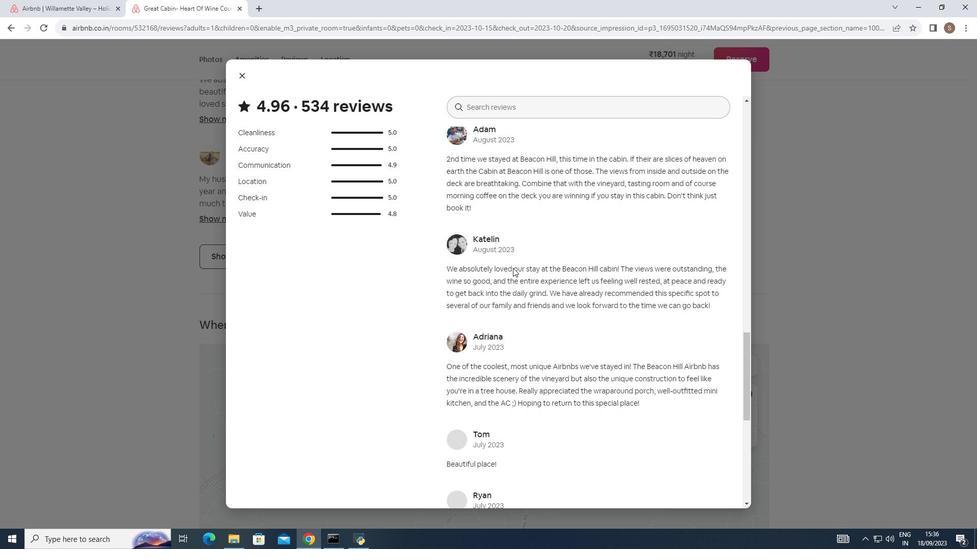 
Action: Mouse scrolled (521, 276) with delta (0, 0)
Screenshot: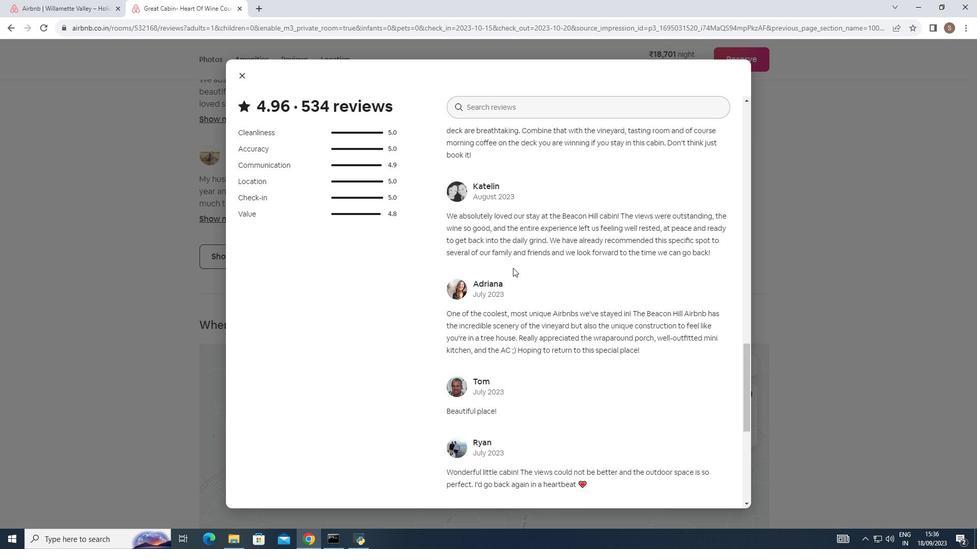 
Action: Mouse scrolled (521, 276) with delta (0, 0)
Screenshot: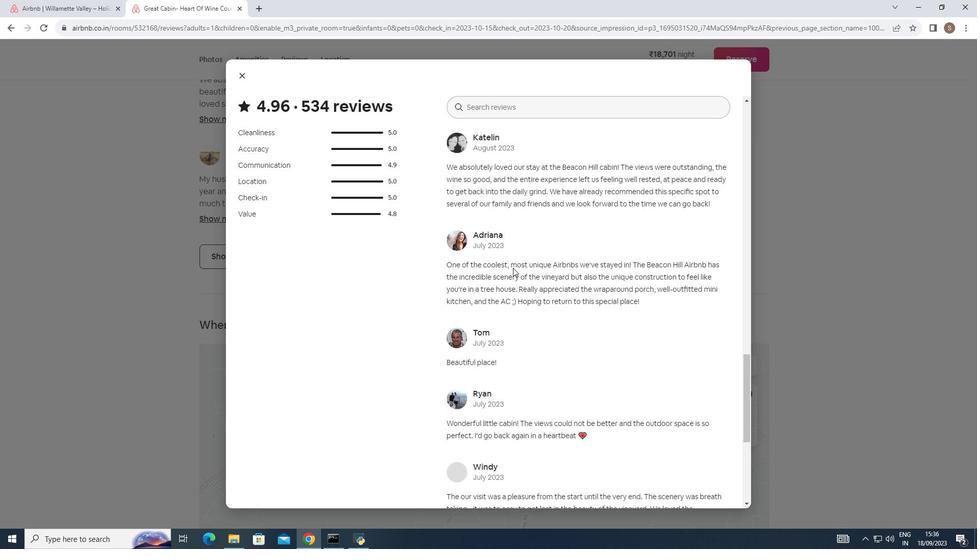 
Action: Mouse scrolled (521, 276) with delta (0, 0)
Screenshot: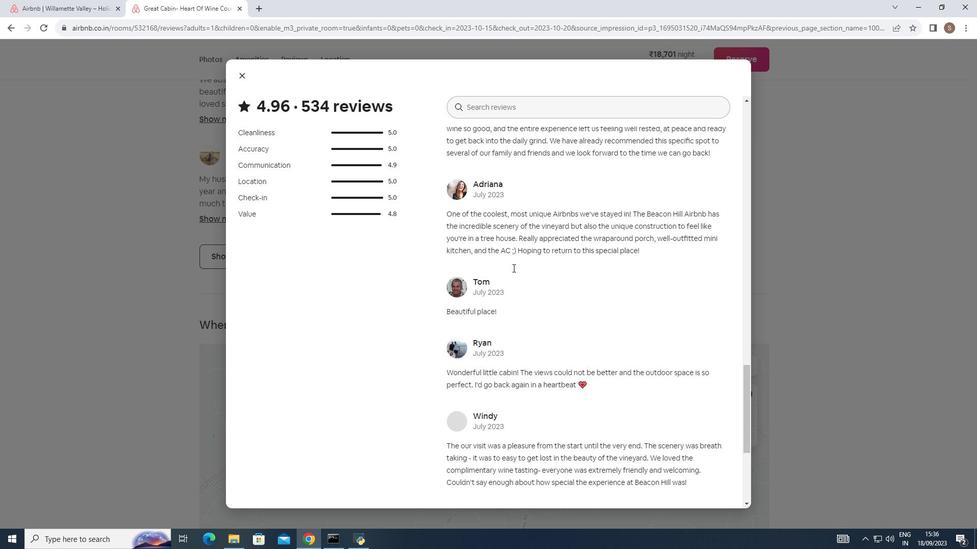 
Action: Mouse moved to (521, 276)
Screenshot: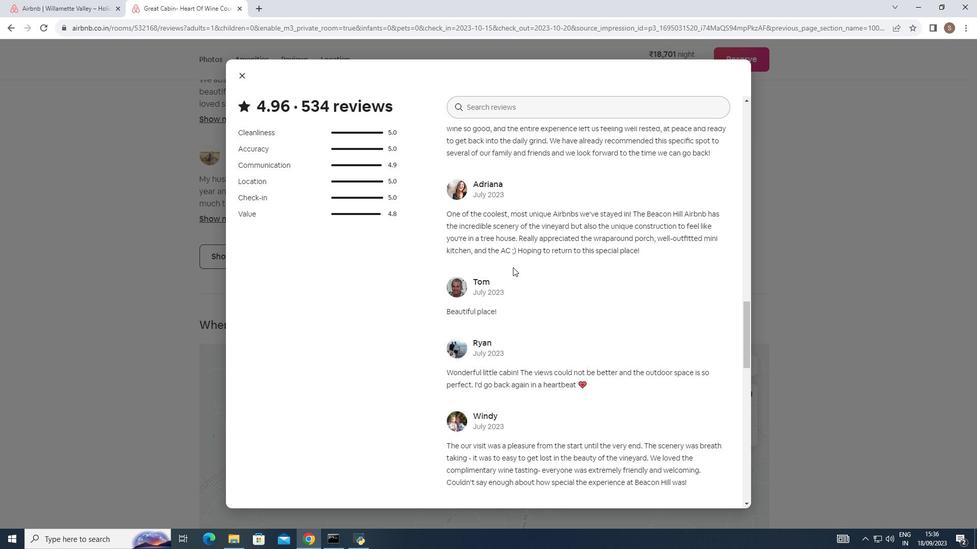 
Action: Mouse scrolled (521, 275) with delta (0, 0)
Screenshot: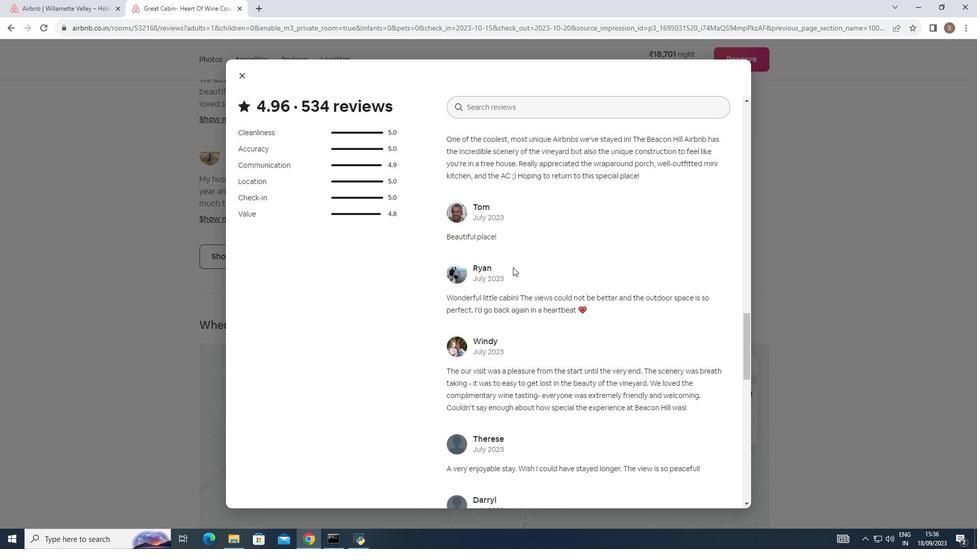
Action: Mouse scrolled (521, 275) with delta (0, 0)
Screenshot: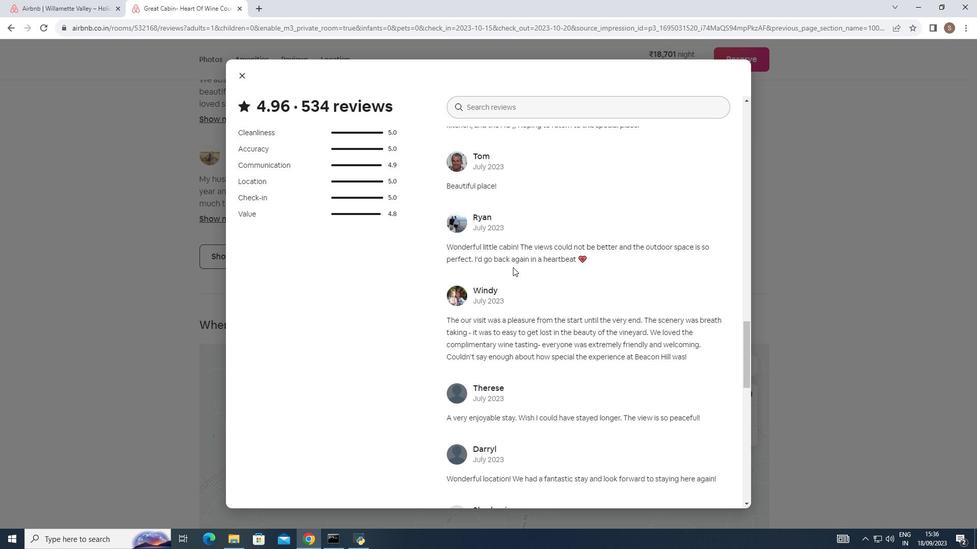 
Action: Mouse scrolled (521, 275) with delta (0, 0)
Screenshot: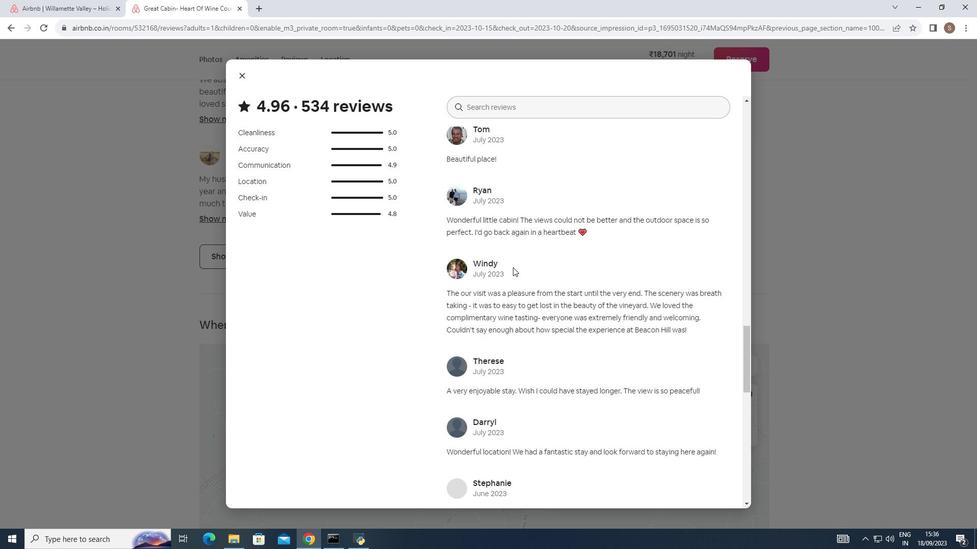 
Action: Mouse scrolled (521, 275) with delta (0, 0)
Screenshot: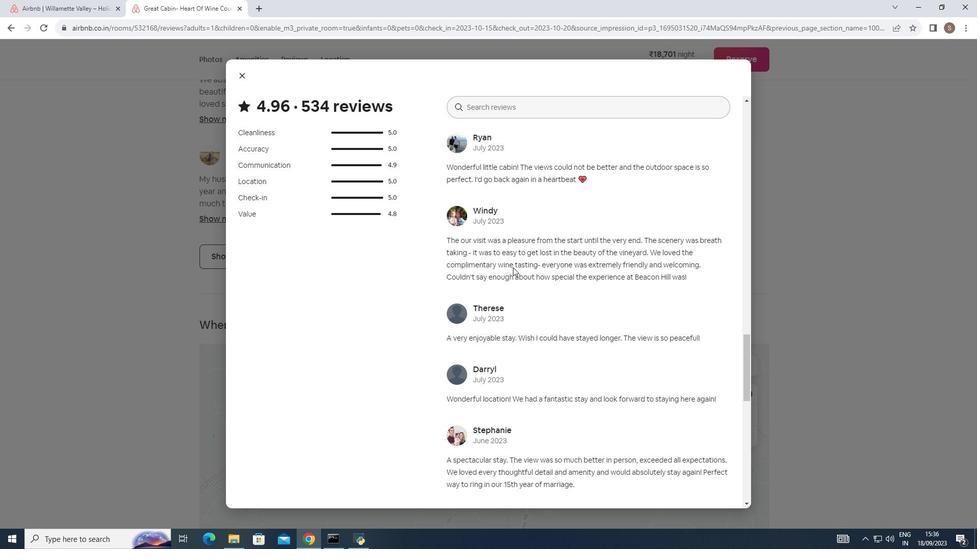 
Action: Mouse scrolled (521, 275) with delta (0, 0)
Screenshot: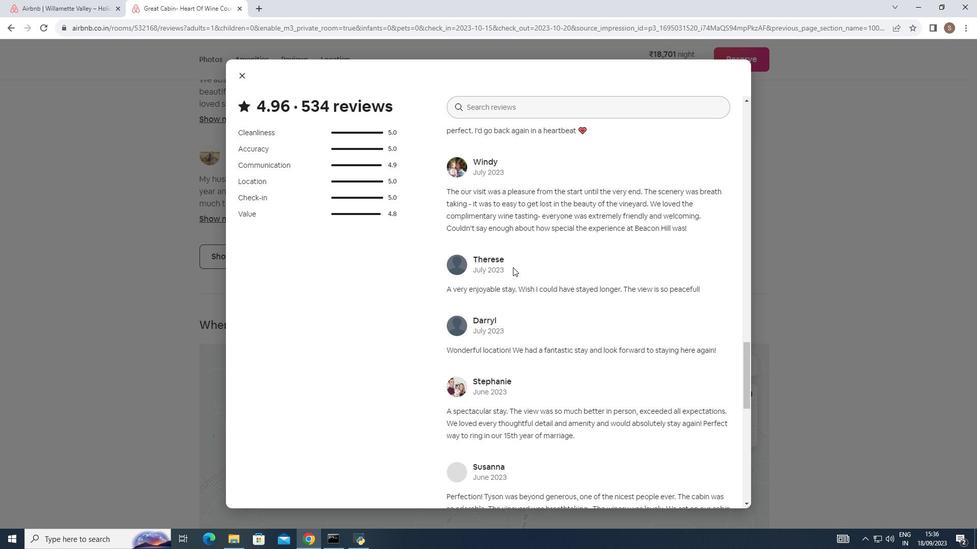
Action: Mouse scrolled (521, 275) with delta (0, 0)
Screenshot: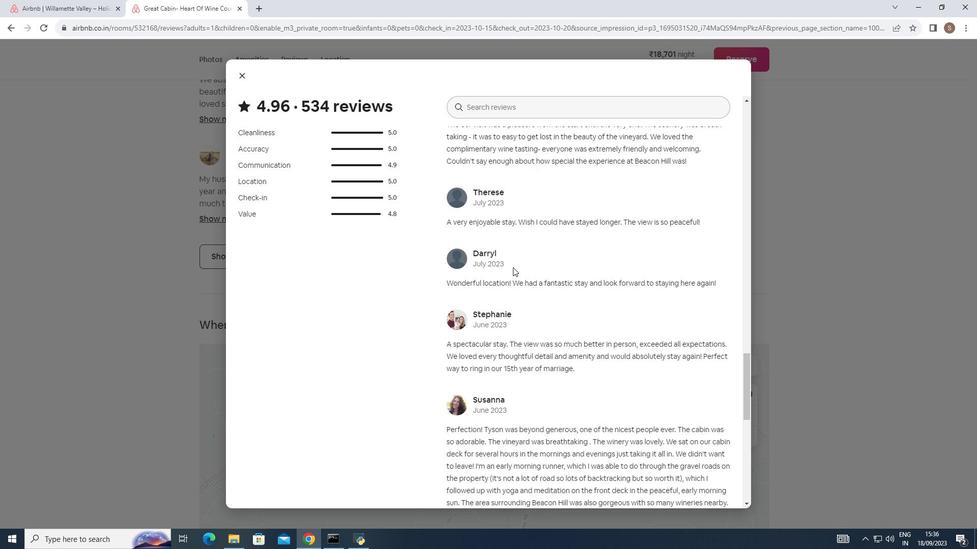 
Action: Mouse scrolled (521, 275) with delta (0, 0)
Screenshot: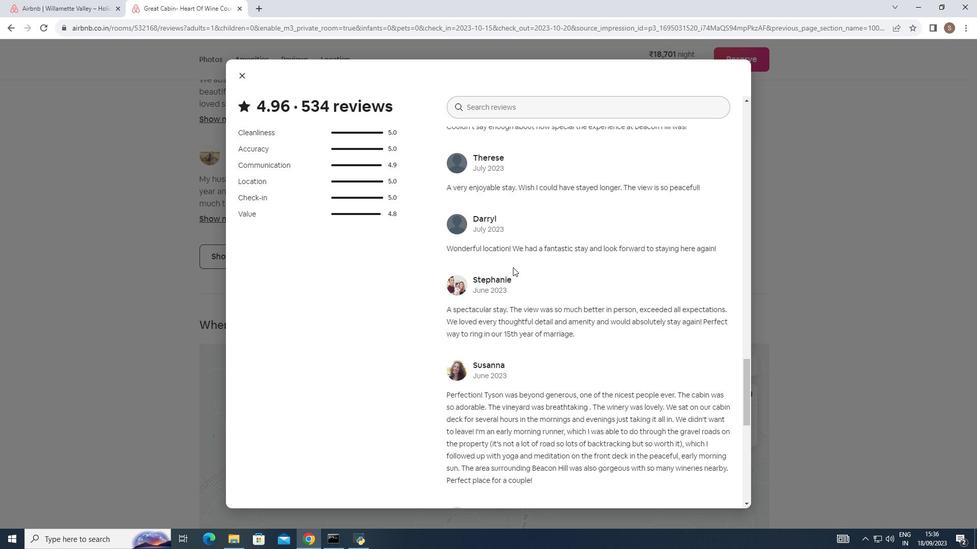 
Action: Mouse scrolled (521, 275) with delta (0, 0)
Screenshot: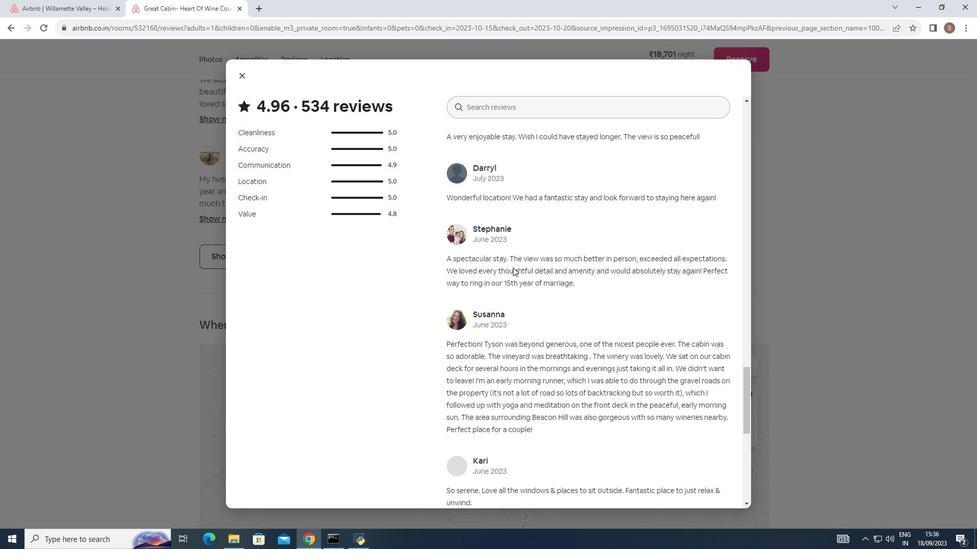 
Action: Mouse moved to (521, 276)
Screenshot: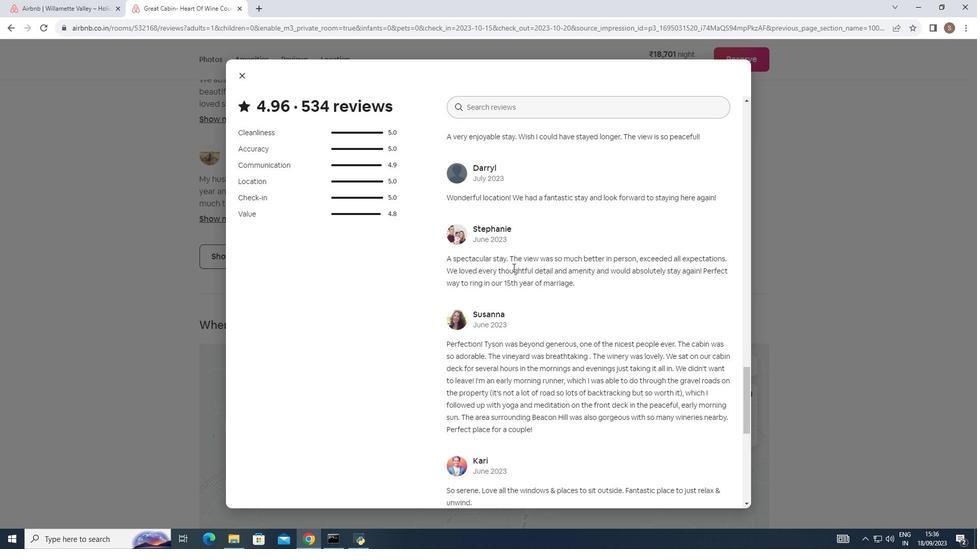 
Action: Mouse scrolled (521, 275) with delta (0, 0)
Screenshot: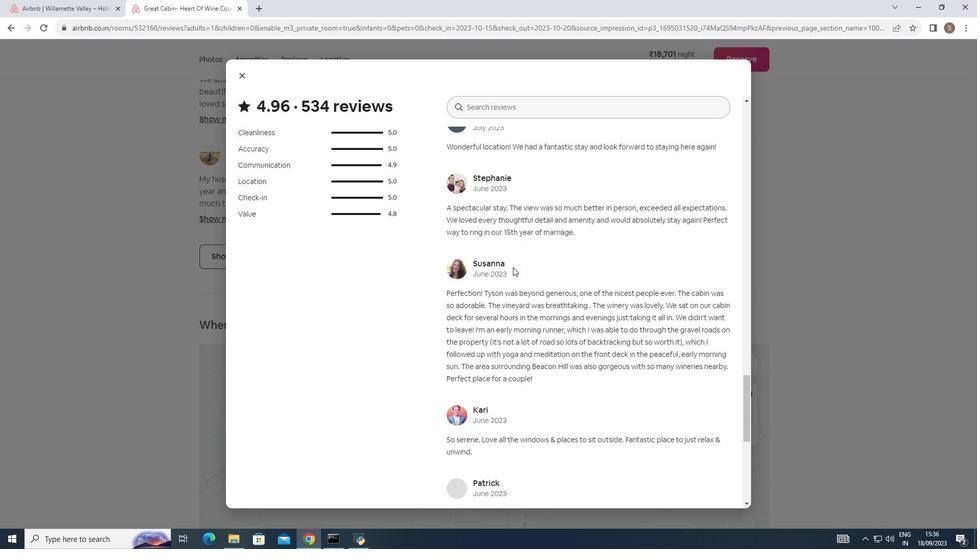 
Action: Mouse scrolled (521, 275) with delta (0, 0)
Screenshot: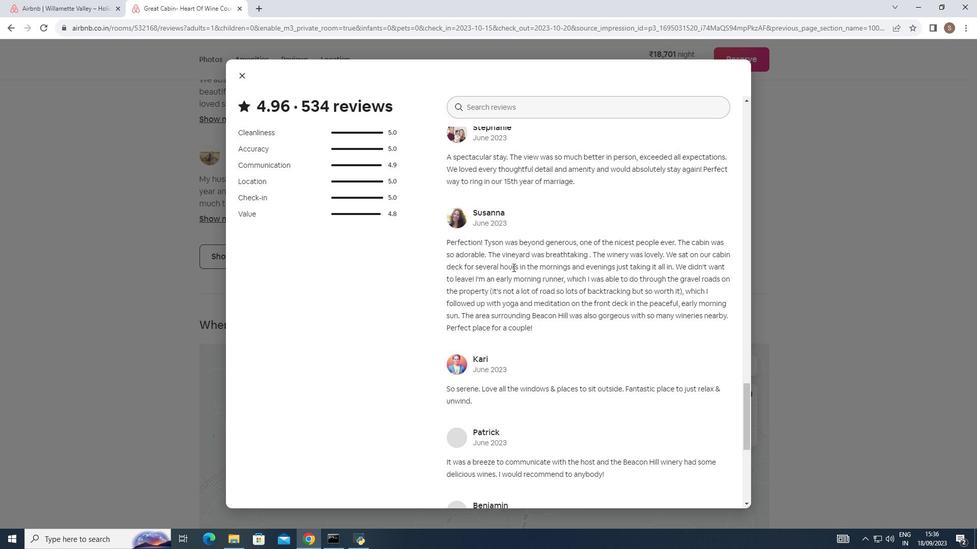 
Action: Mouse scrolled (521, 275) with delta (0, 0)
Screenshot: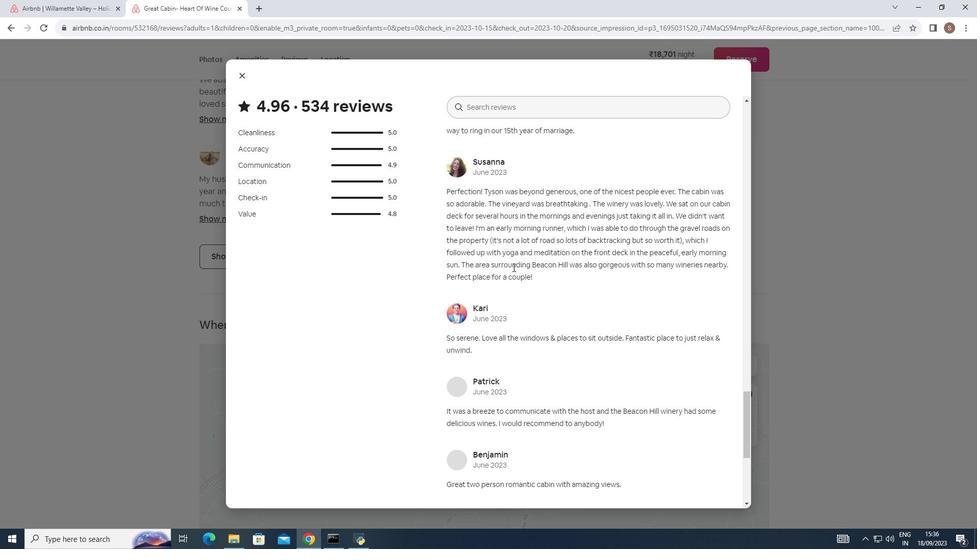 
Action: Mouse scrolled (521, 275) with delta (0, 0)
Screenshot: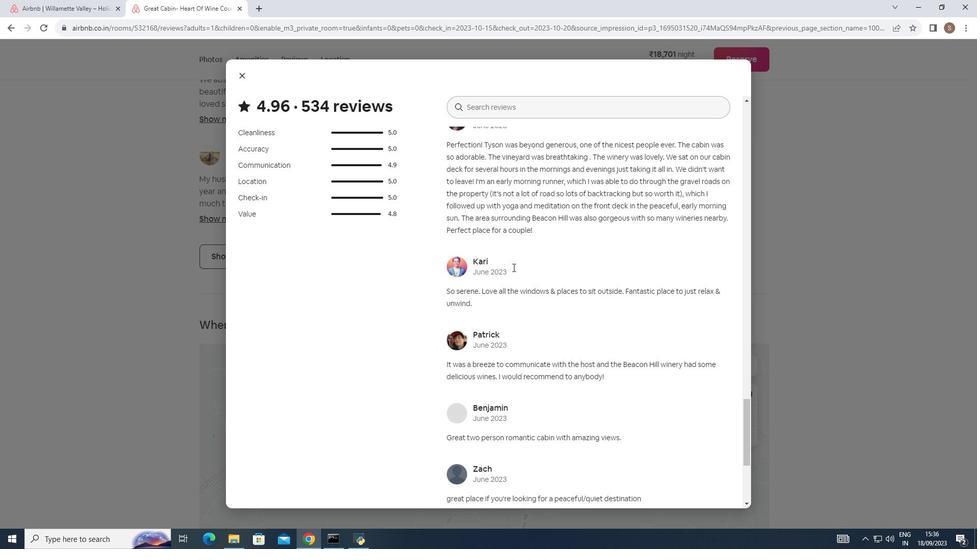 
Action: Mouse moved to (522, 276)
Screenshot: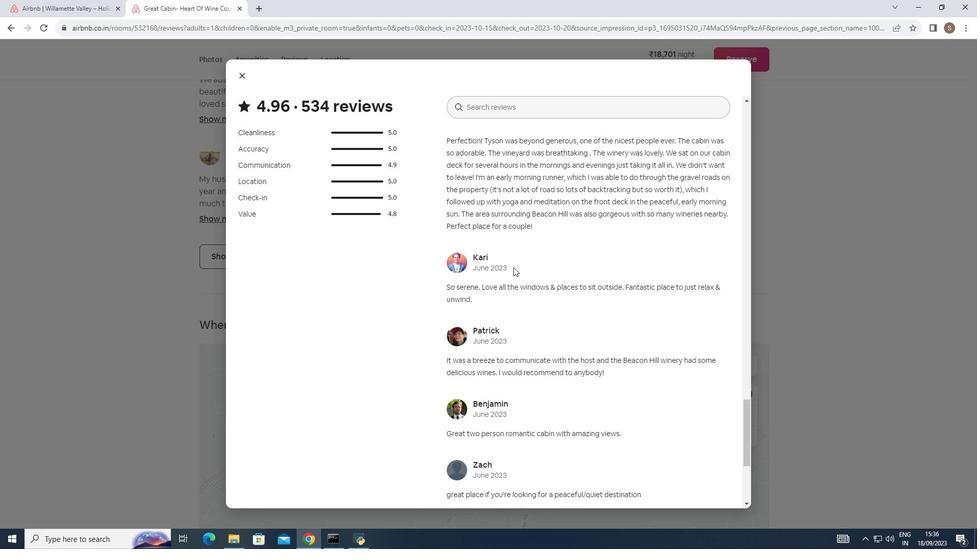 
Action: Mouse scrolled (522, 275) with delta (0, 0)
Screenshot: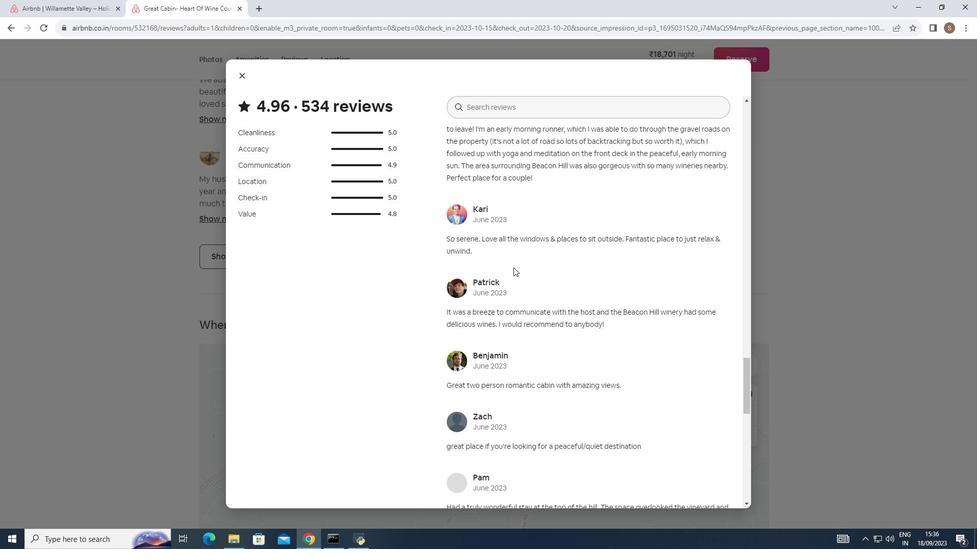 
Action: Mouse scrolled (522, 275) with delta (0, 0)
Screenshot: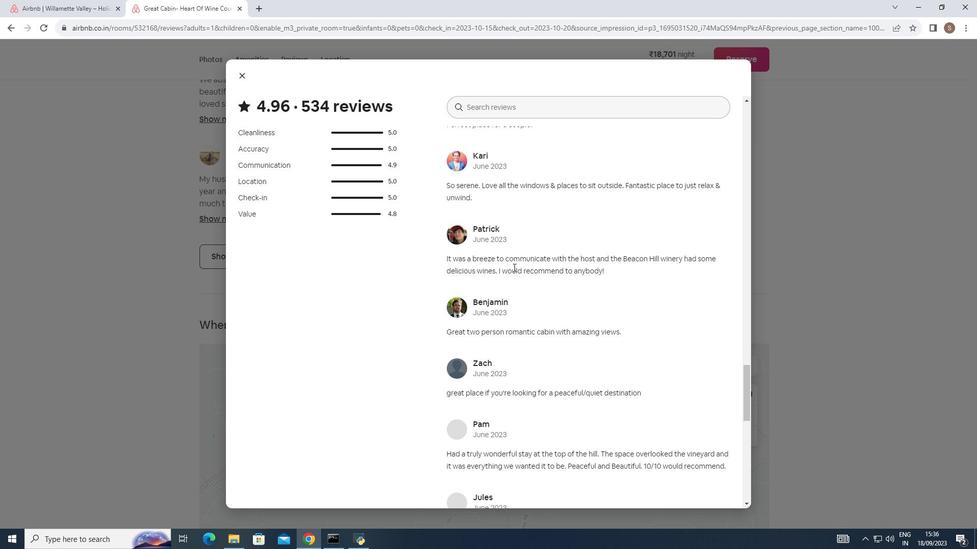 
Action: Mouse scrolled (522, 275) with delta (0, 0)
Screenshot: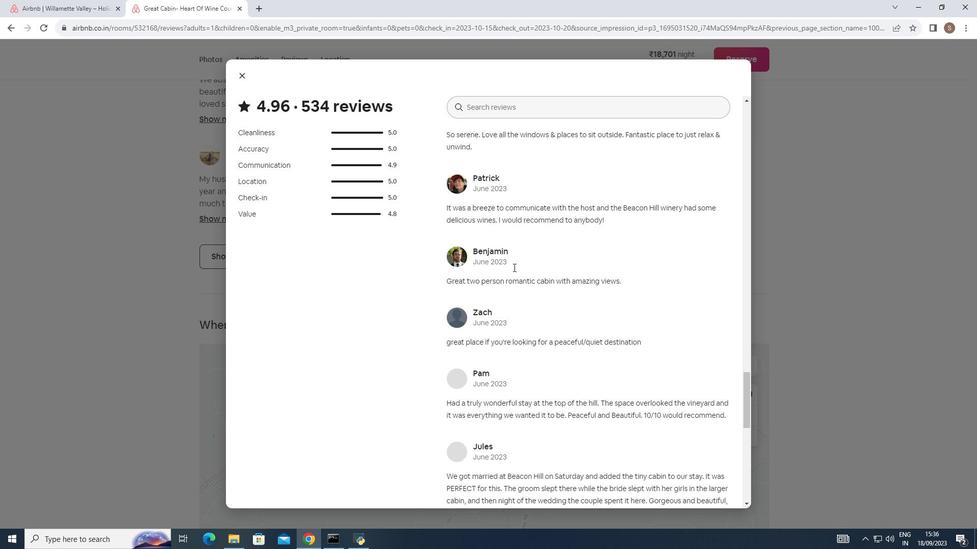
Action: Mouse moved to (523, 275)
Screenshot: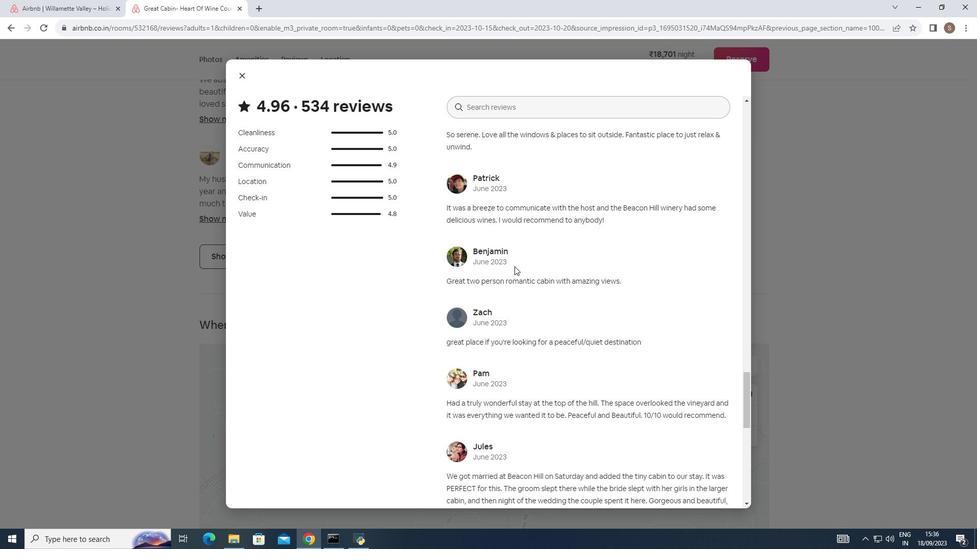 
Action: Mouse scrolled (523, 274) with delta (0, 0)
Screenshot: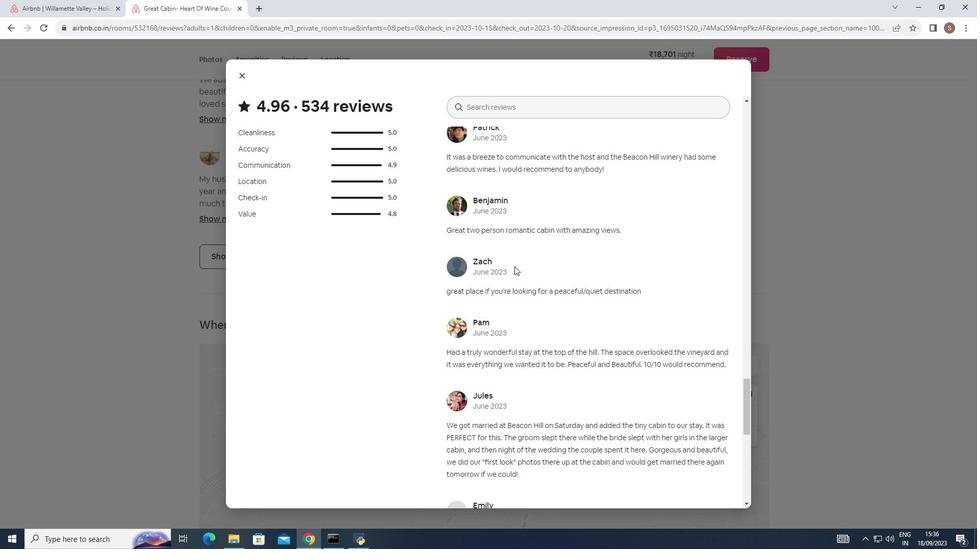 
Action: Mouse scrolled (523, 274) with delta (0, 0)
Screenshot: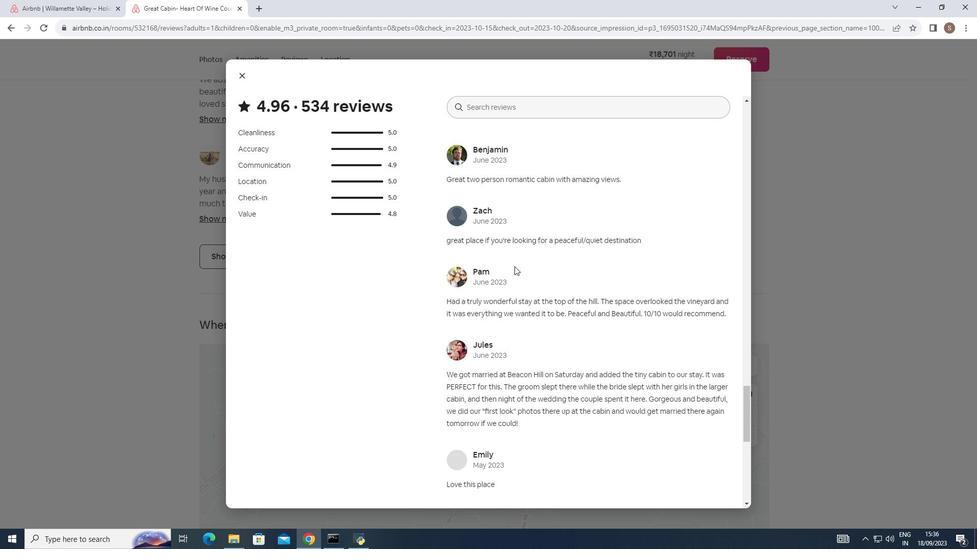 
Action: Mouse scrolled (523, 274) with delta (0, 0)
Screenshot: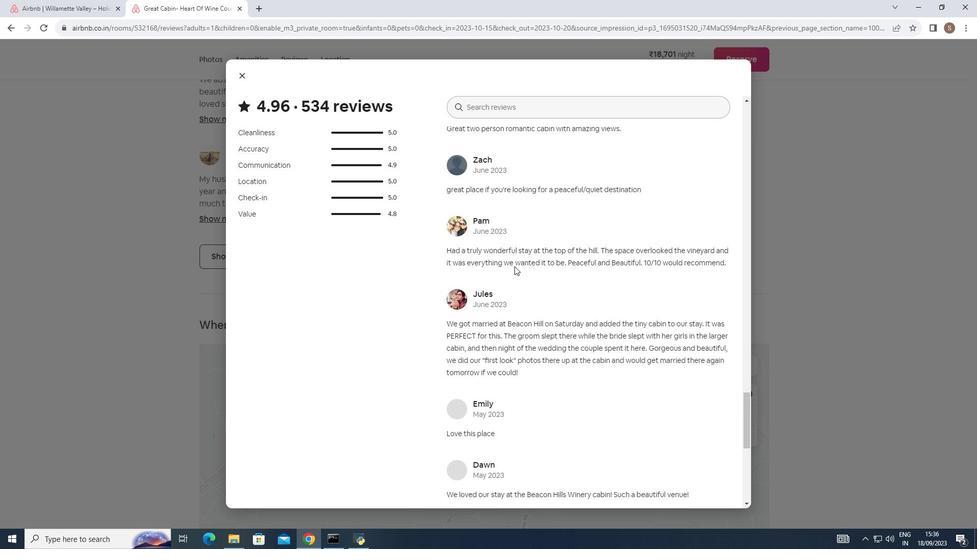 
Action: Mouse scrolled (523, 274) with delta (0, 0)
Screenshot: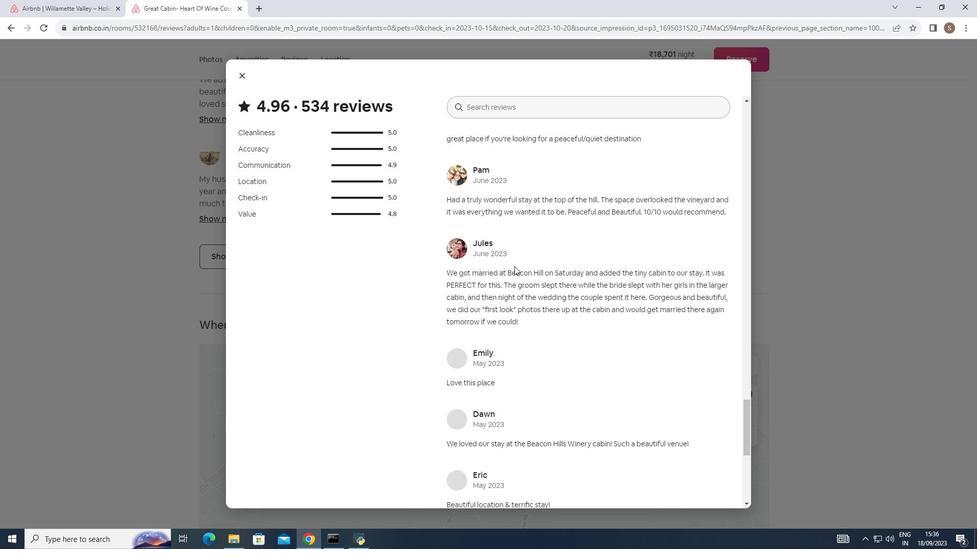 
Action: Mouse scrolled (523, 274) with delta (0, 0)
Screenshot: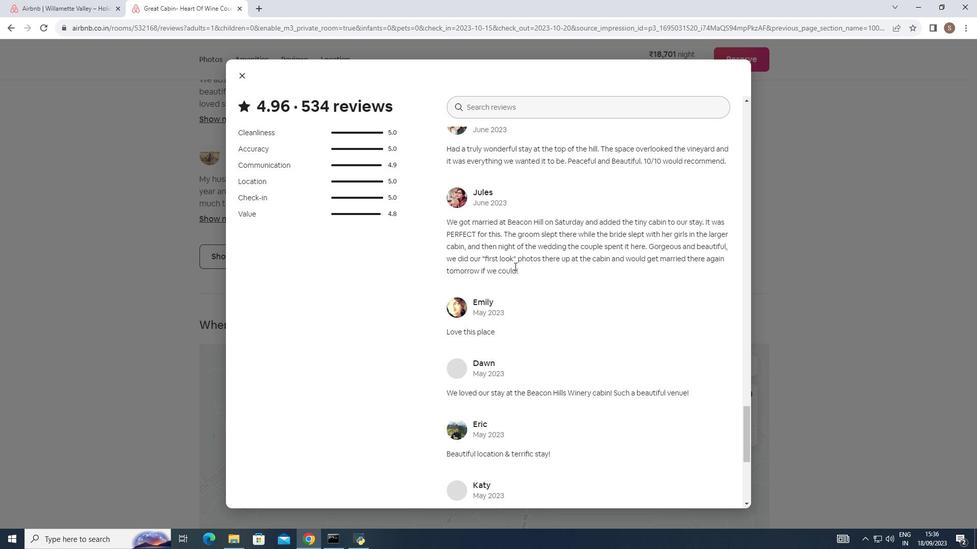 
Action: Mouse moved to (524, 273)
Screenshot: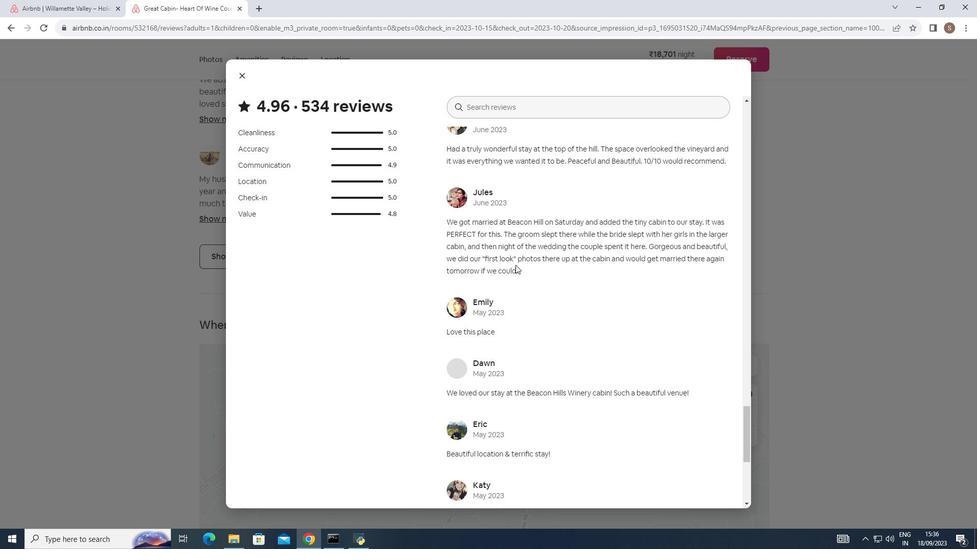 
Action: Mouse scrolled (524, 273) with delta (0, 0)
Screenshot: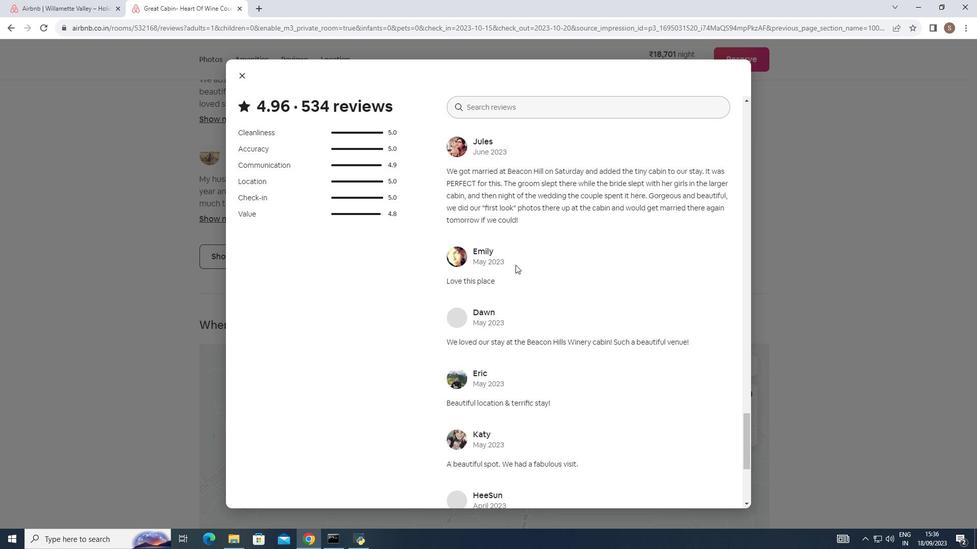 
Action: Mouse scrolled (524, 273) with delta (0, 0)
Screenshot: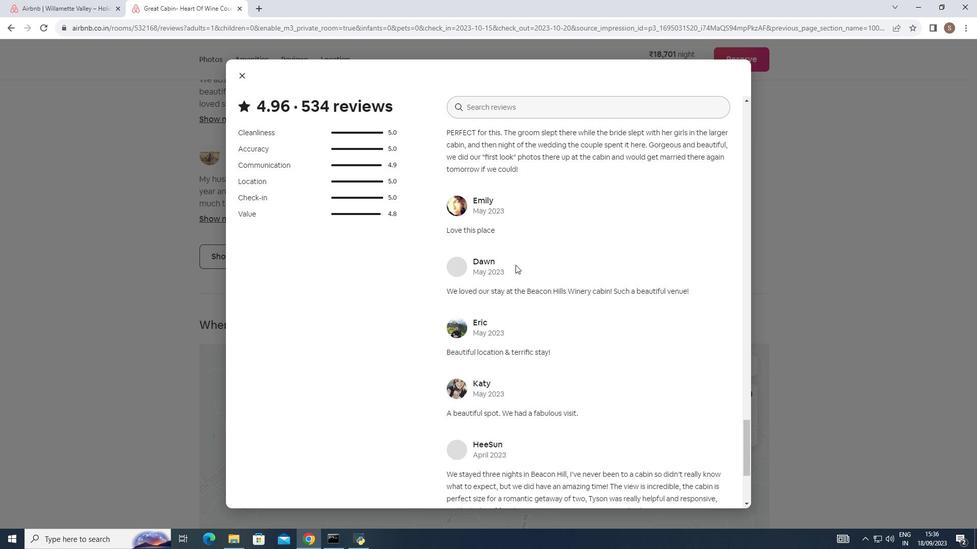 
Action: Mouse scrolled (524, 273) with delta (0, 0)
Screenshot: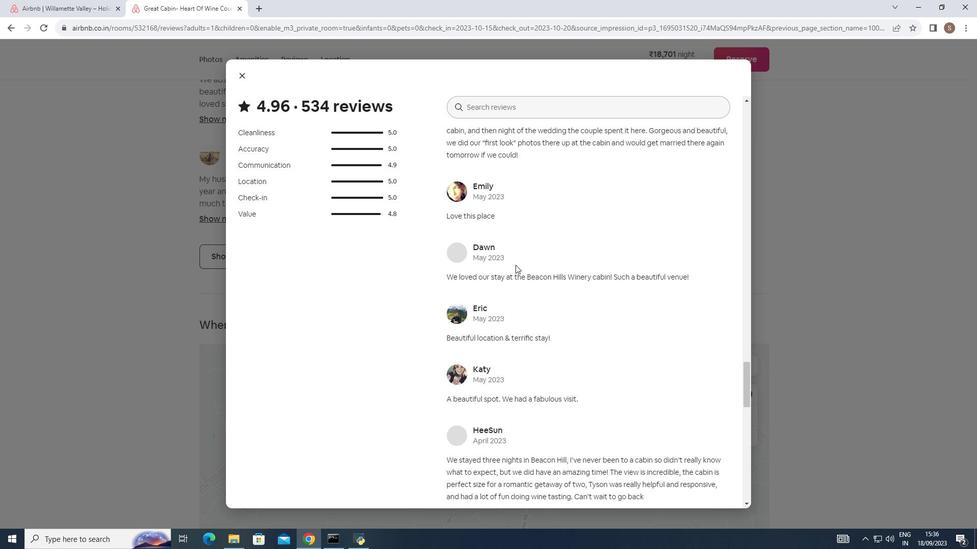 
Action: Mouse scrolled (524, 273) with delta (0, 0)
Screenshot: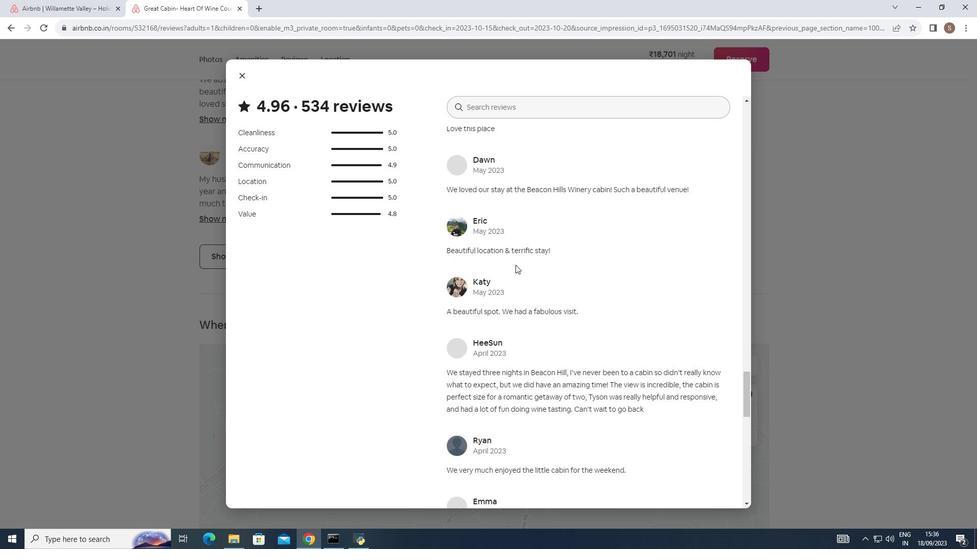 
Action: Mouse scrolled (524, 273) with delta (0, 0)
Screenshot: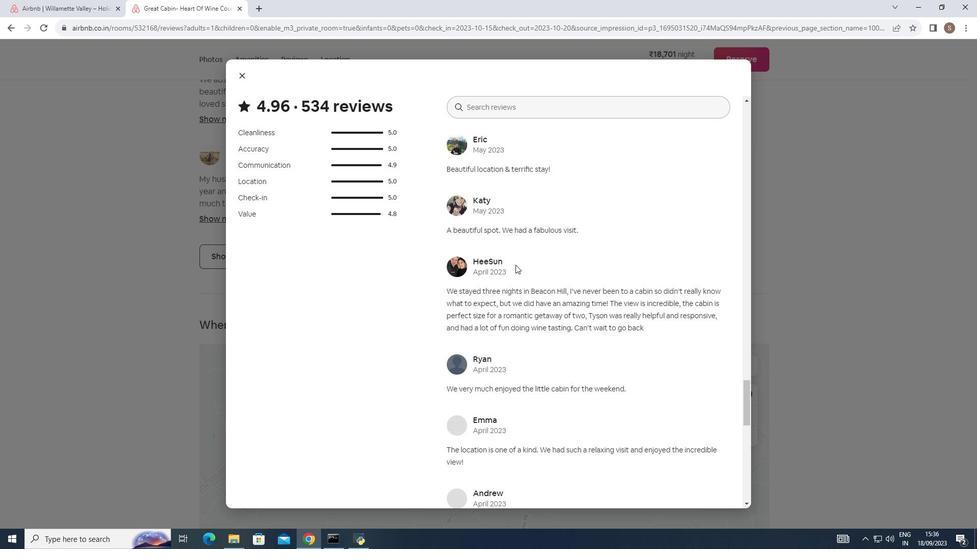 
Action: Mouse scrolled (524, 273) with delta (0, 0)
Screenshot: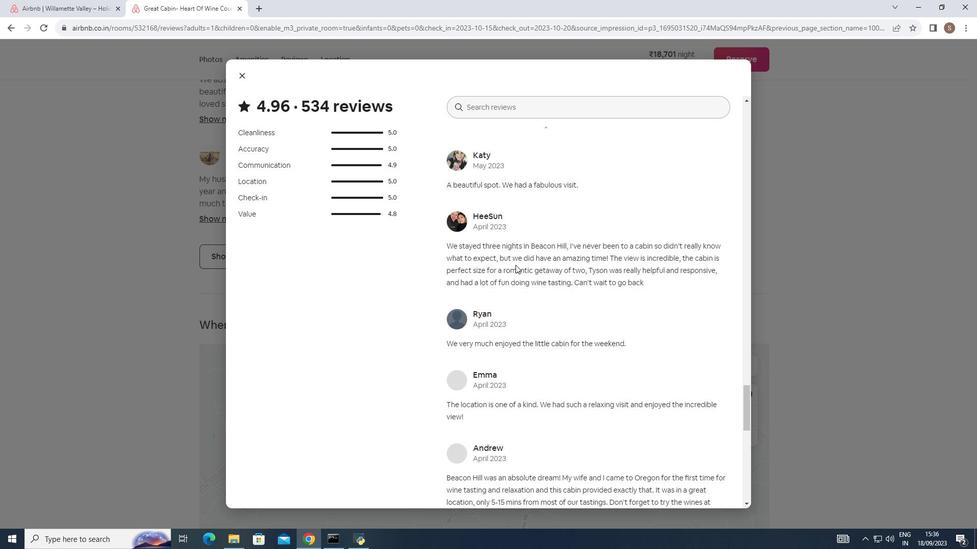
Action: Mouse scrolled (524, 273) with delta (0, 0)
Screenshot: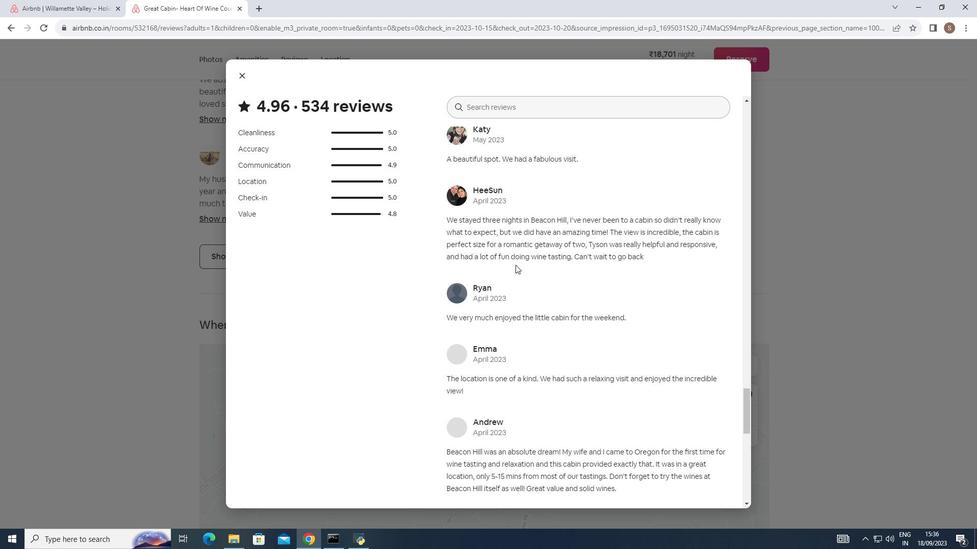 
Action: Mouse scrolled (524, 273) with delta (0, 0)
Screenshot: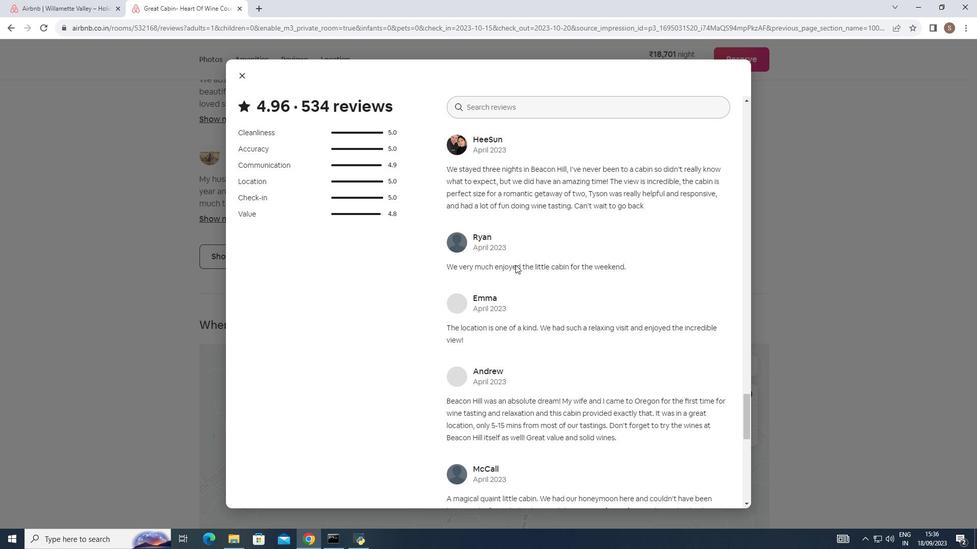 
Action: Mouse scrolled (524, 273) with delta (0, 0)
Screenshot: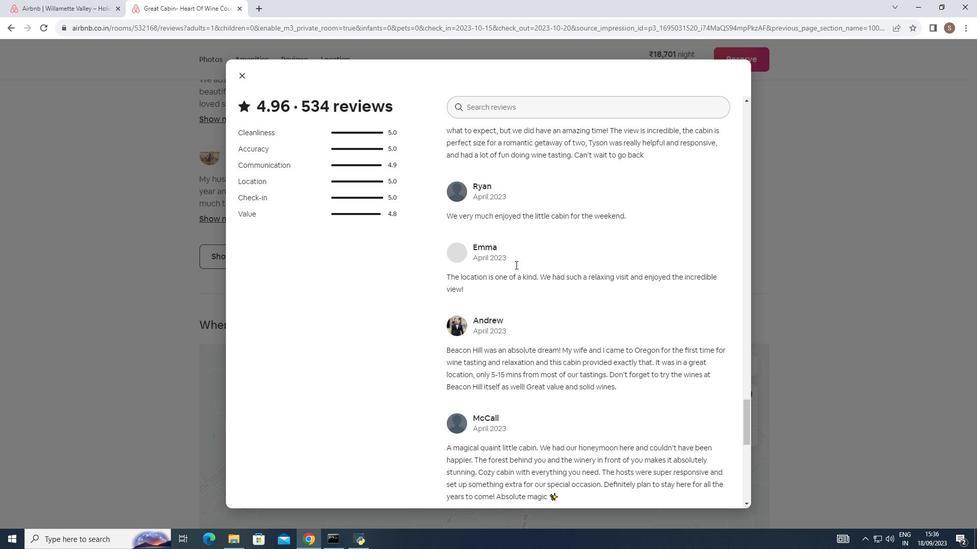 
Action: Mouse scrolled (524, 273) with delta (0, 0)
Screenshot: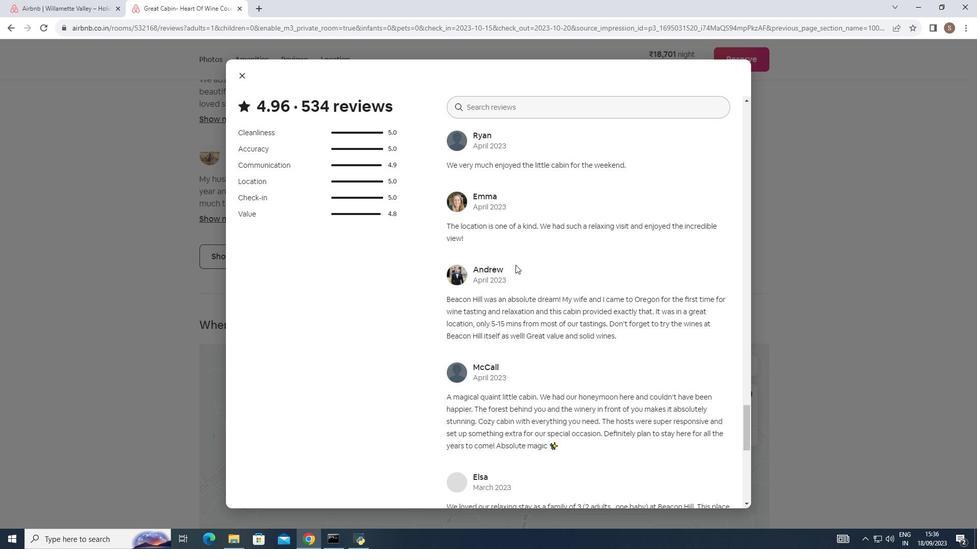 
Action: Mouse scrolled (524, 273) with delta (0, 0)
Screenshot: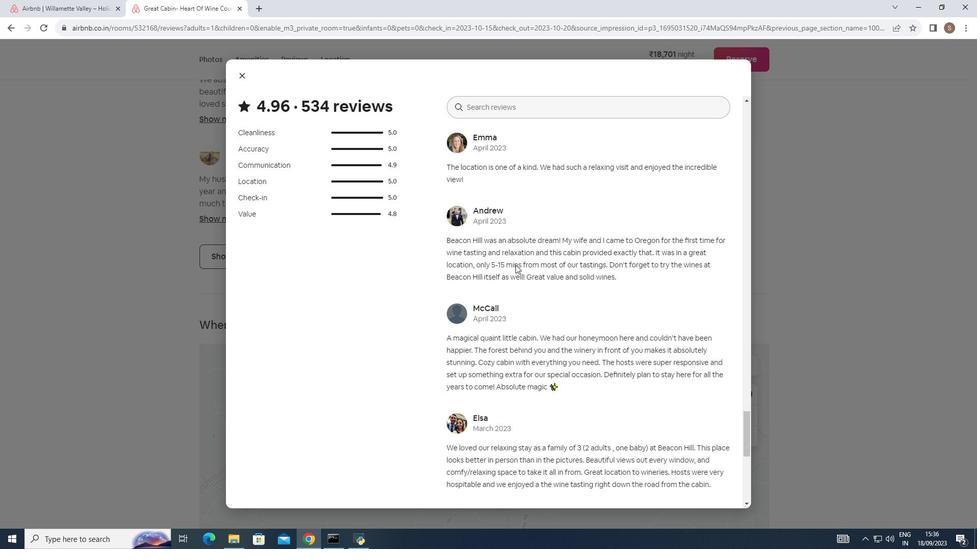 
Action: Mouse scrolled (524, 273) with delta (0, 0)
Screenshot: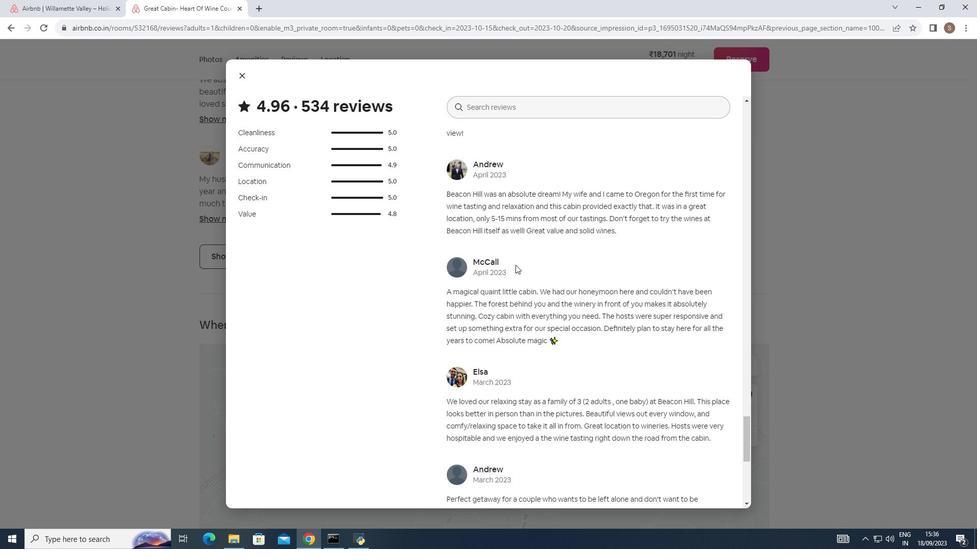 
Action: Mouse scrolled (524, 273) with delta (0, 0)
Screenshot: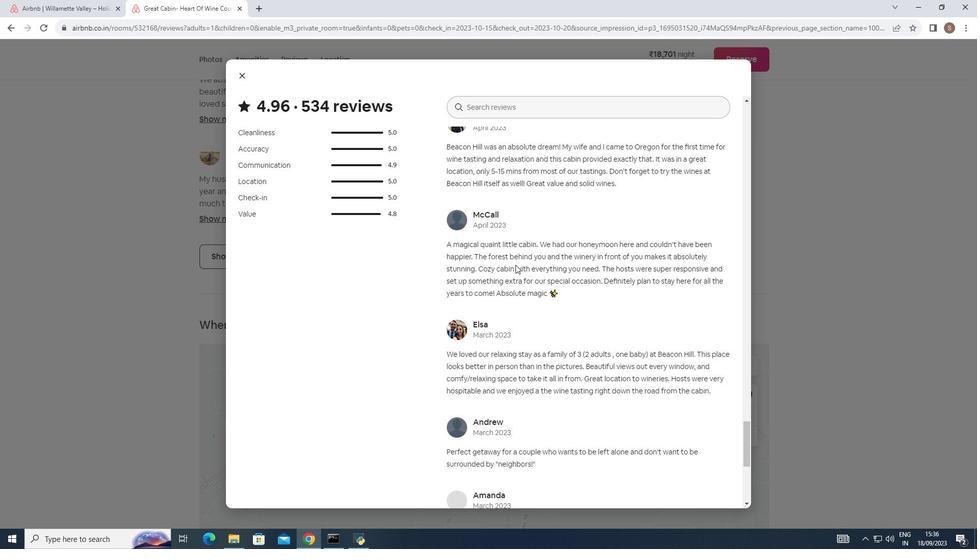 
Action: Mouse scrolled (524, 273) with delta (0, 0)
Screenshot: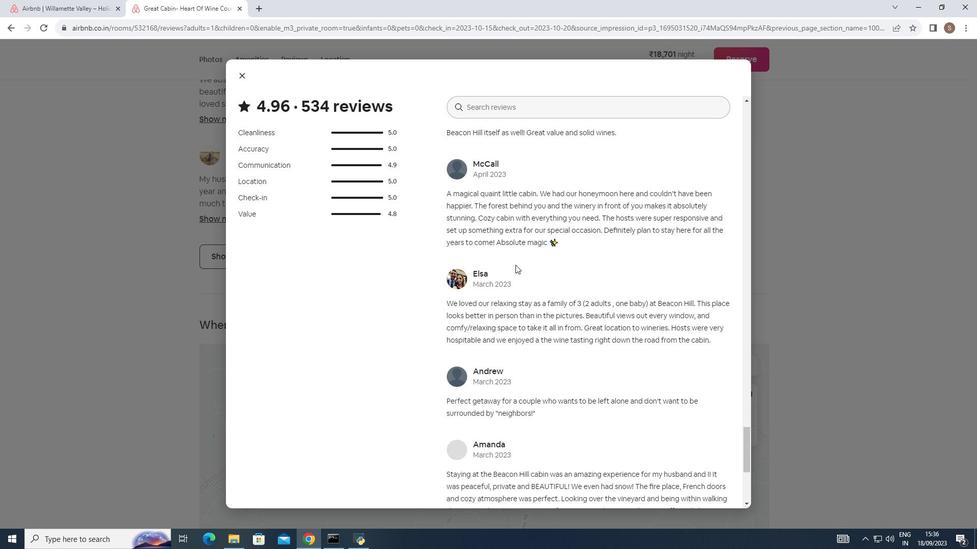 
Action: Mouse scrolled (524, 273) with delta (0, 0)
Screenshot: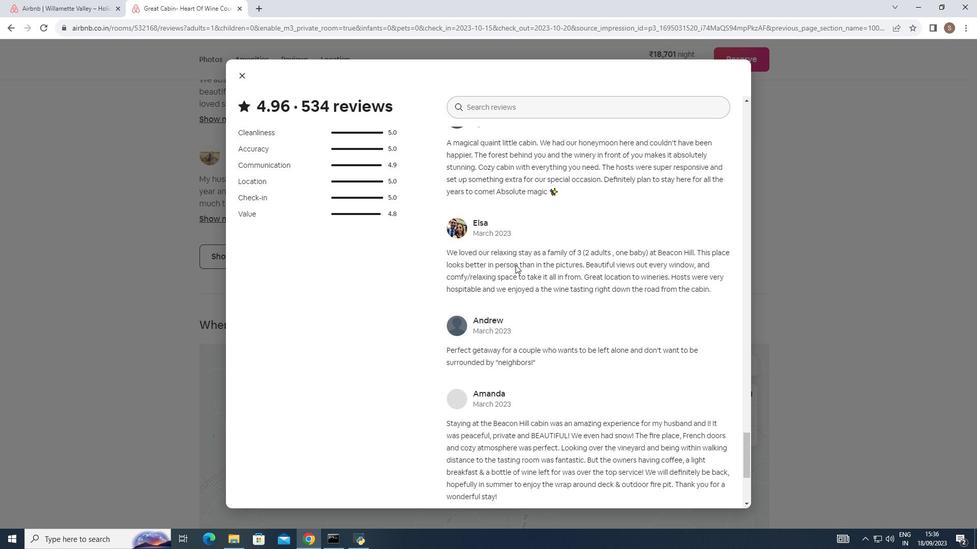 
Action: Mouse moved to (254, 81)
Screenshot: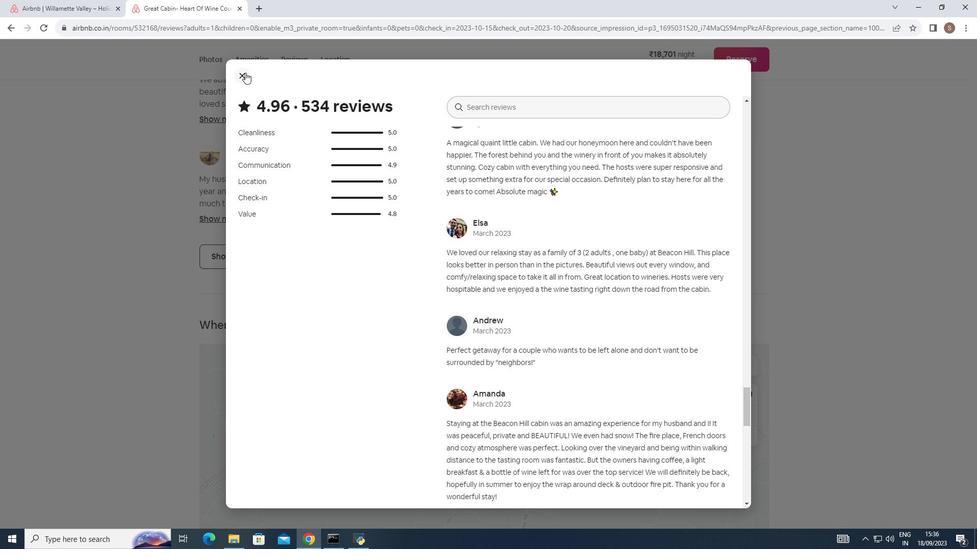 
Action: Mouse pressed left at (254, 81)
Screenshot: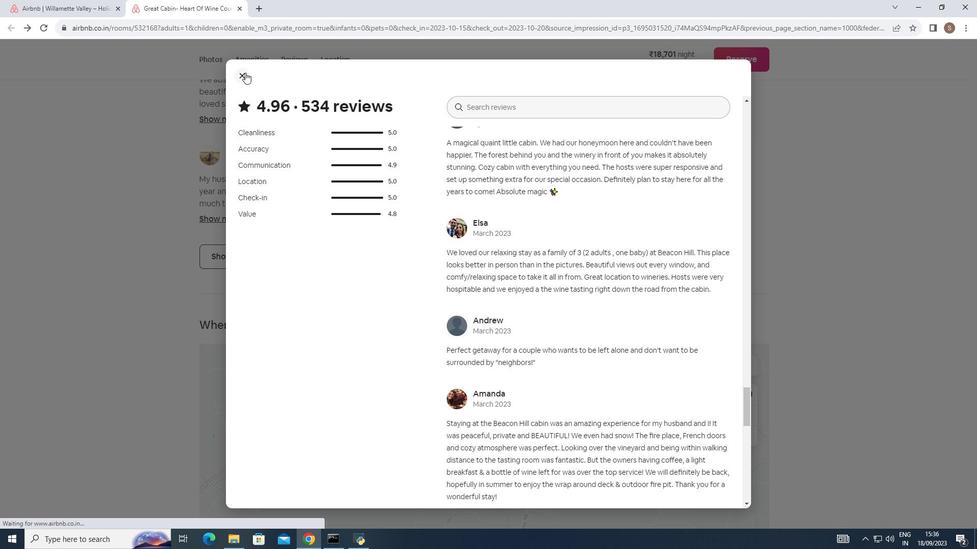 
Action: Mouse moved to (277, 211)
Screenshot: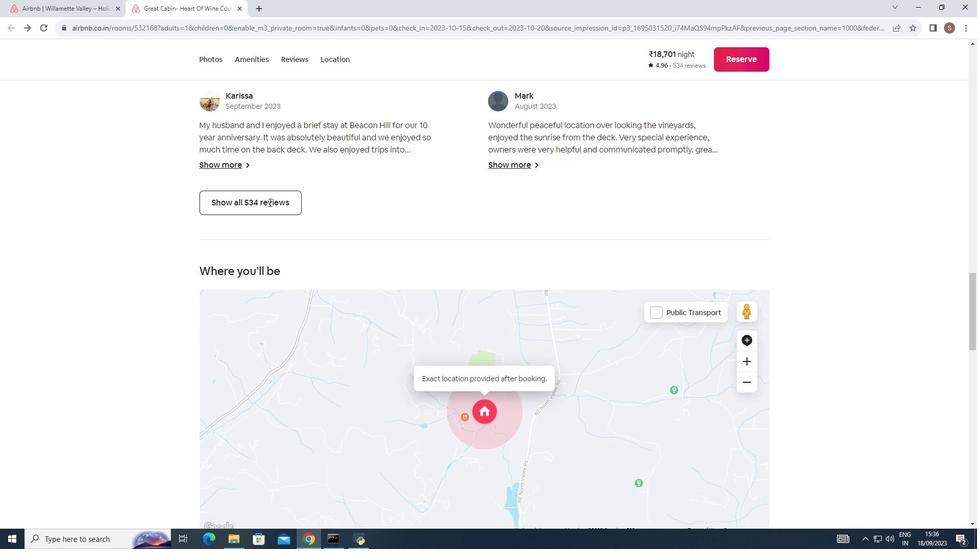 
Action: Mouse scrolled (277, 211) with delta (0, 0)
Screenshot: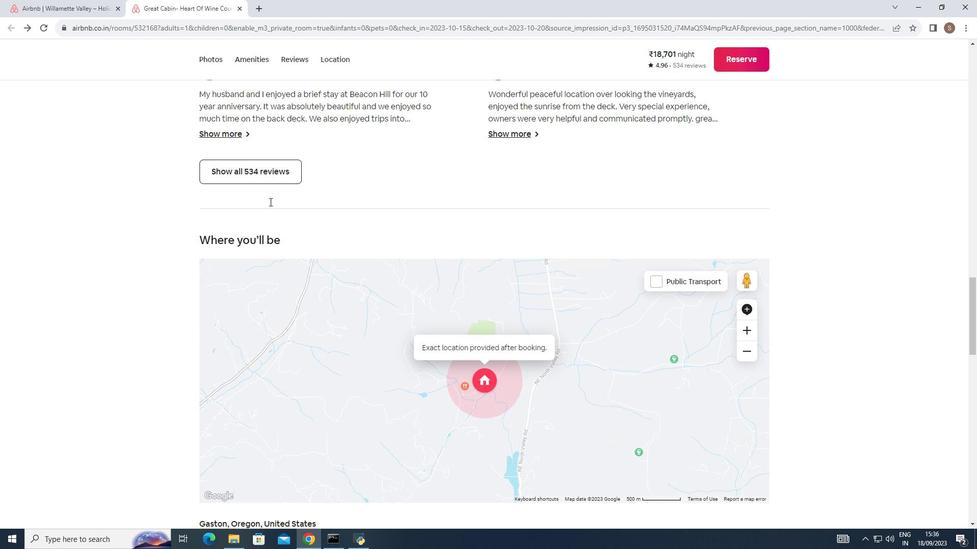 
Action: Mouse moved to (277, 211)
Screenshot: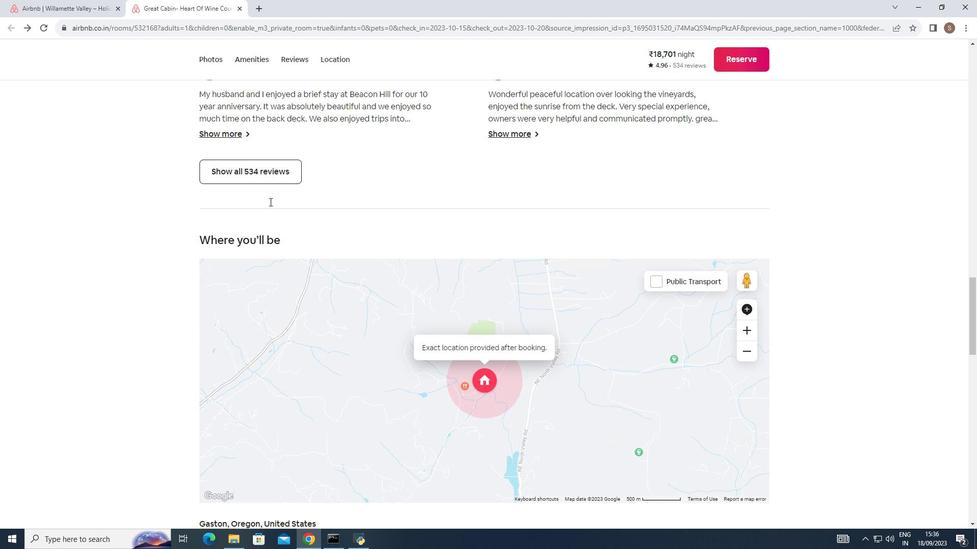 
Action: Mouse scrolled (277, 210) with delta (0, 0)
Screenshot: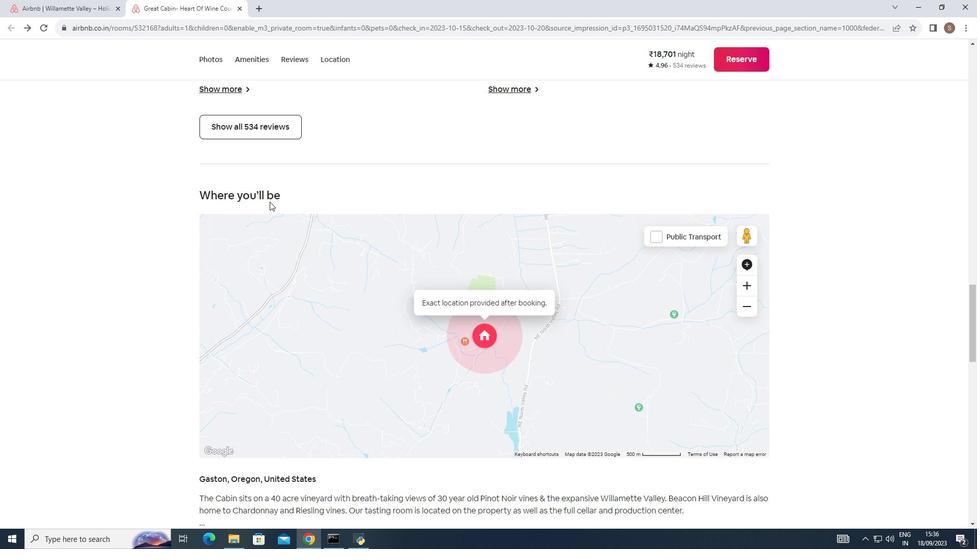 
Action: Mouse scrolled (277, 210) with delta (0, 0)
Screenshot: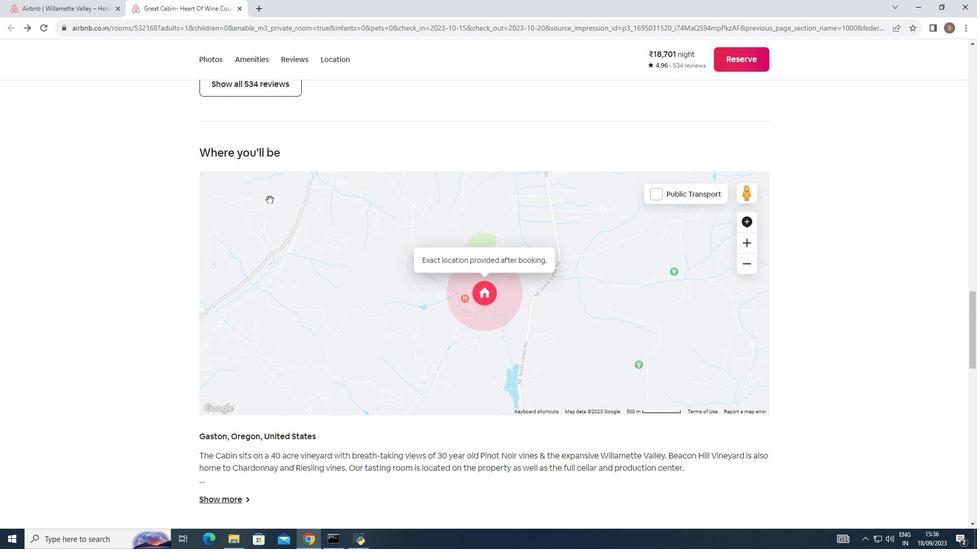 
Action: Mouse moved to (278, 210)
Screenshot: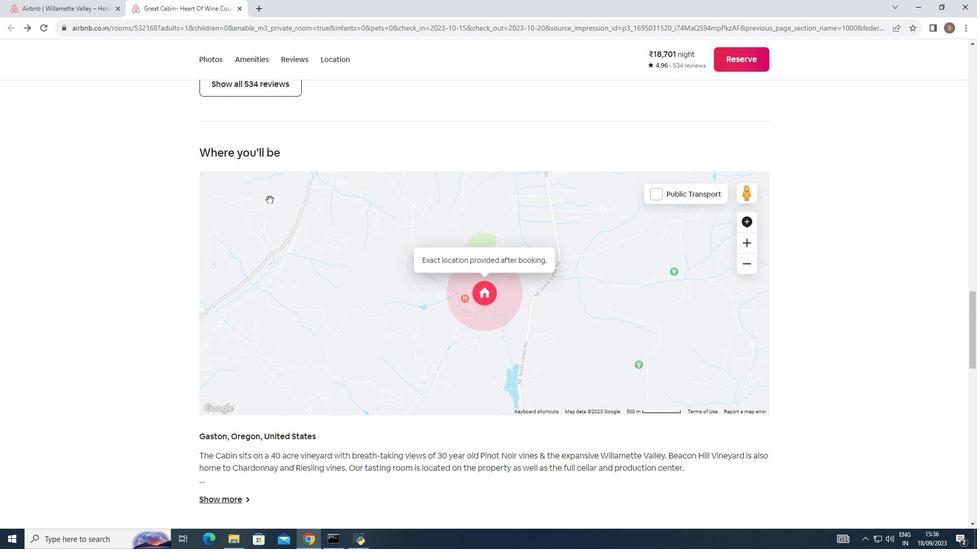 
Action: Mouse scrolled (278, 210) with delta (0, 0)
Screenshot: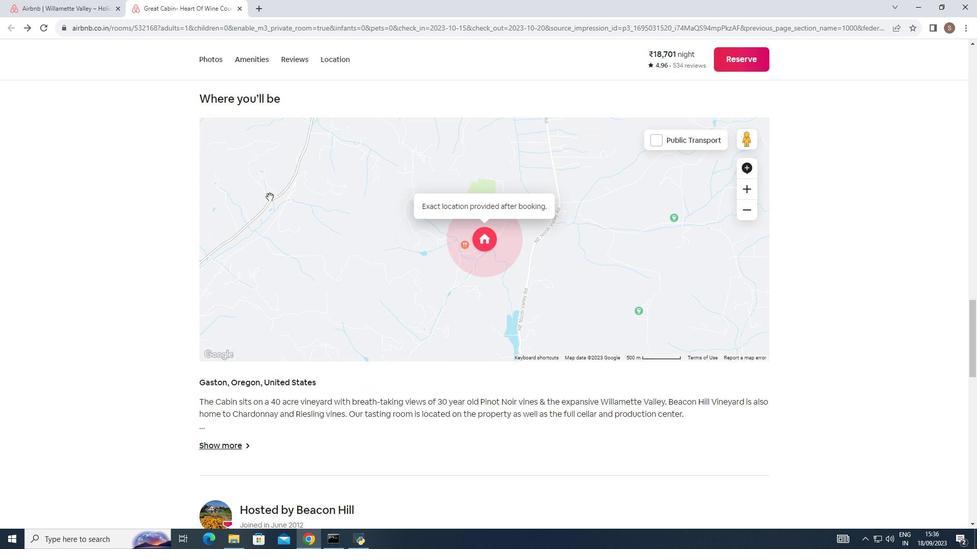 
Action: Mouse moved to (278, 208)
Screenshot: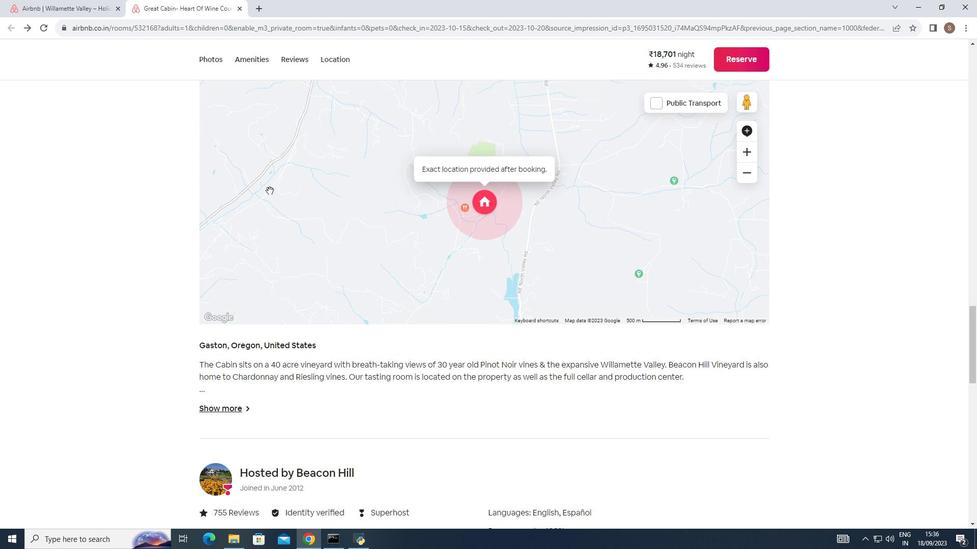 
Action: Mouse scrolled (278, 208) with delta (0, 0)
Screenshot: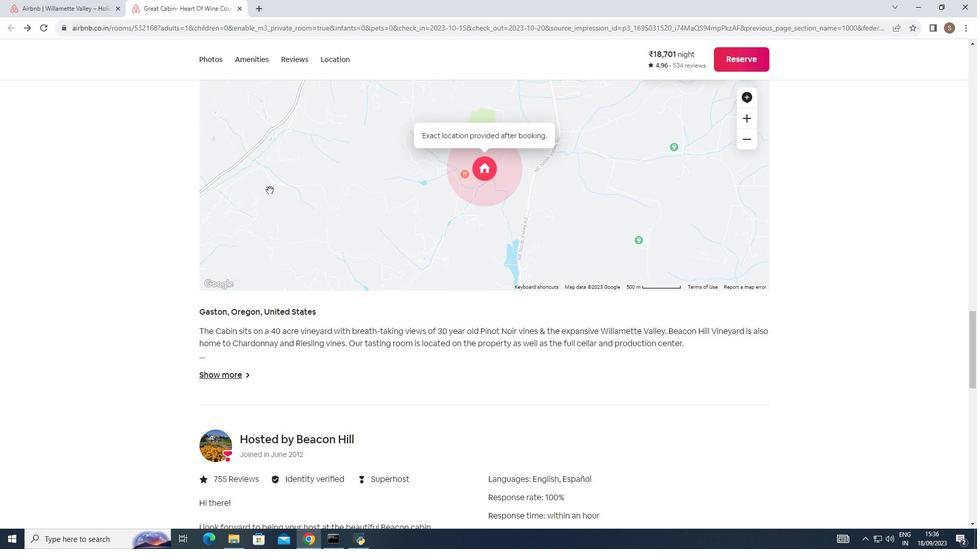 
Action: Mouse moved to (278, 207)
Screenshot: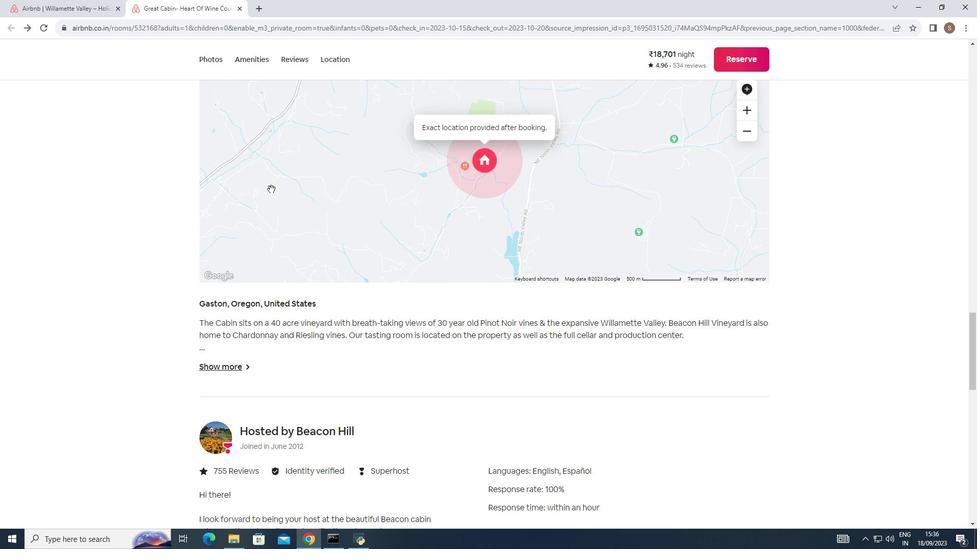 
Action: Mouse scrolled (278, 206) with delta (0, 0)
Screenshot: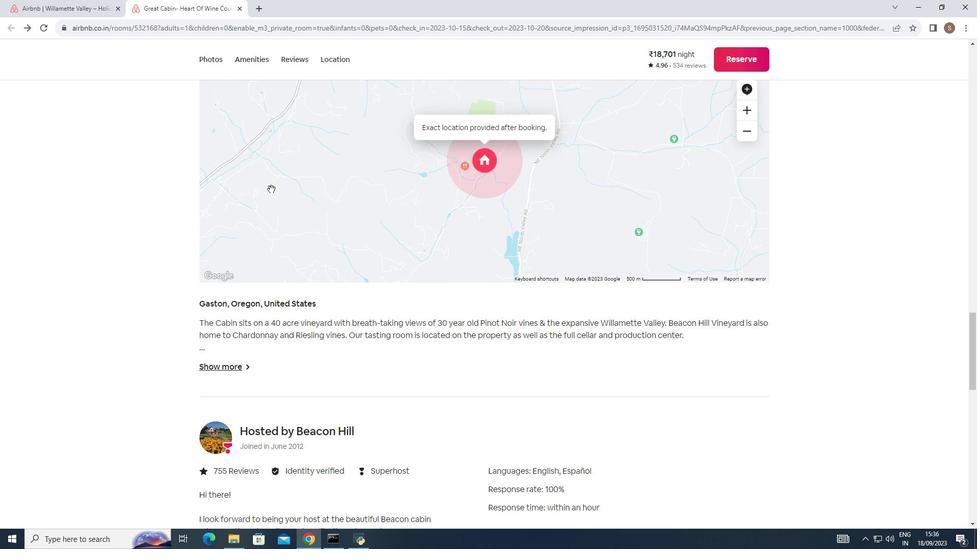 
Action: Mouse moved to (282, 196)
Screenshot: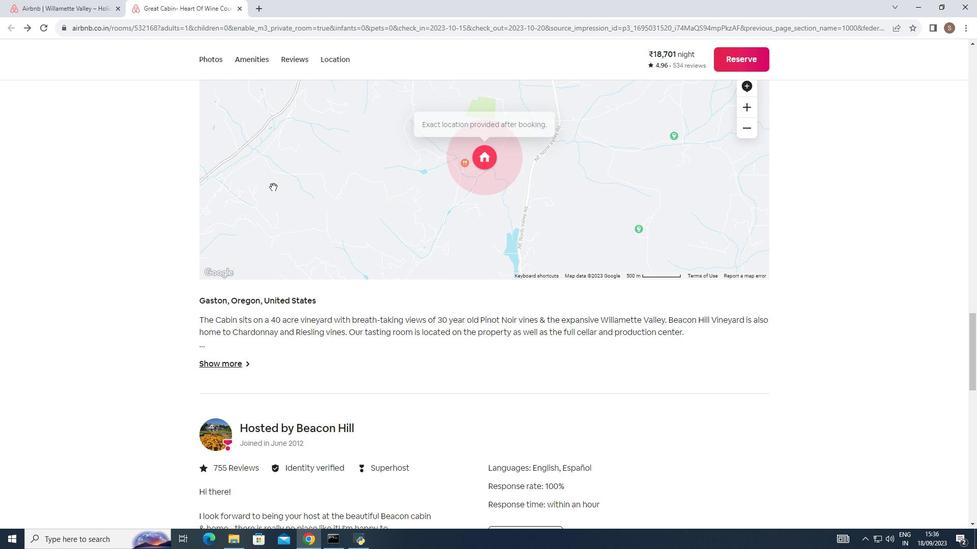 
Action: Mouse scrolled (282, 195) with delta (0, 0)
Screenshot: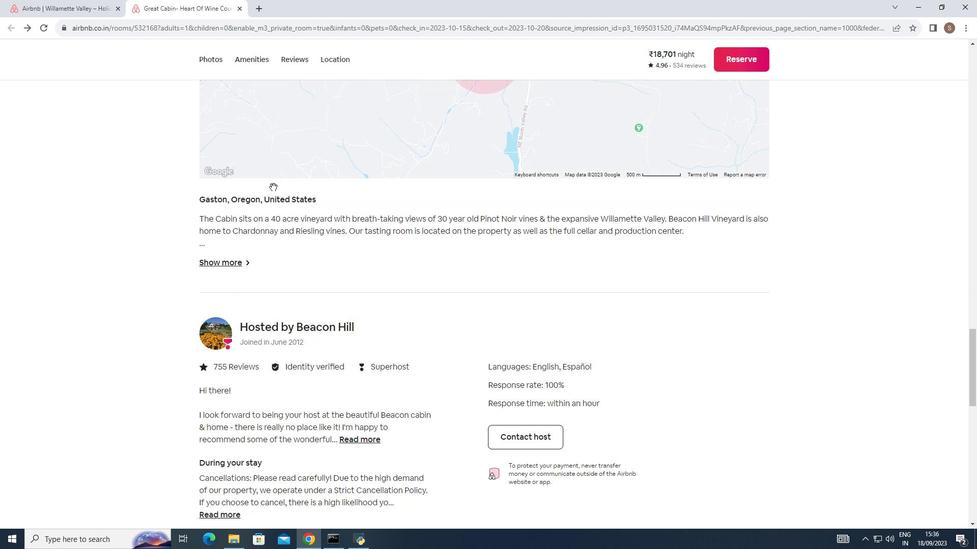 
Action: Mouse scrolled (282, 195) with delta (0, 0)
Screenshot: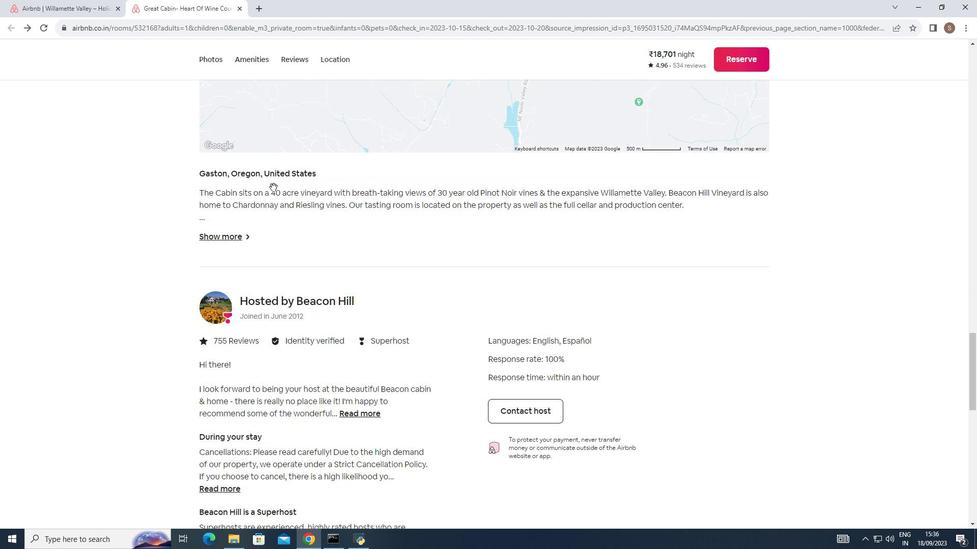 
Action: Mouse scrolled (282, 195) with delta (0, 0)
Screenshot: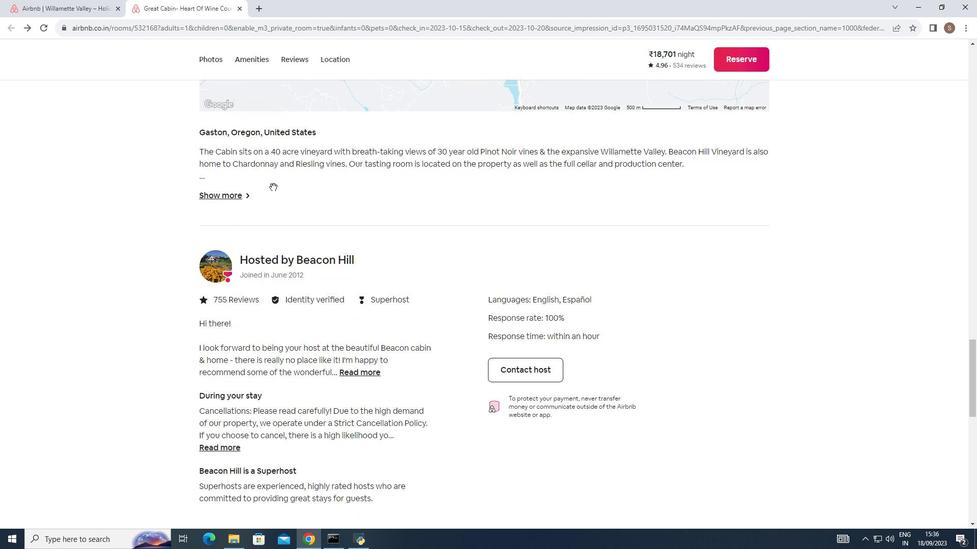 
Action: Mouse scrolled (282, 195) with delta (0, 0)
Screenshot: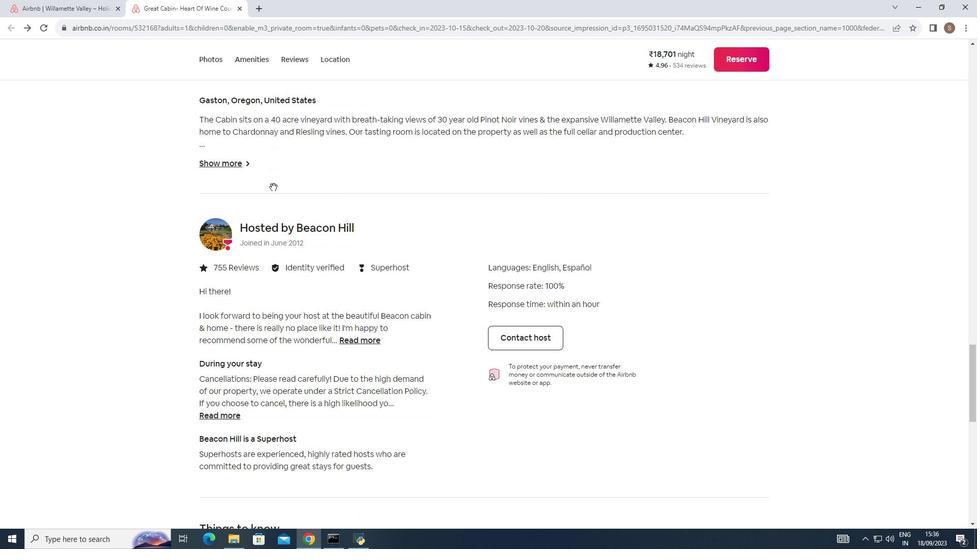 
Action: Mouse moved to (282, 193)
Screenshot: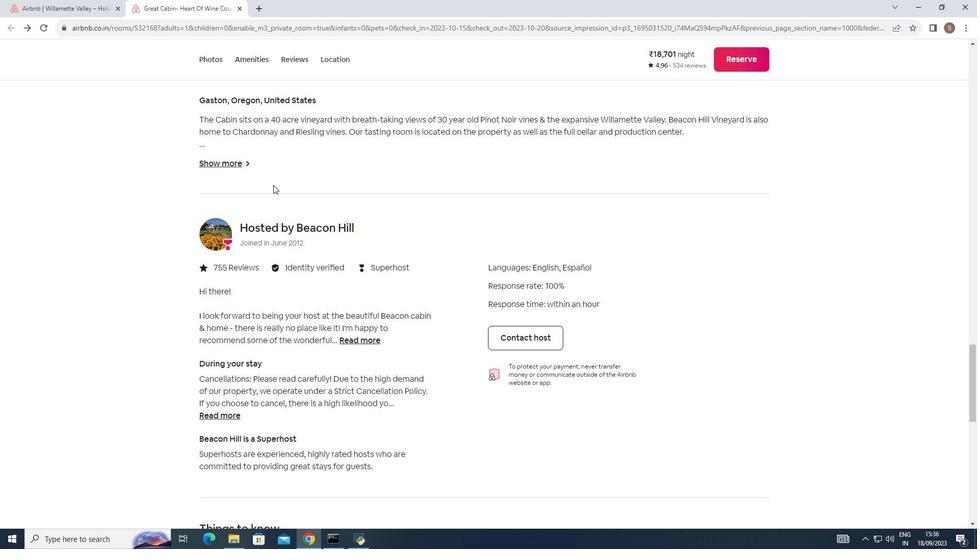 
Action: Mouse scrolled (282, 193) with delta (0, 0)
Screenshot: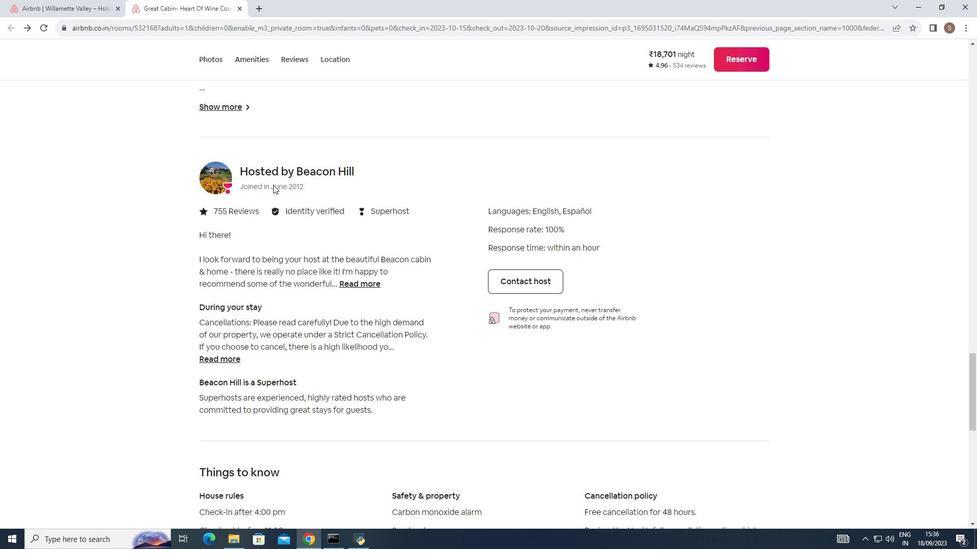 
Action: Mouse scrolled (282, 193) with delta (0, 0)
Screenshot: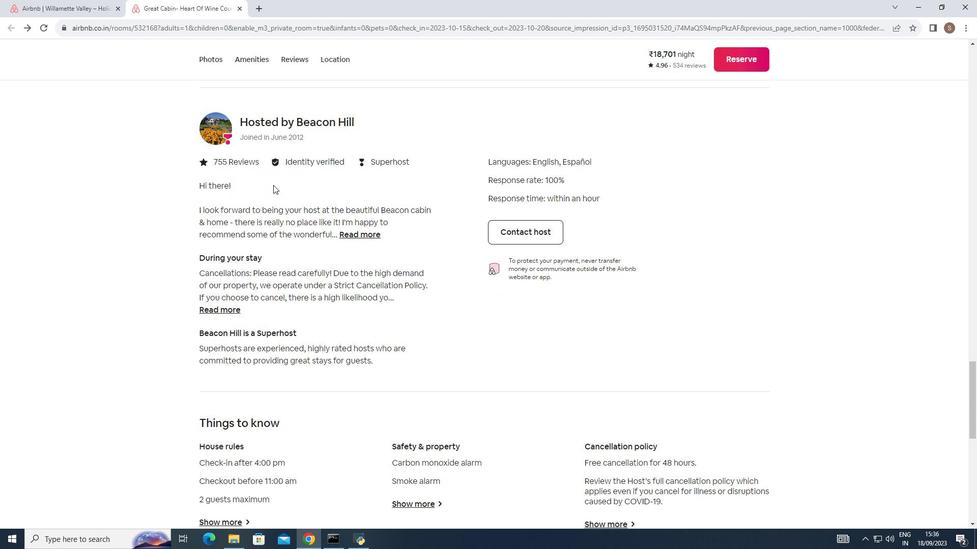
Action: Mouse scrolled (282, 193) with delta (0, 0)
Screenshot: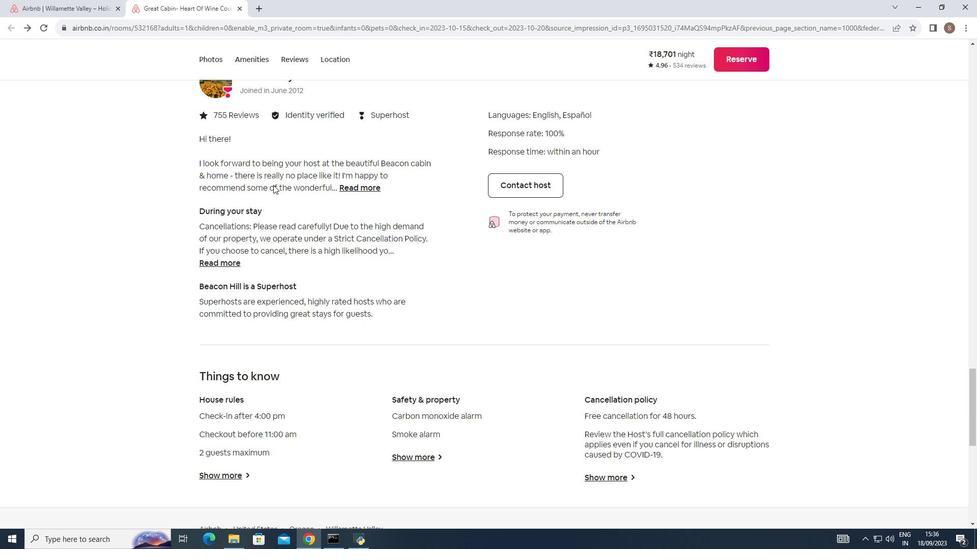 
Action: Mouse scrolled (282, 193) with delta (0, 0)
Screenshot: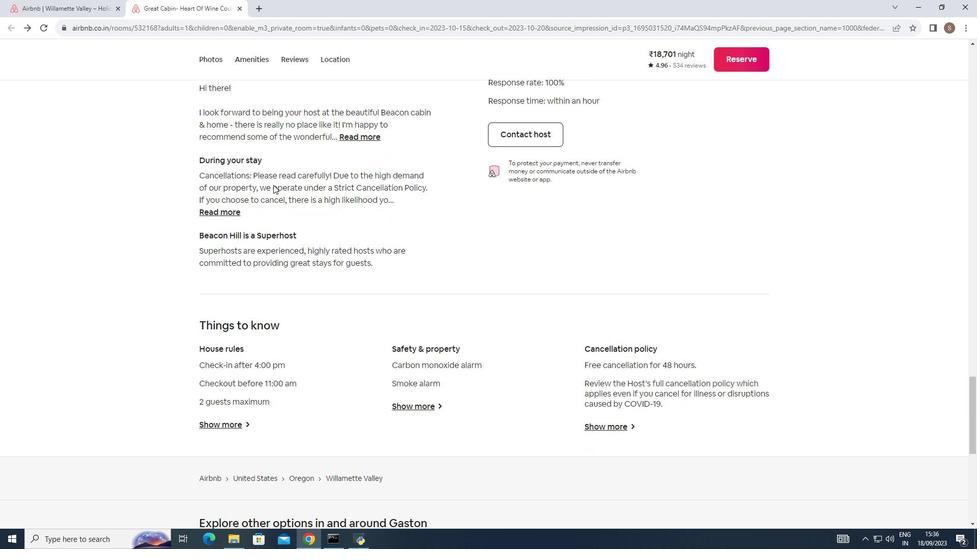 
Action: Mouse moved to (282, 193)
Screenshot: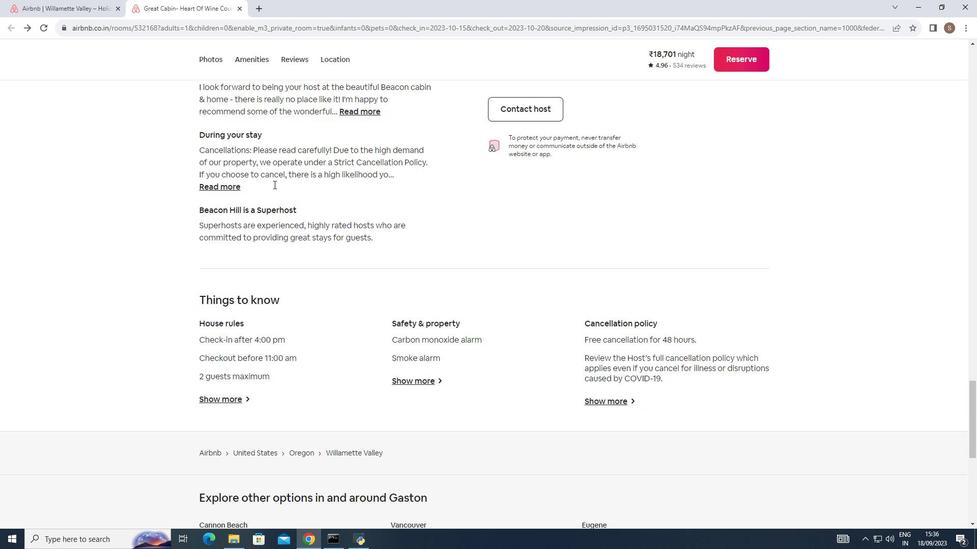 
Action: Mouse scrolled (282, 192) with delta (0, 0)
Screenshot: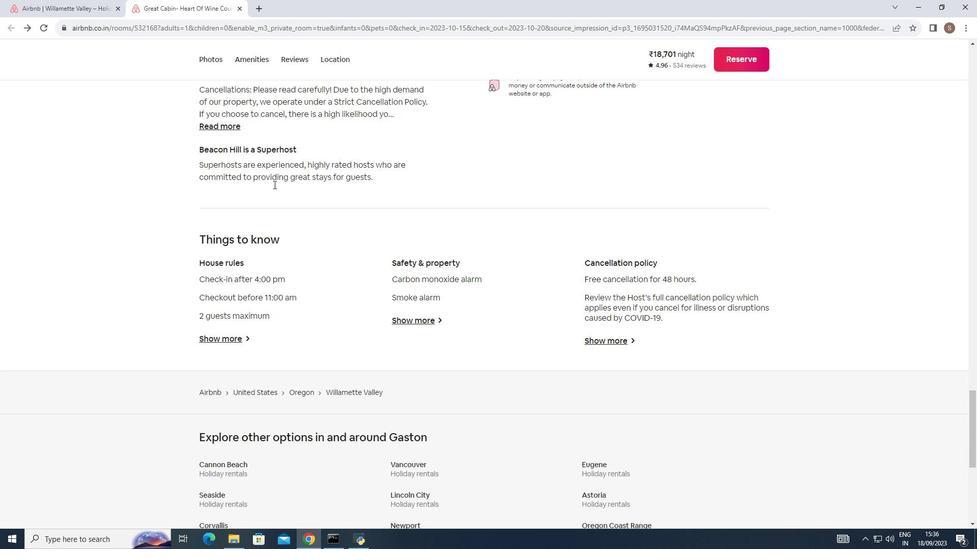 
Action: Mouse scrolled (282, 192) with delta (0, 0)
Screenshot: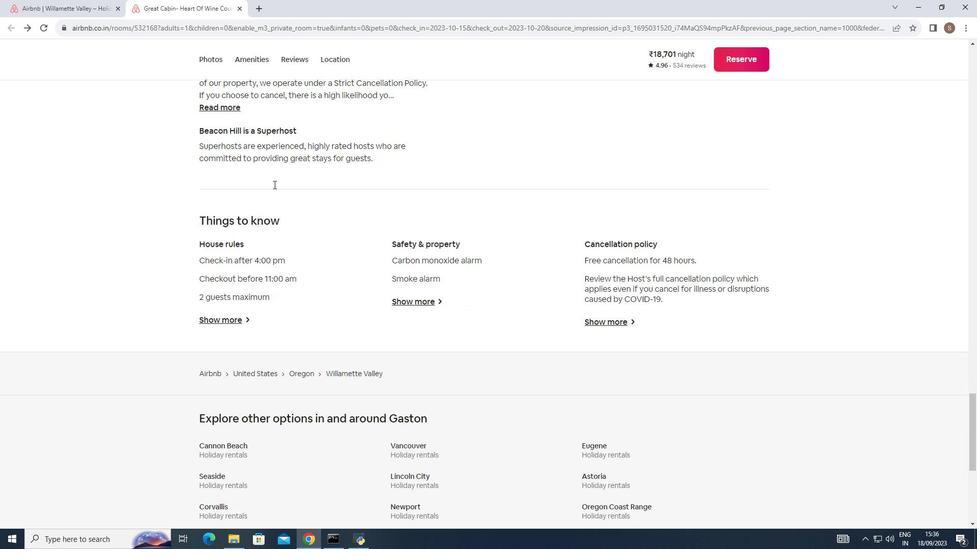 
Action: Mouse scrolled (282, 192) with delta (0, 0)
Screenshot: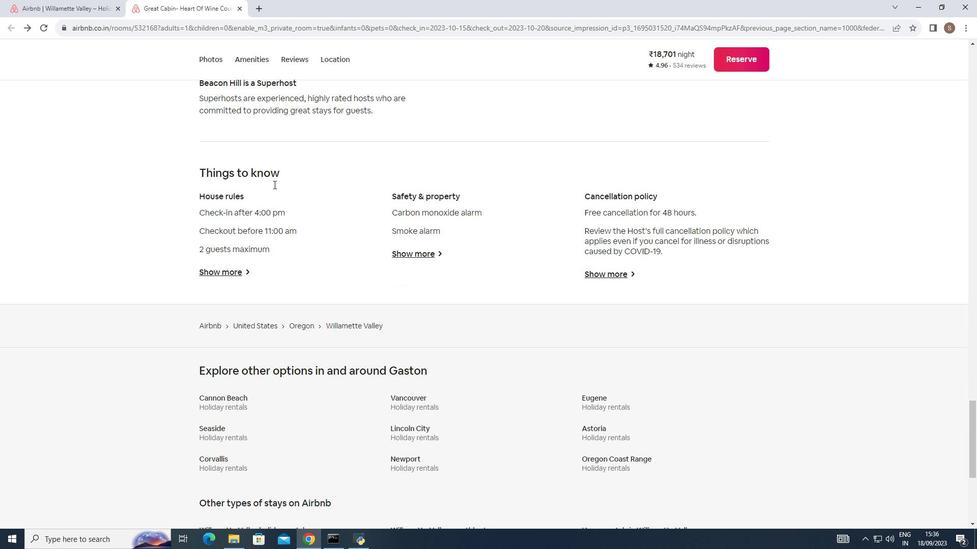 
Action: Mouse scrolled (282, 192) with delta (0, 0)
Screenshot: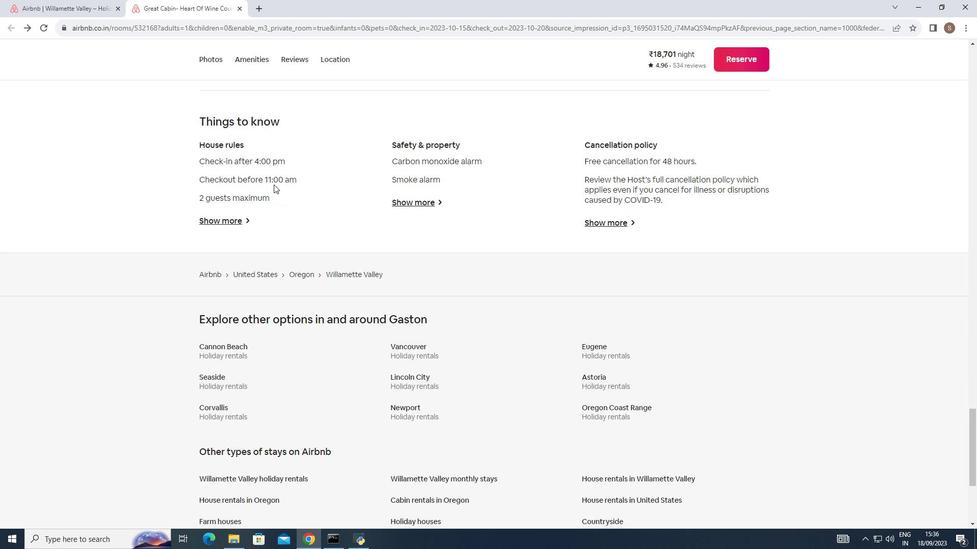 
Action: Mouse scrolled (282, 192) with delta (0, 0)
Screenshot: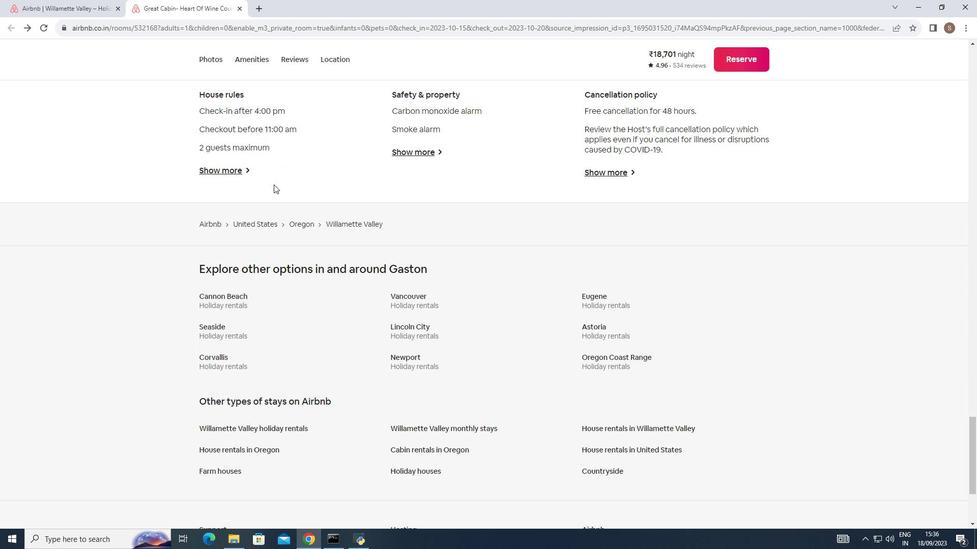 
Action: Mouse scrolled (282, 192) with delta (0, 0)
Screenshot: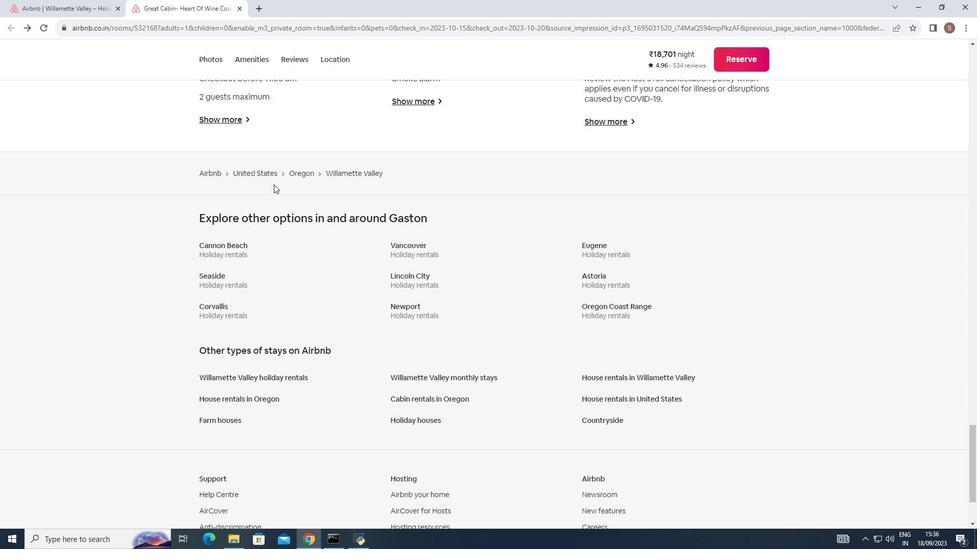 
Action: Mouse scrolled (282, 192) with delta (0, 0)
Screenshot: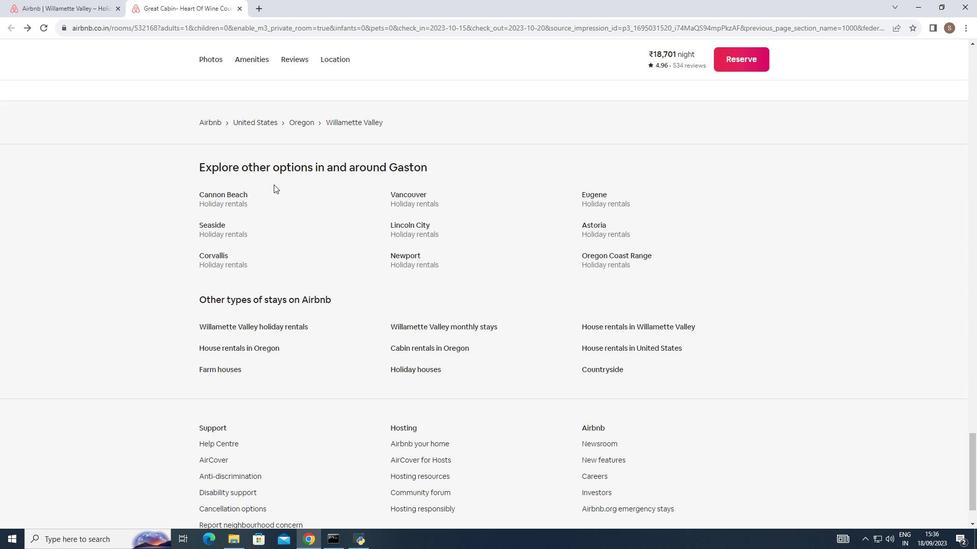 
Action: Mouse scrolled (282, 192) with delta (0, 0)
Screenshot: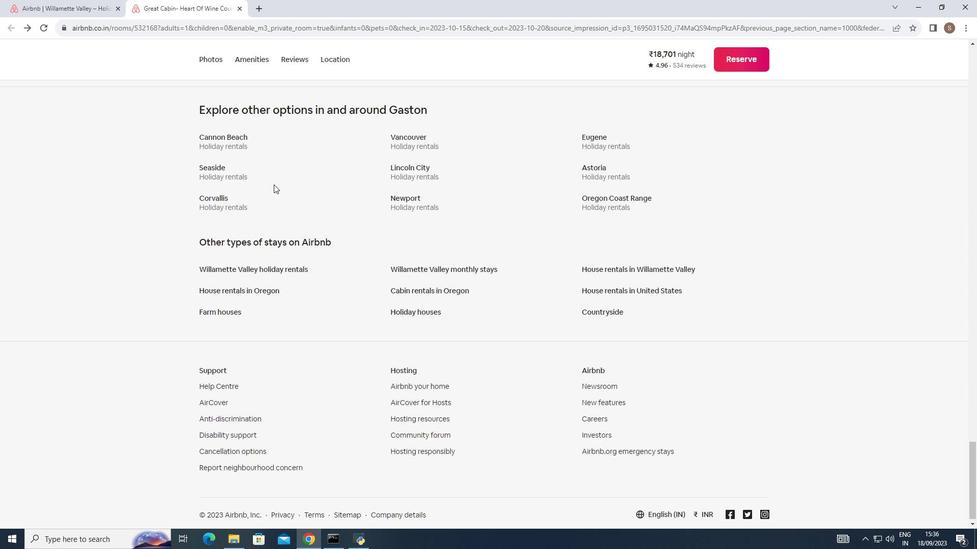 
Action: Mouse scrolled (282, 192) with delta (0, 0)
Screenshot: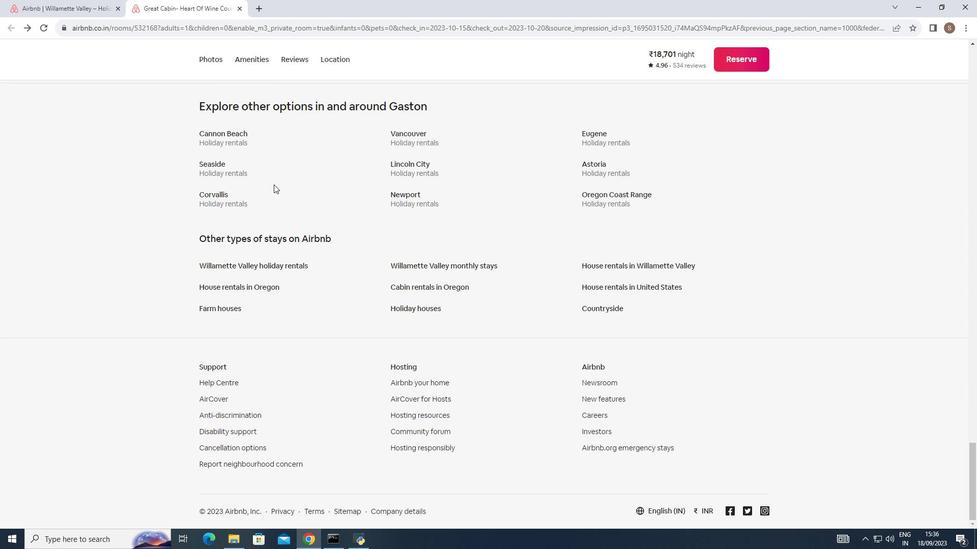 
Action: Mouse scrolled (282, 192) with delta (0, 0)
Screenshot: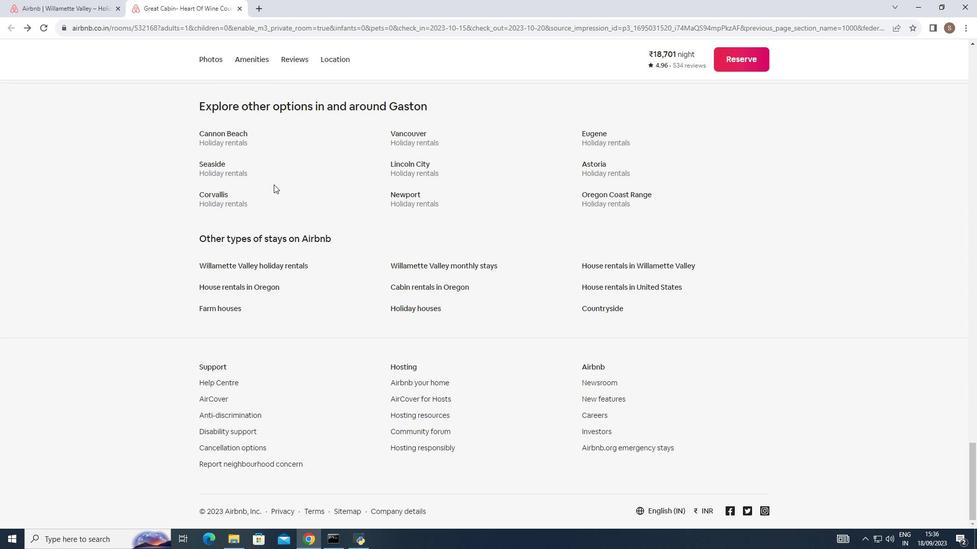 
Action: Mouse scrolled (282, 192) with delta (0, 0)
Screenshot: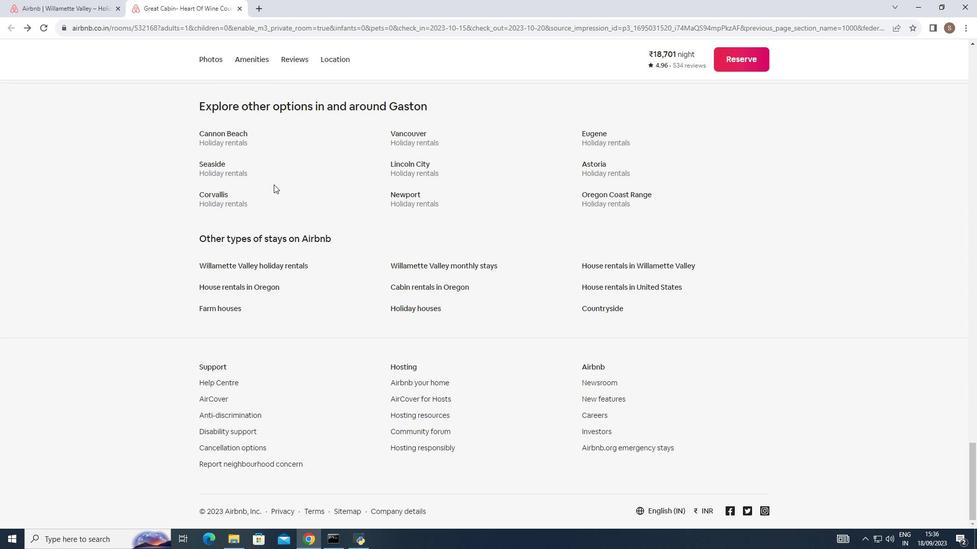 
Action: Mouse moved to (283, 191)
Screenshot: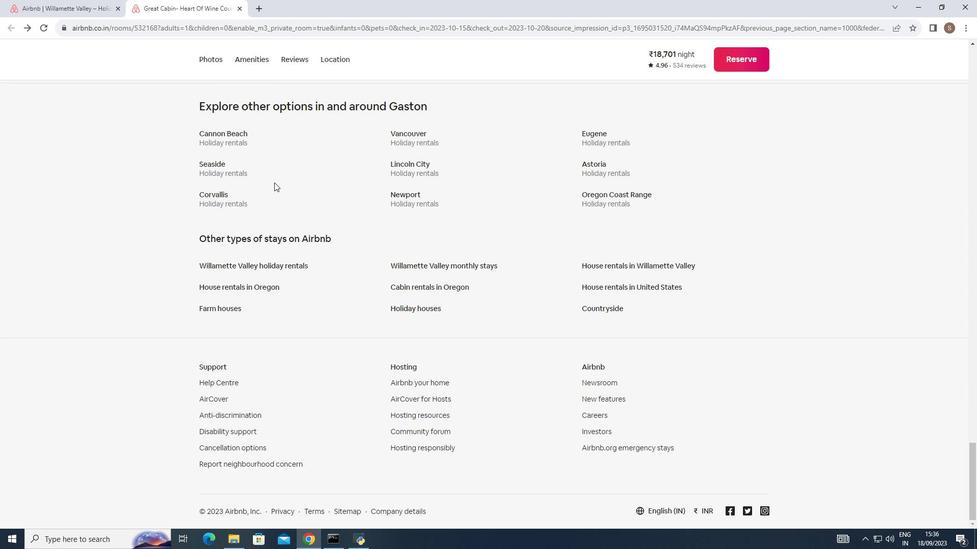 
Action: Mouse scrolled (283, 191) with delta (0, 0)
Screenshot: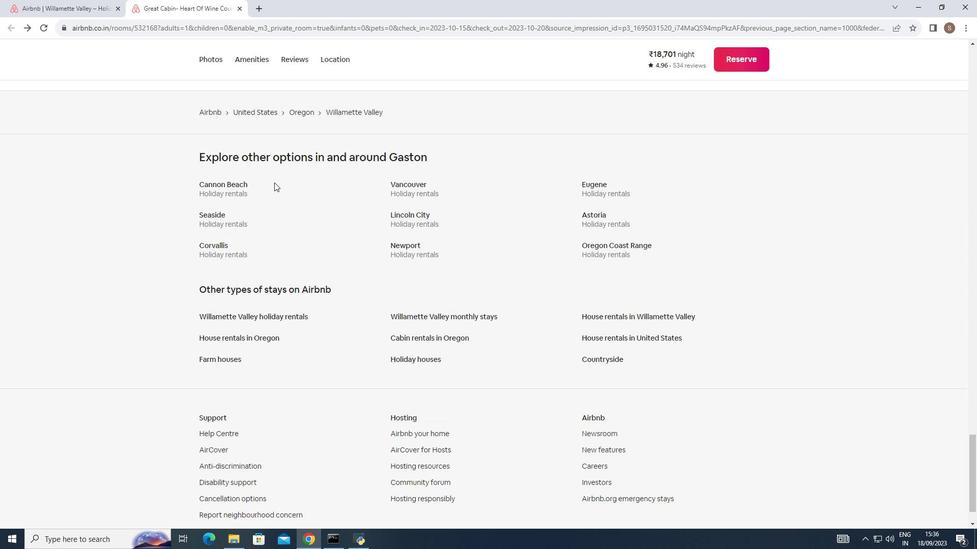 
Action: Mouse scrolled (283, 191) with delta (0, 0)
Screenshot: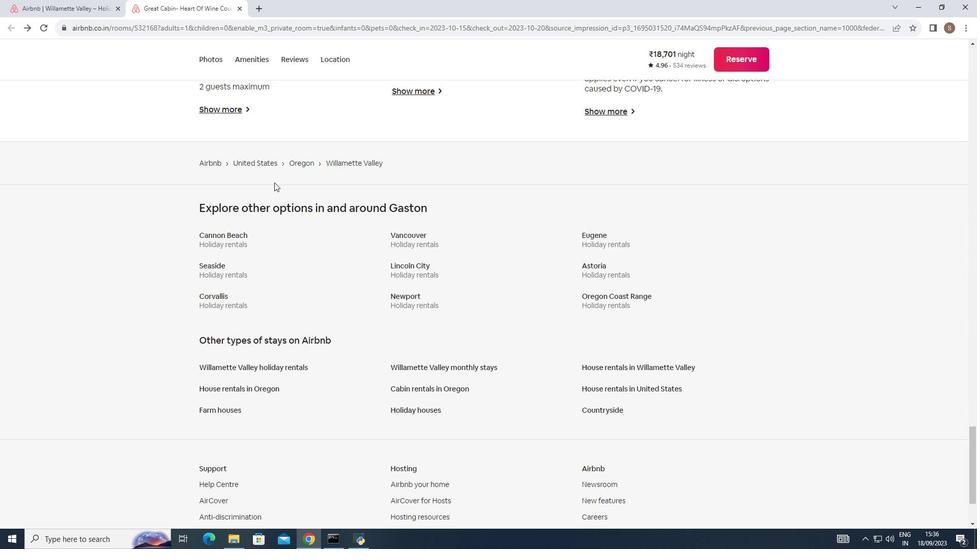 
Action: Mouse moved to (285, 189)
Screenshot: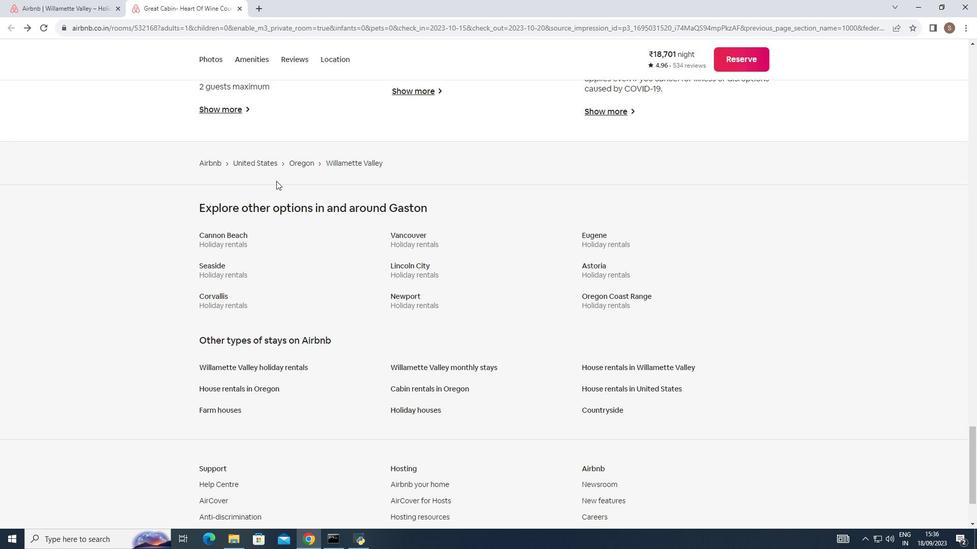 
Action: Mouse scrolled (285, 190) with delta (0, 0)
Screenshot: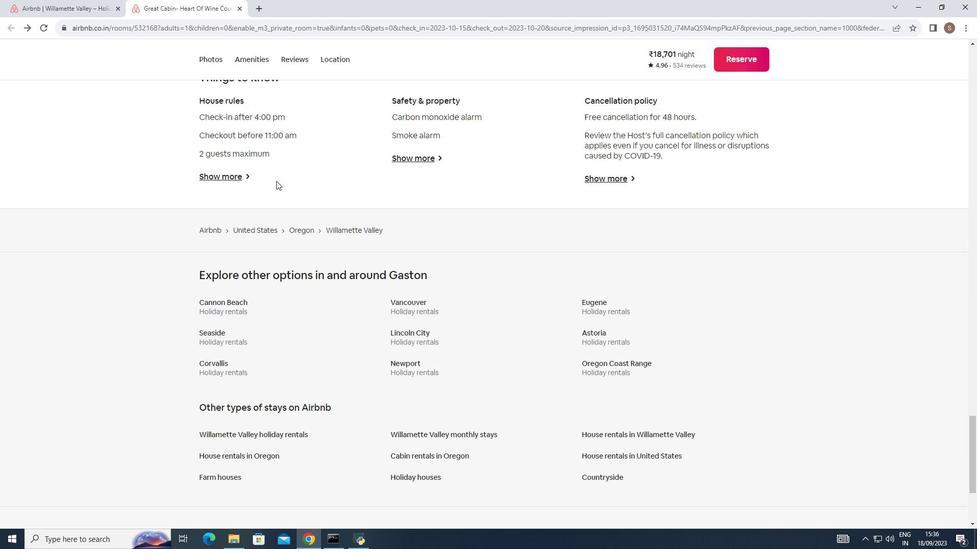 
Action: Mouse scrolled (285, 190) with delta (0, 0)
Screenshot: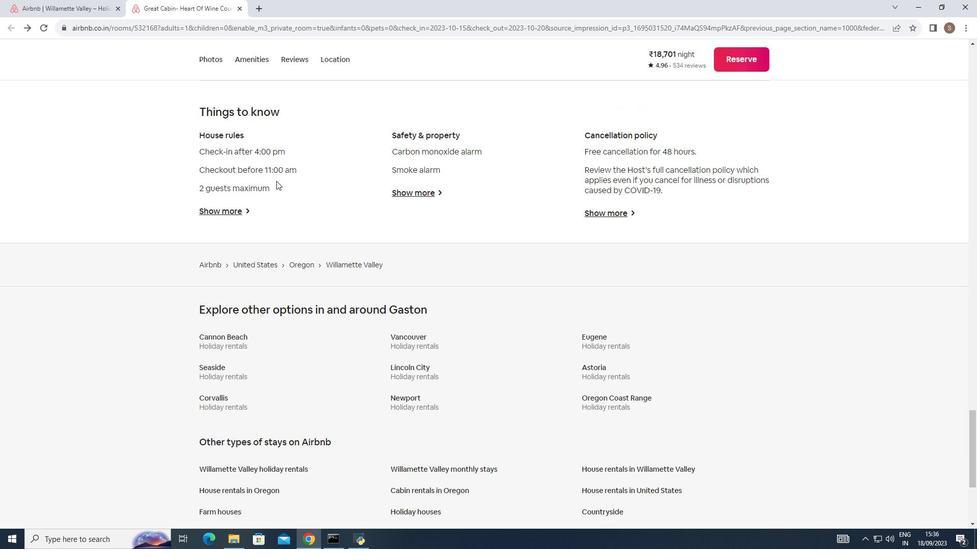 
Action: Mouse scrolled (285, 190) with delta (0, 0)
Screenshot: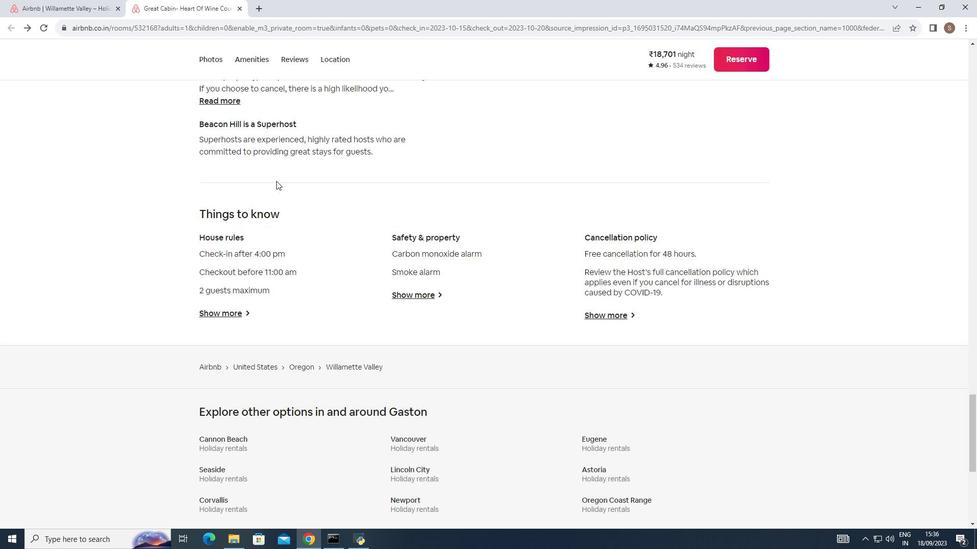 
Action: Mouse scrolled (285, 190) with delta (0, 0)
Screenshot: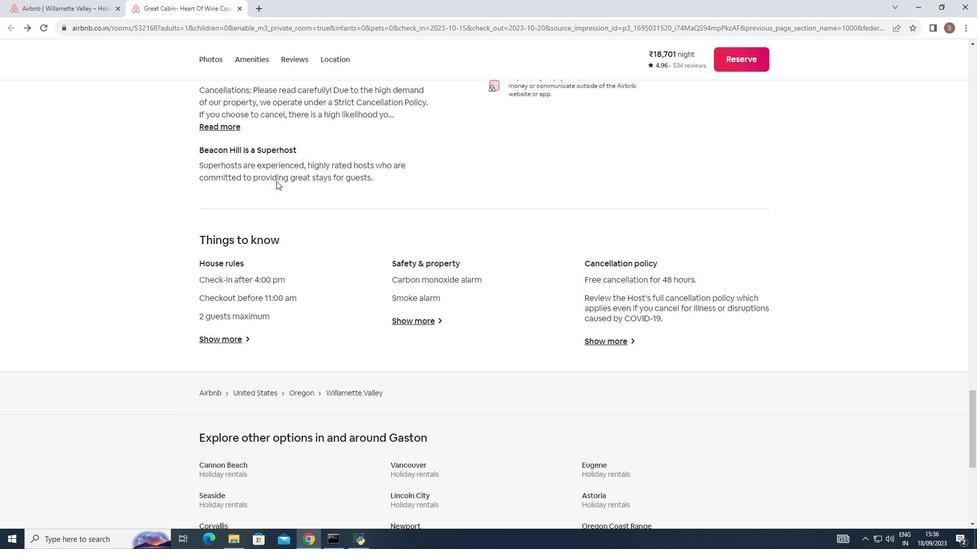 
Action: Mouse scrolled (285, 190) with delta (0, 0)
Screenshot: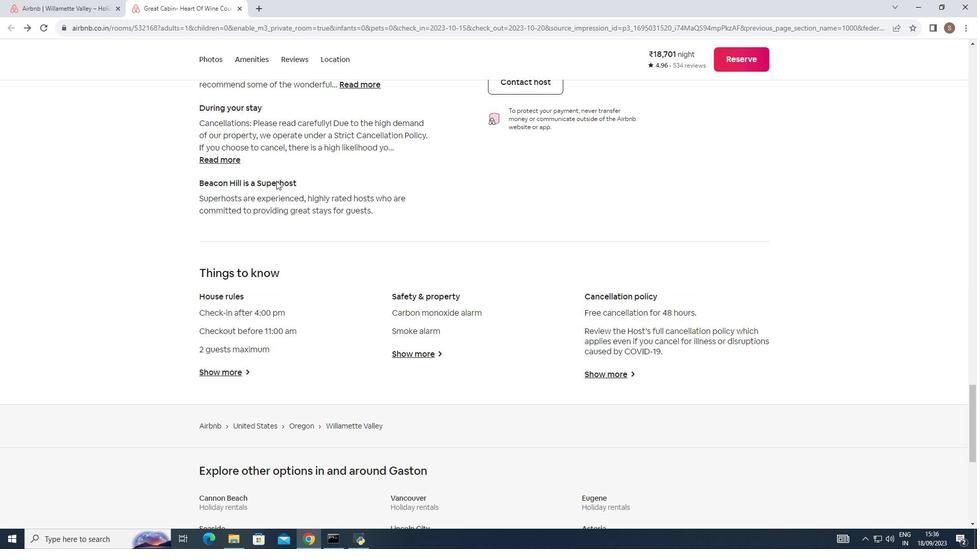 
Action: Mouse scrolled (285, 190) with delta (0, 0)
Screenshot: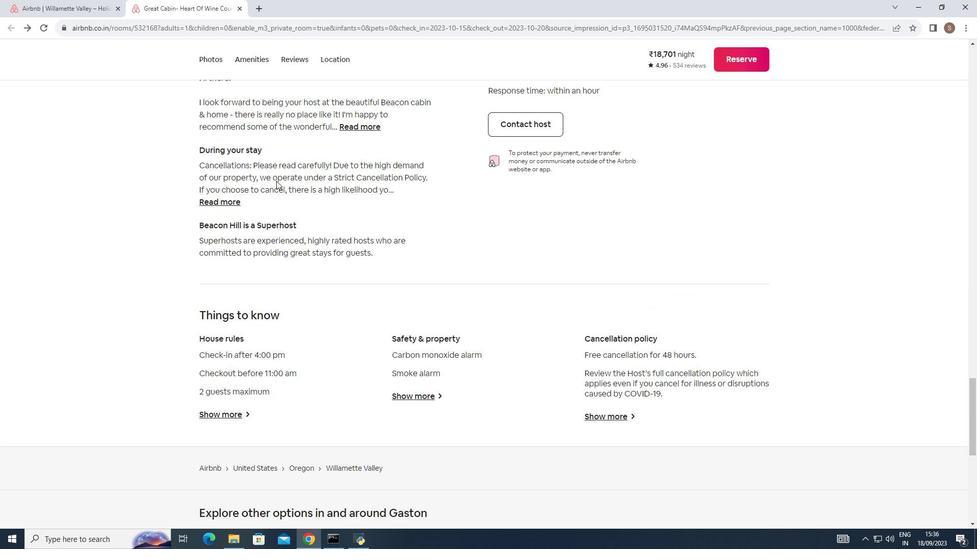 
Action: Mouse scrolled (285, 190) with delta (0, 0)
Screenshot: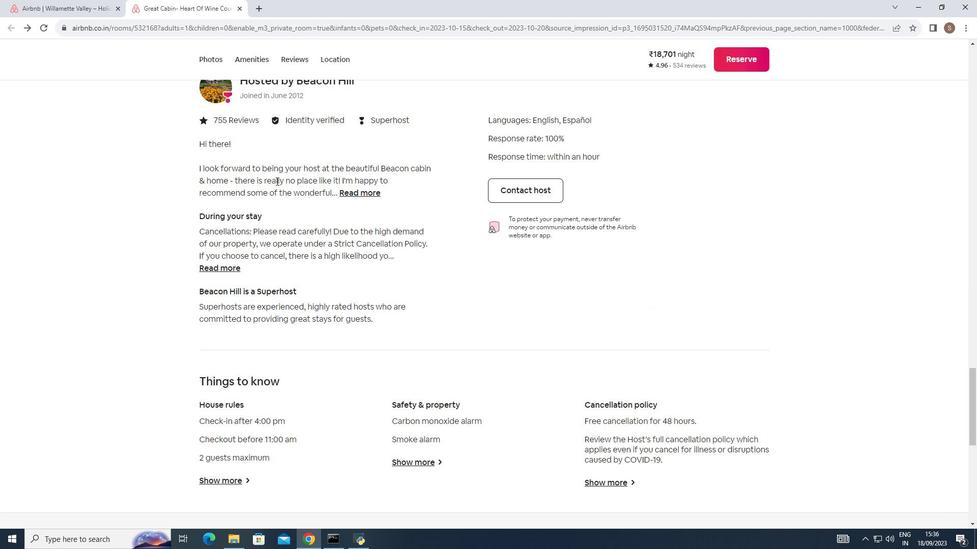 
Action: Mouse scrolled (285, 190) with delta (0, 0)
Screenshot: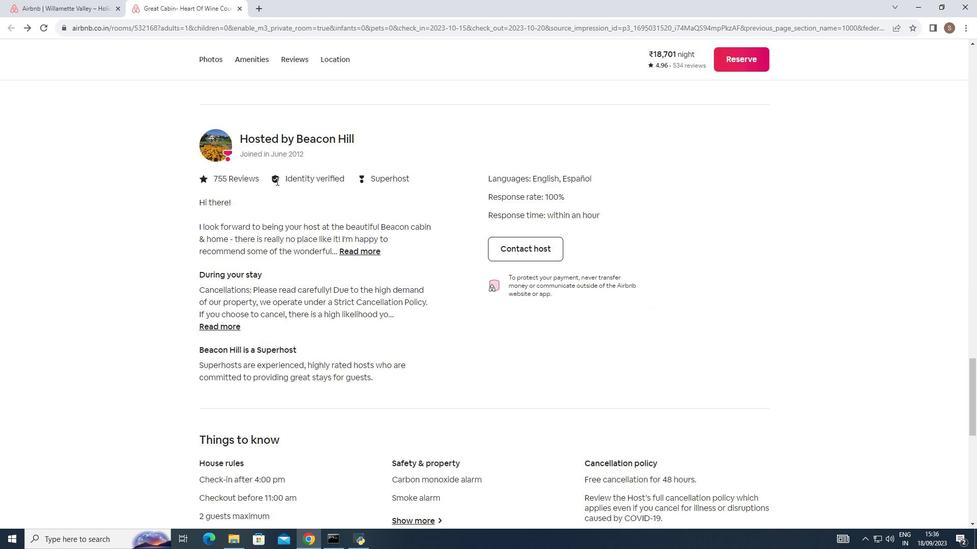 
Action: Mouse scrolled (285, 190) with delta (0, 0)
Screenshot: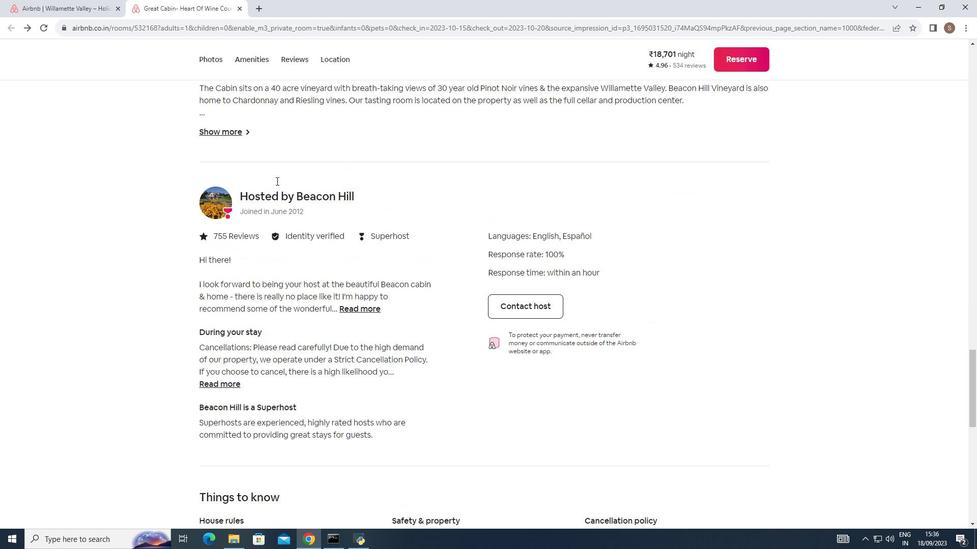 
Action: Mouse scrolled (285, 190) with delta (0, 0)
Screenshot: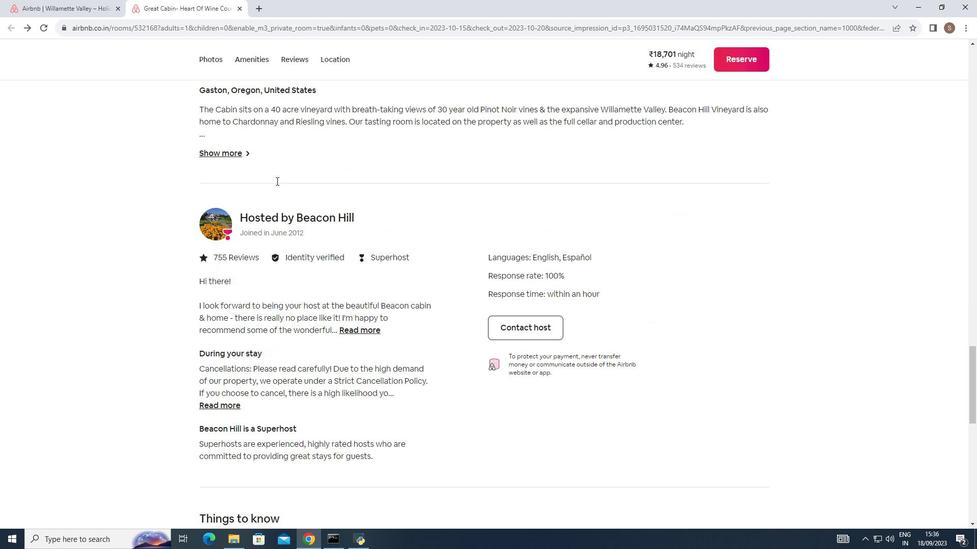 
Action: Mouse scrolled (285, 190) with delta (0, 0)
Screenshot: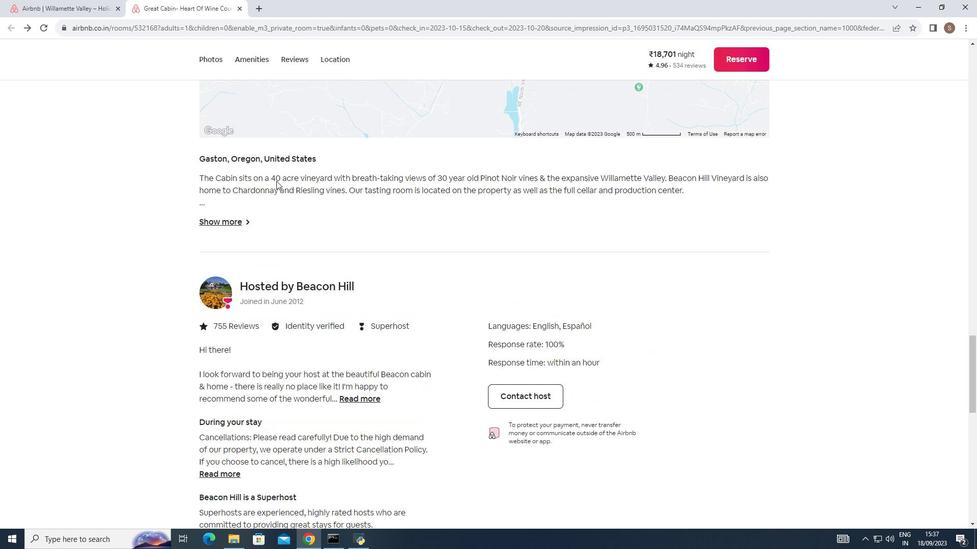 
Action: Mouse scrolled (285, 190) with delta (0, 0)
Screenshot: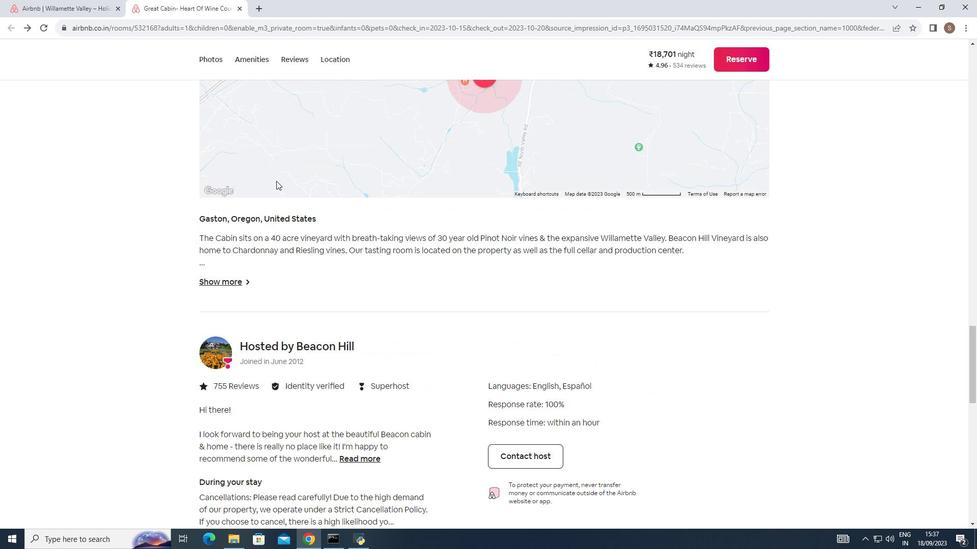 
Action: Mouse scrolled (285, 190) with delta (0, 0)
Screenshot: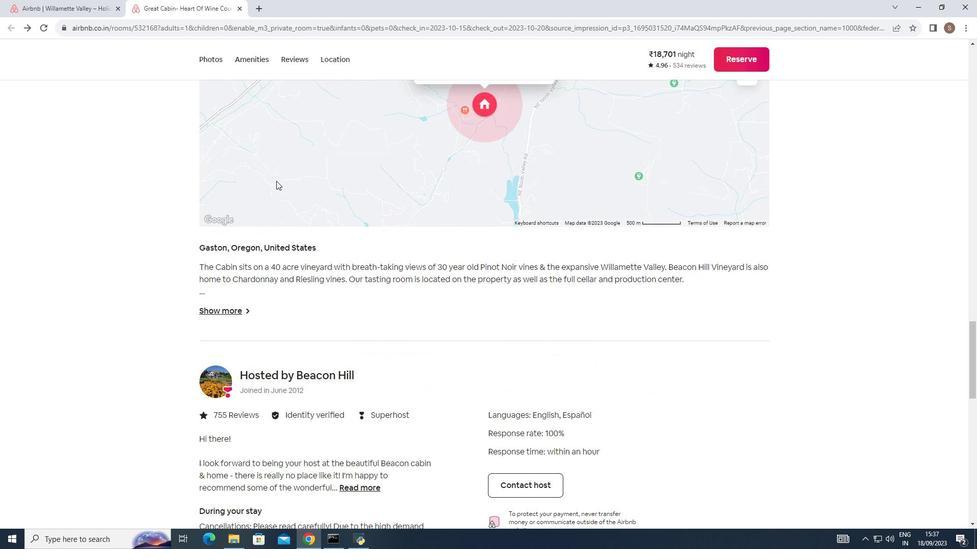 
Action: Mouse scrolled (285, 190) with delta (0, 0)
Screenshot: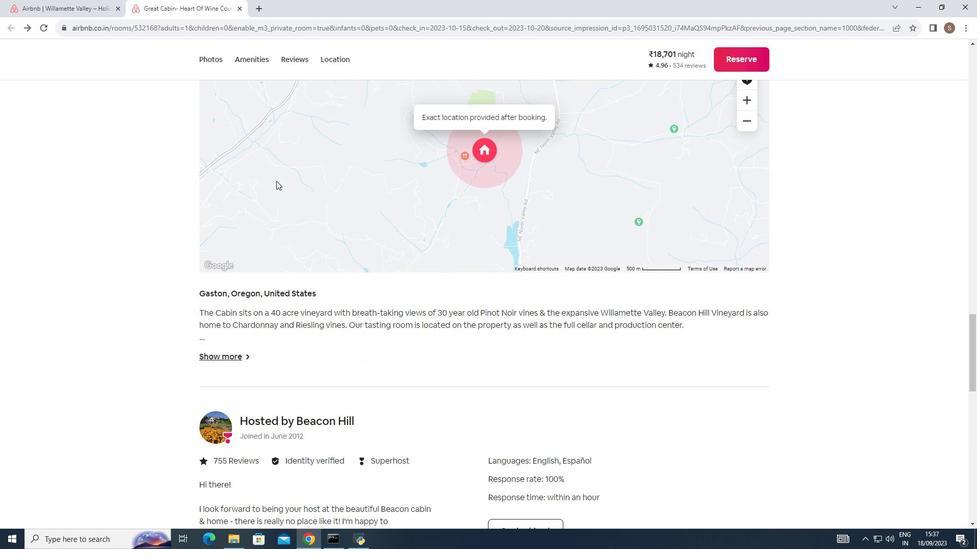 
Action: Mouse scrolled (285, 190) with delta (0, 0)
Screenshot: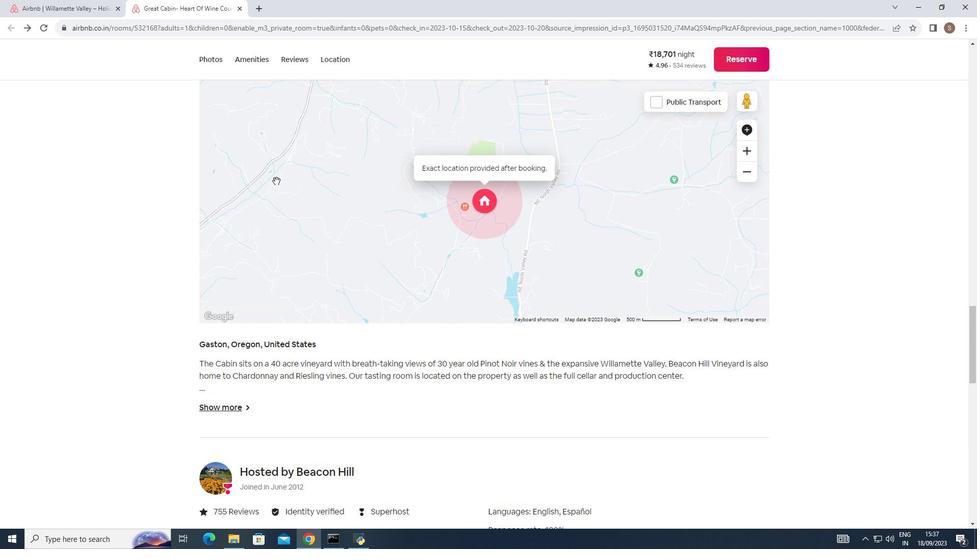 
Action: Mouse scrolled (285, 190) with delta (0, 0)
Screenshot: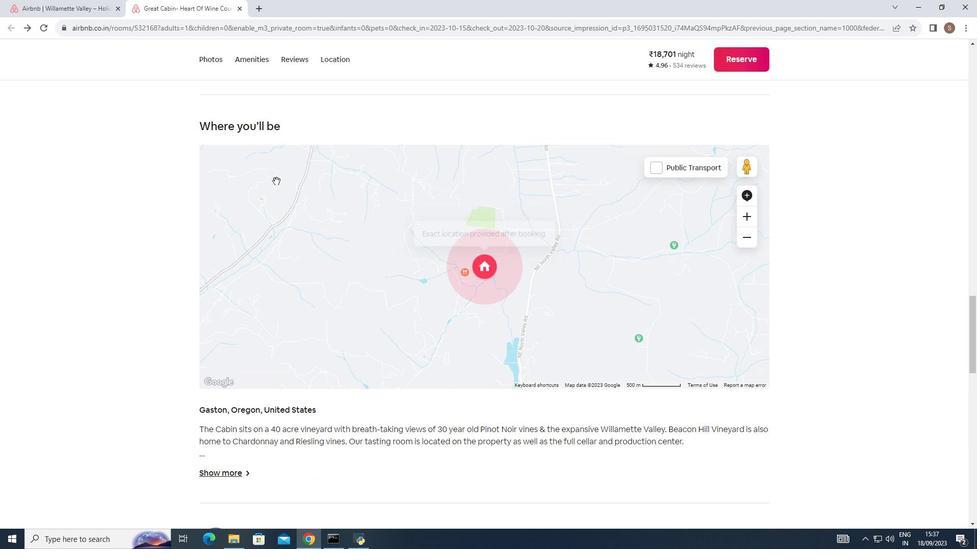 
Action: Mouse scrolled (285, 190) with delta (0, 0)
Screenshot: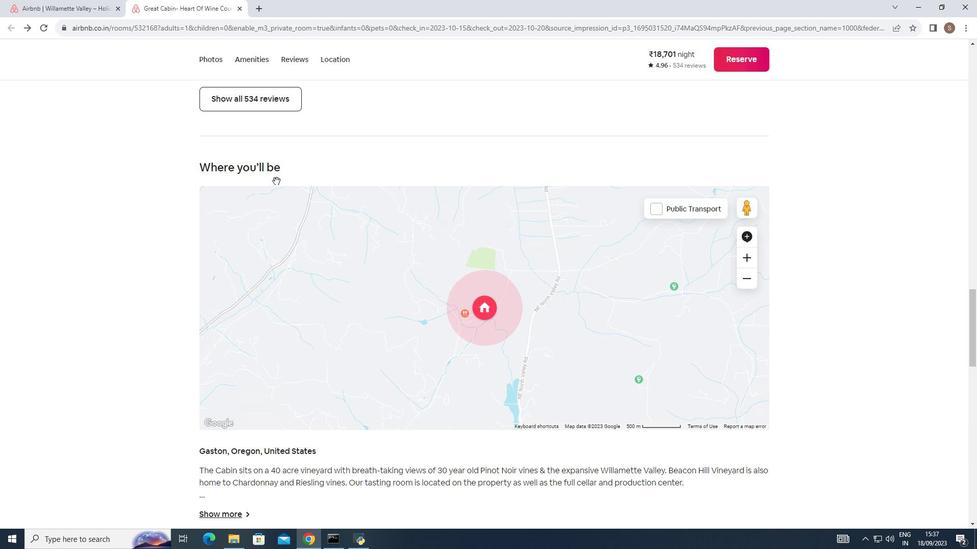 
Action: Mouse scrolled (285, 190) with delta (0, 0)
Screenshot: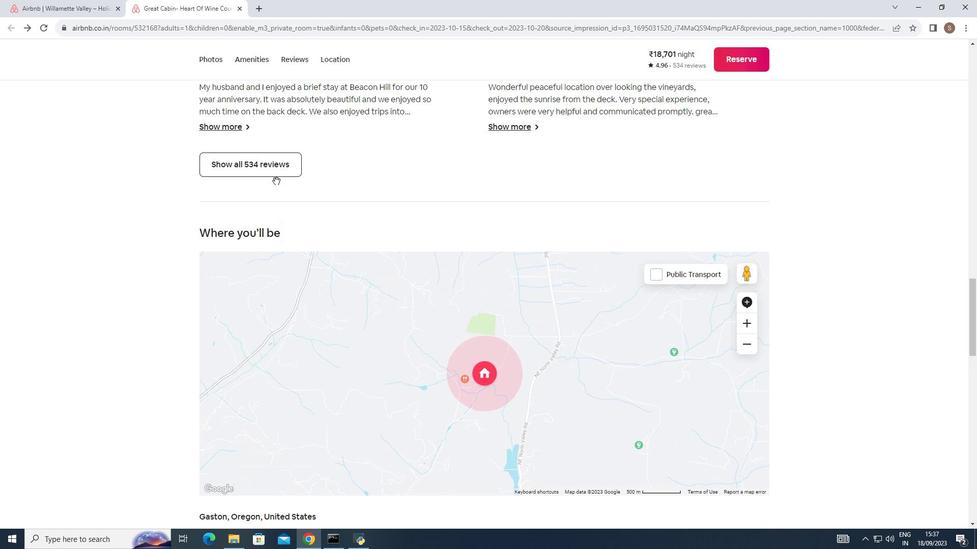 
Action: Mouse scrolled (285, 190) with delta (0, 0)
Screenshot: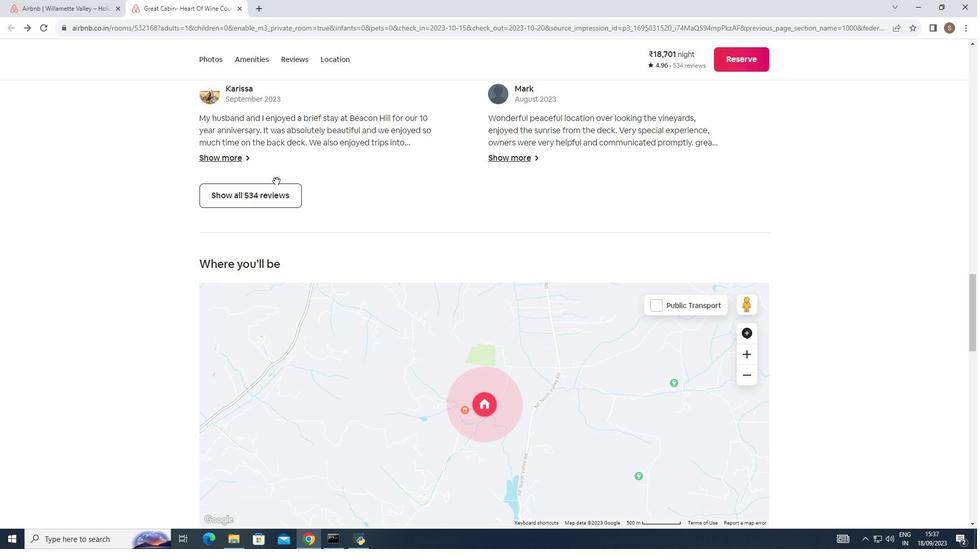 
Action: Mouse scrolled (285, 190) with delta (0, 0)
Screenshot: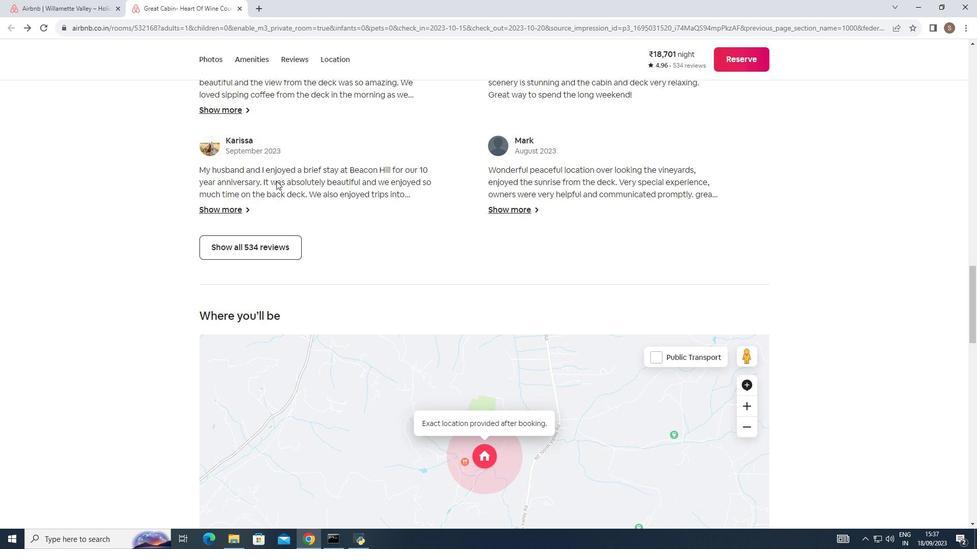 
Action: Mouse scrolled (285, 190) with delta (0, 0)
Screenshot: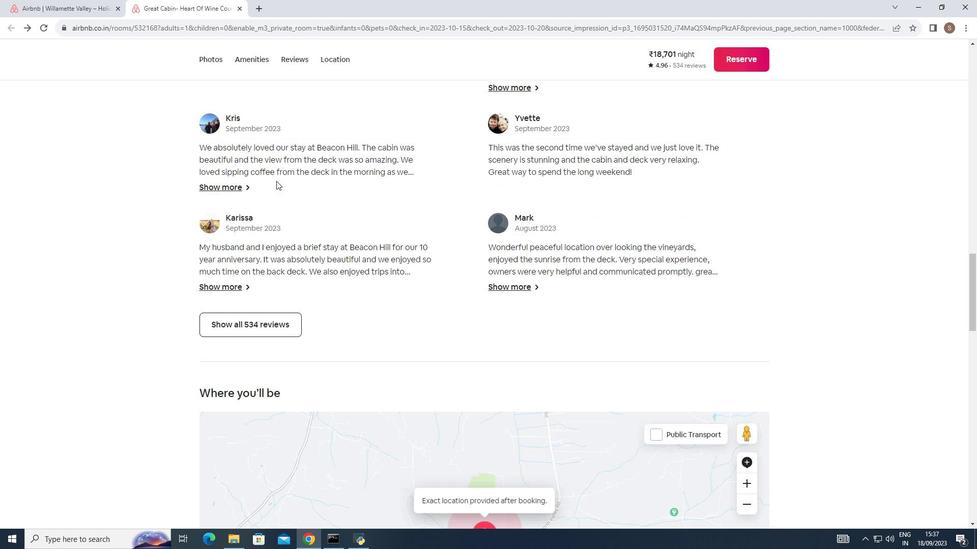 
Action: Mouse scrolled (285, 190) with delta (0, 0)
Screenshot: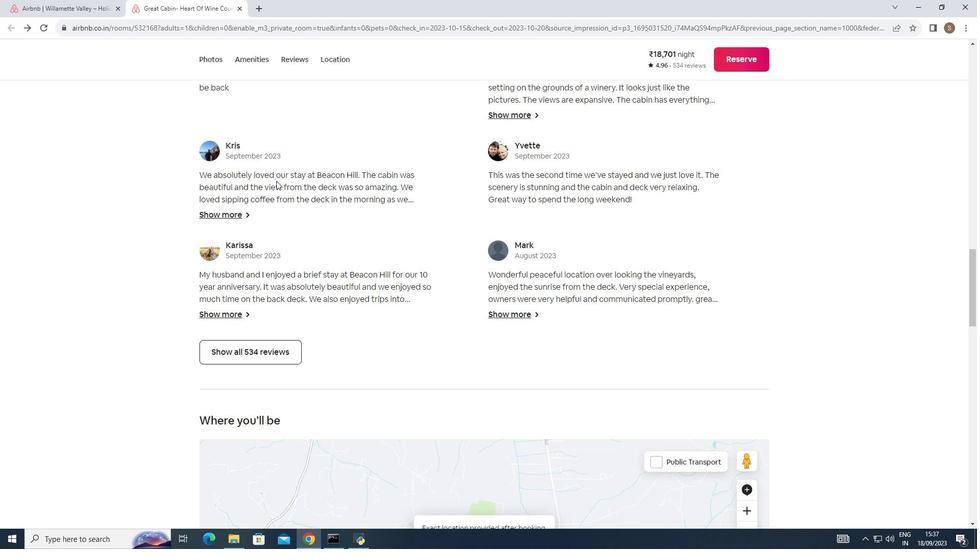 
Action: Mouse scrolled (285, 190) with delta (0, 0)
Screenshot: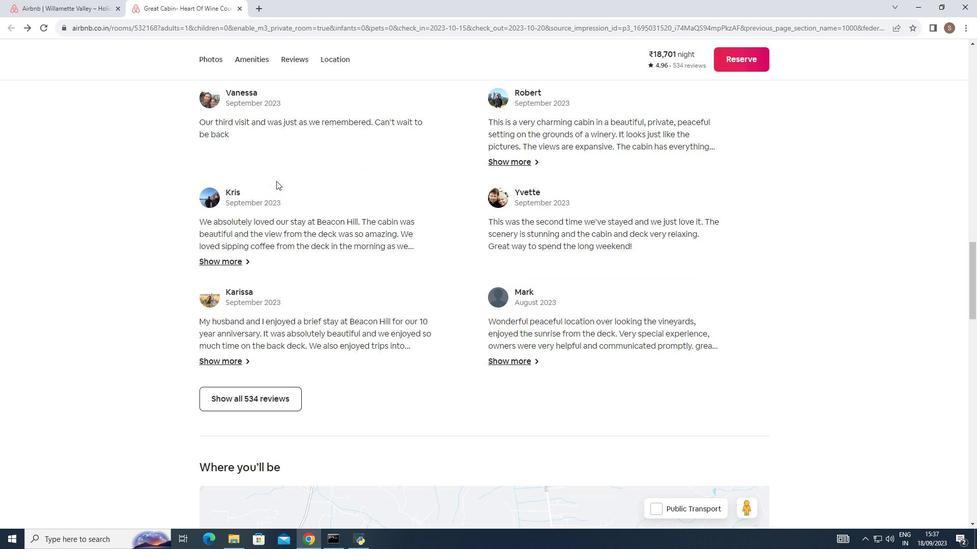 
Action: Mouse scrolled (285, 190) with delta (0, 0)
Screenshot: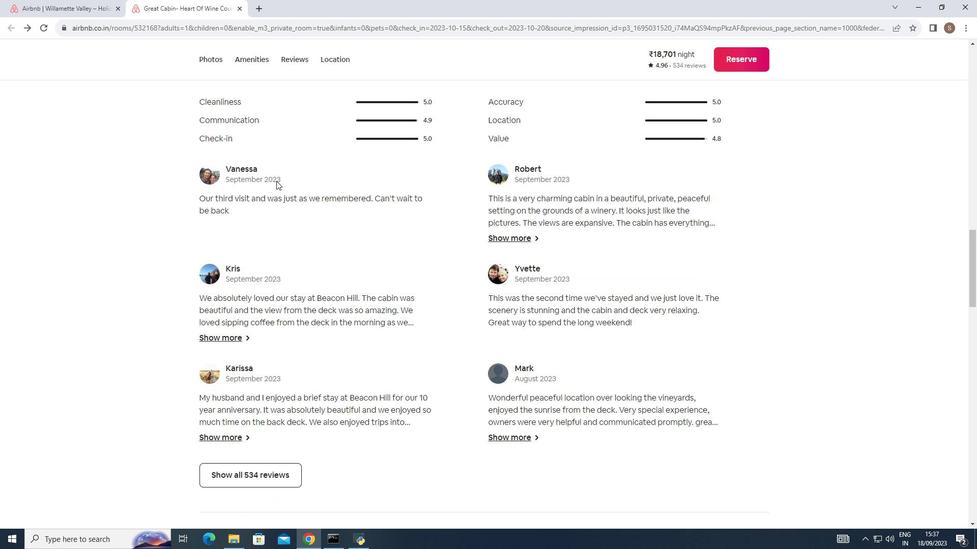 
Action: Mouse scrolled (285, 190) with delta (0, 0)
Screenshot: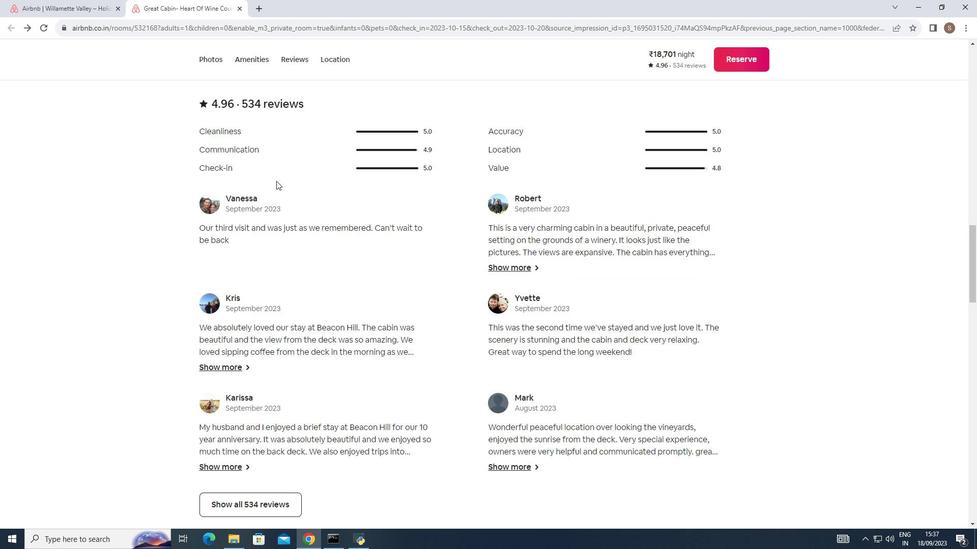 
Action: Mouse scrolled (285, 190) with delta (0, 0)
Screenshot: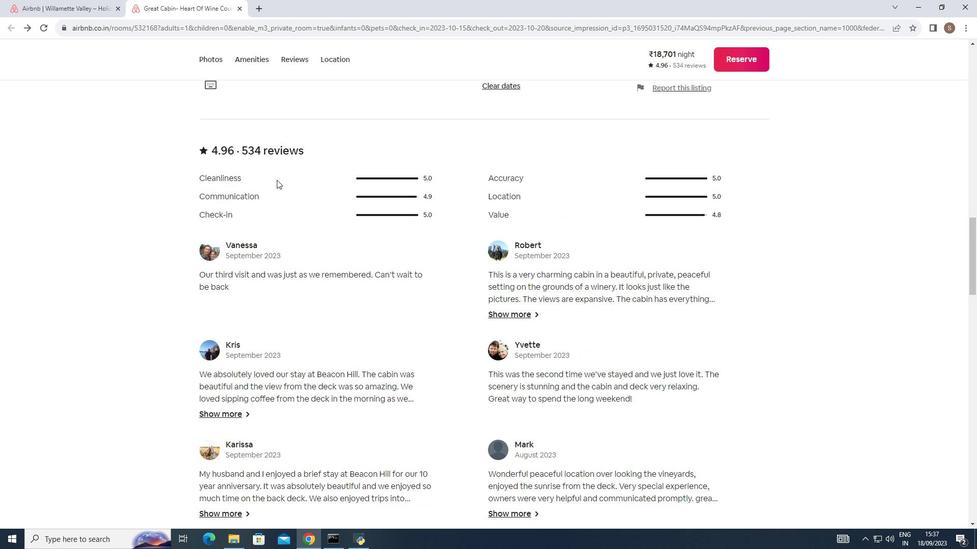 
Action: Mouse moved to (285, 188)
Screenshot: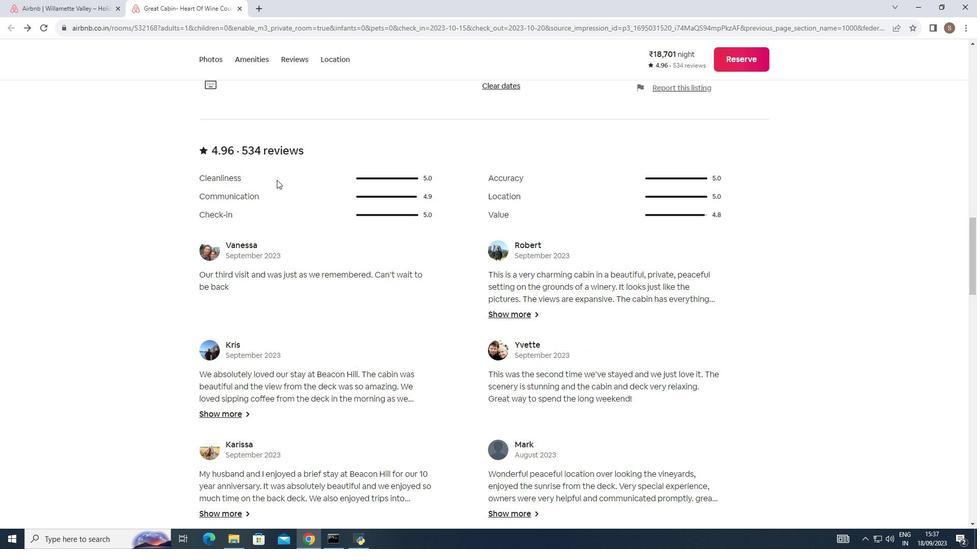 
Action: Mouse scrolled (285, 189) with delta (0, 0)
Screenshot: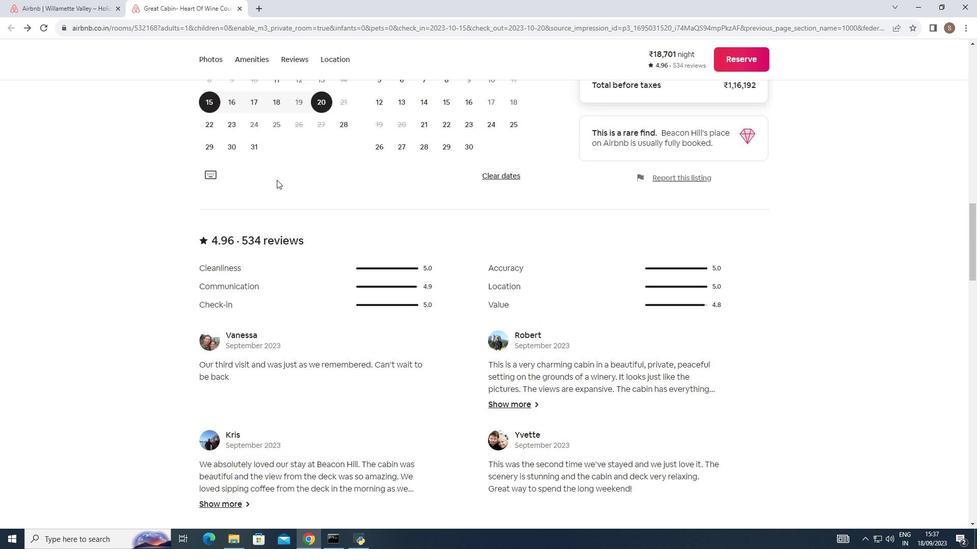 
Action: Mouse scrolled (285, 189) with delta (0, 0)
Screenshot: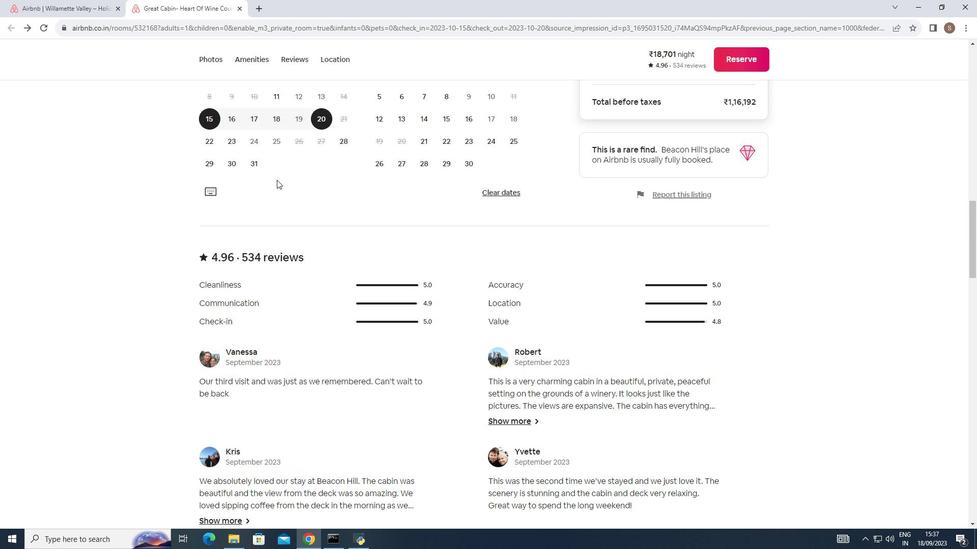 
Action: Mouse scrolled (285, 189) with delta (0, 0)
Screenshot: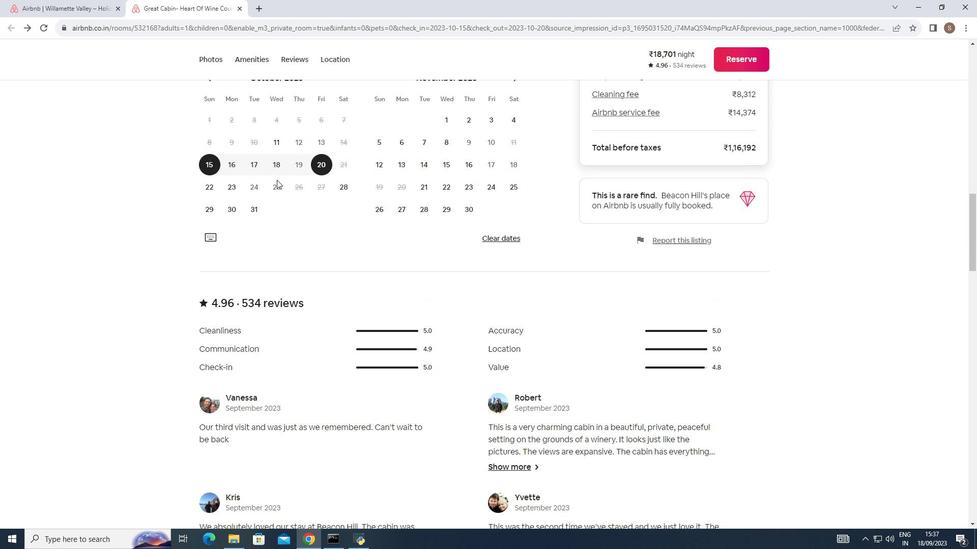 
Action: Mouse scrolled (285, 189) with delta (0, 0)
Screenshot: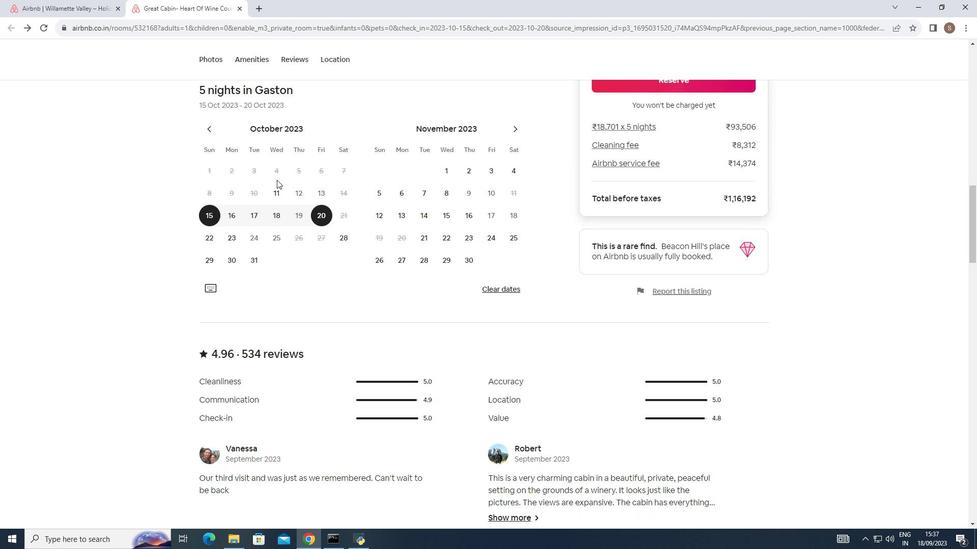 
Action: Mouse scrolled (285, 189) with delta (0, 0)
Screenshot: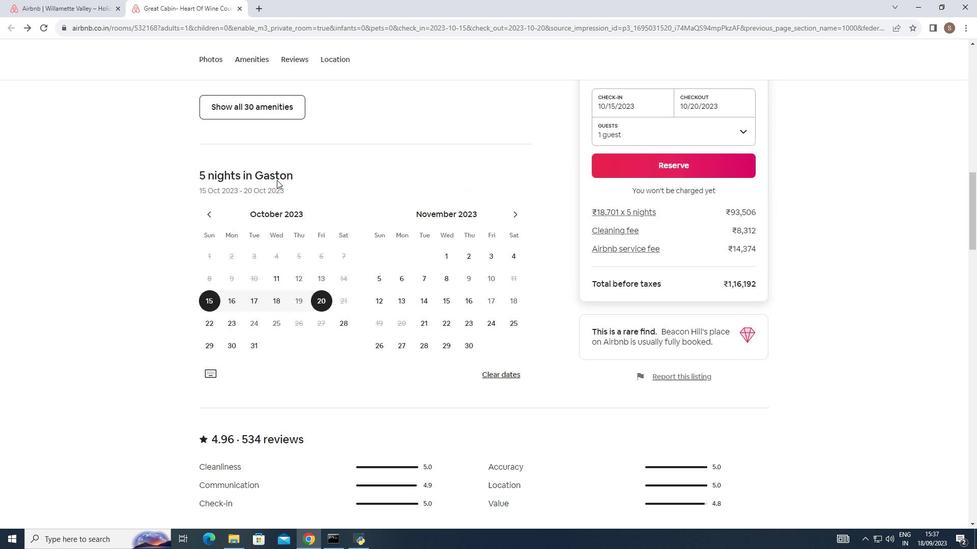 
Action: Mouse scrolled (285, 189) with delta (0, 0)
Screenshot: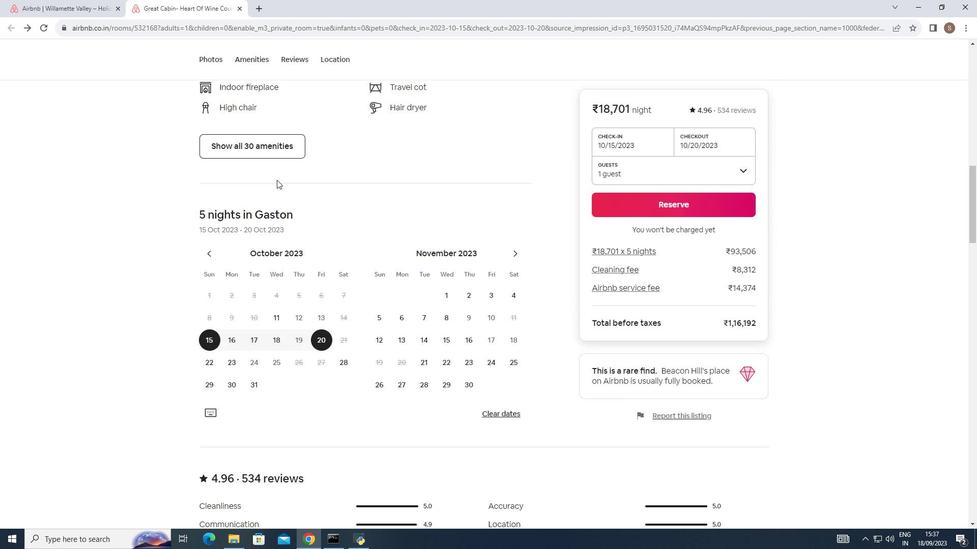 
Action: Mouse scrolled (285, 189) with delta (0, 0)
Screenshot: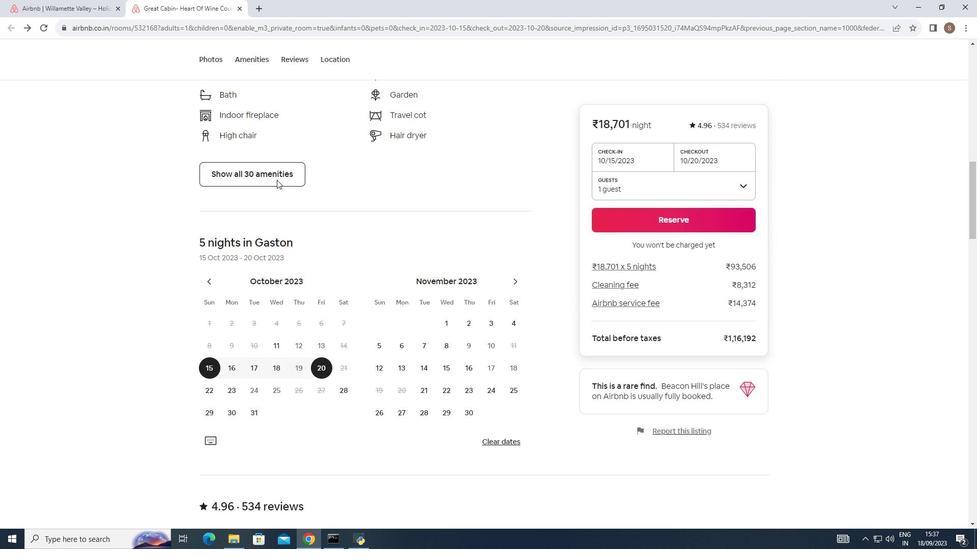 
Action: Mouse scrolled (285, 189) with delta (0, 0)
Screenshot: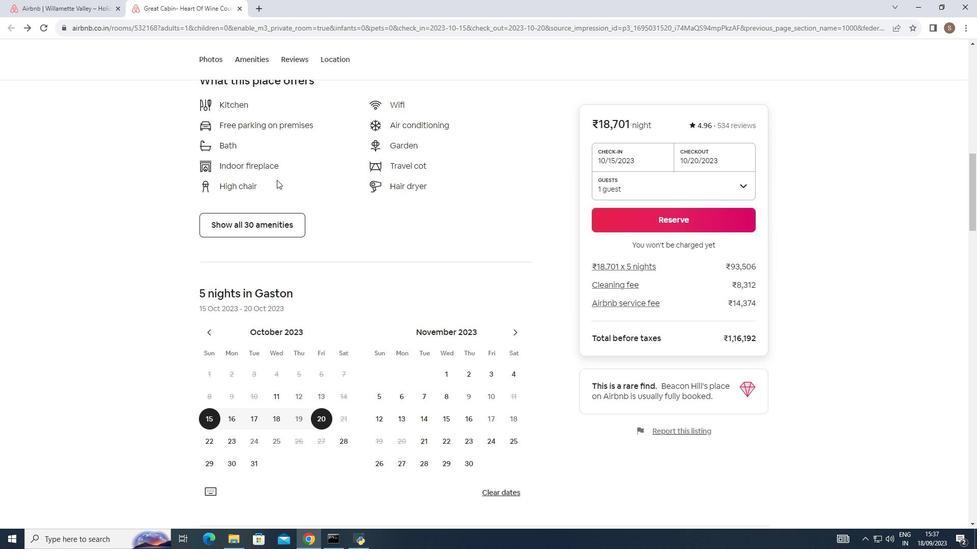 
Action: Mouse scrolled (285, 189) with delta (0, 0)
Screenshot: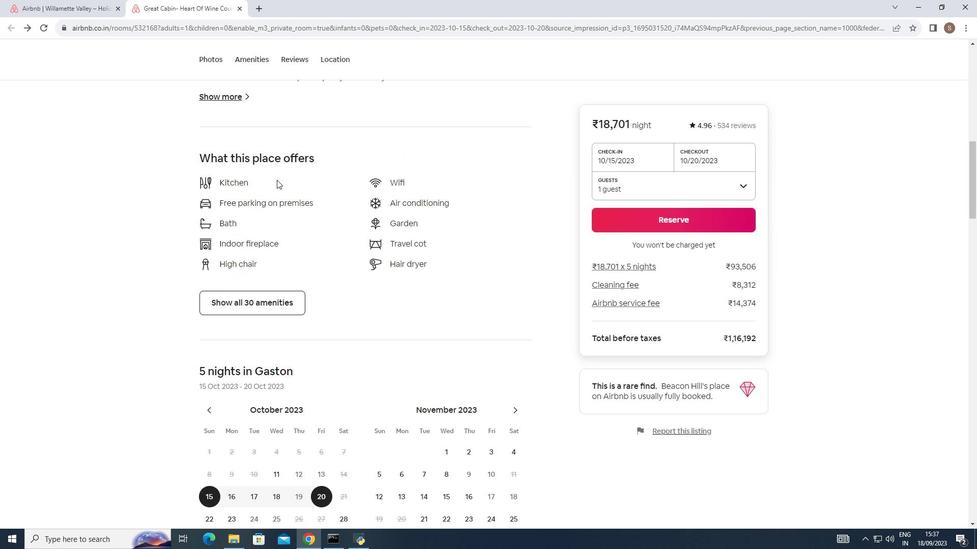 
Action: Mouse scrolled (285, 189) with delta (0, 0)
Screenshot: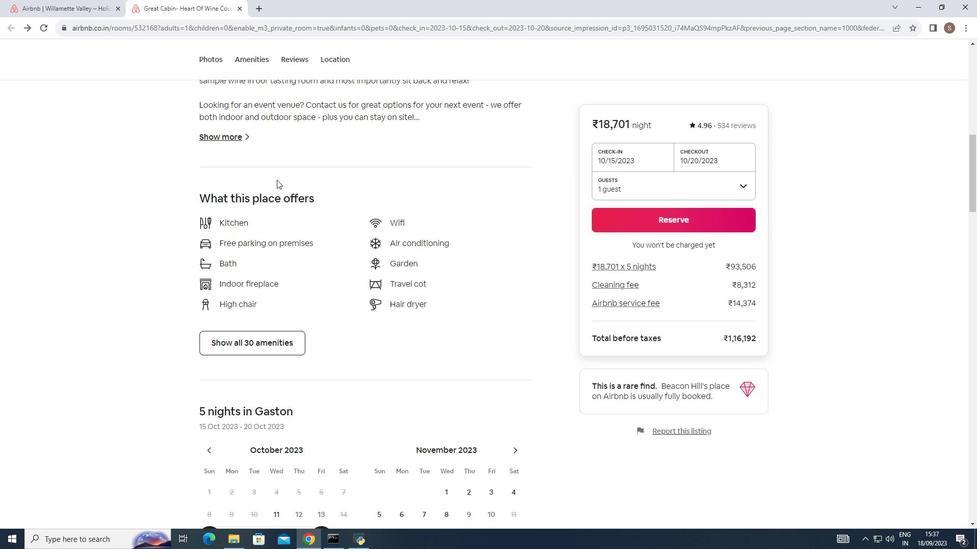 
Action: Mouse scrolled (285, 189) with delta (0, 0)
Screenshot: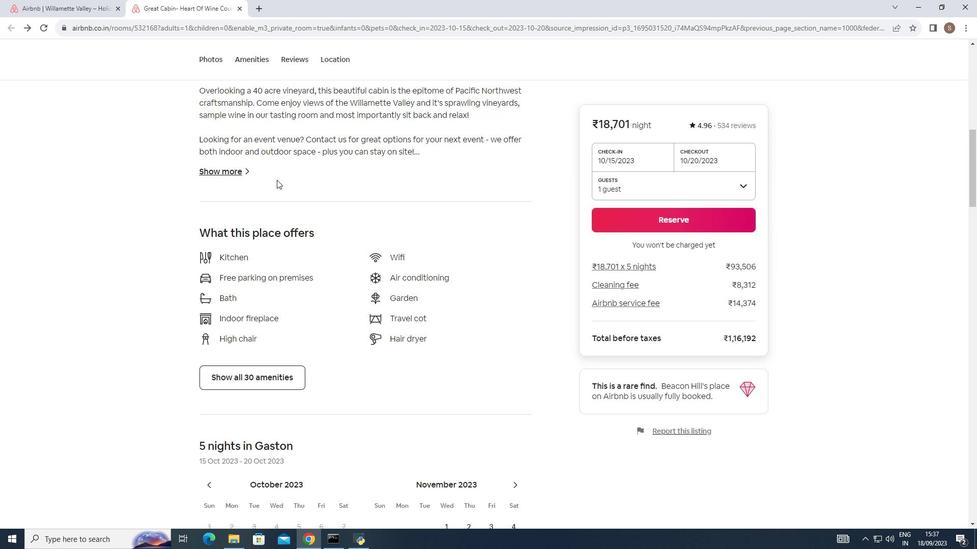 
Action: Mouse moved to (286, 187)
Screenshot: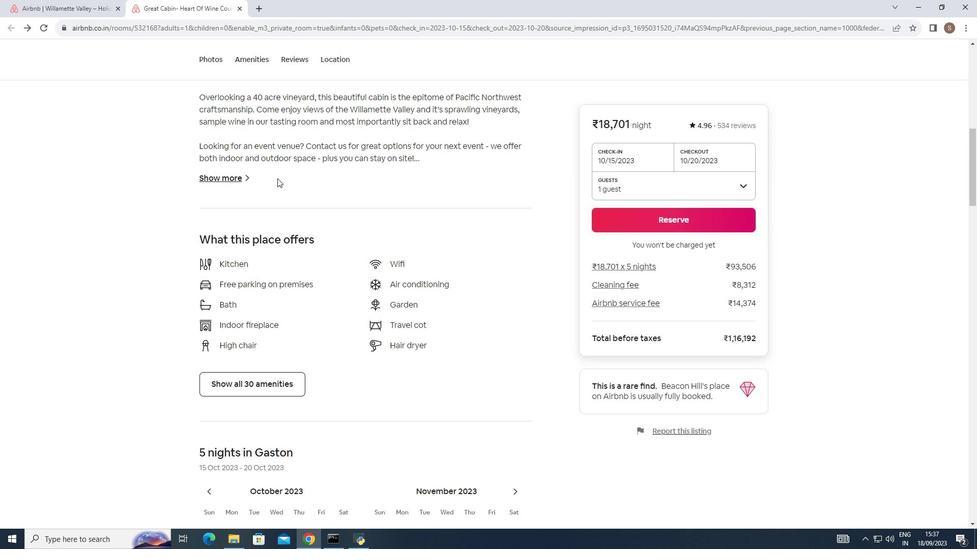 
Action: Mouse scrolled (286, 187) with delta (0, 0)
Screenshot: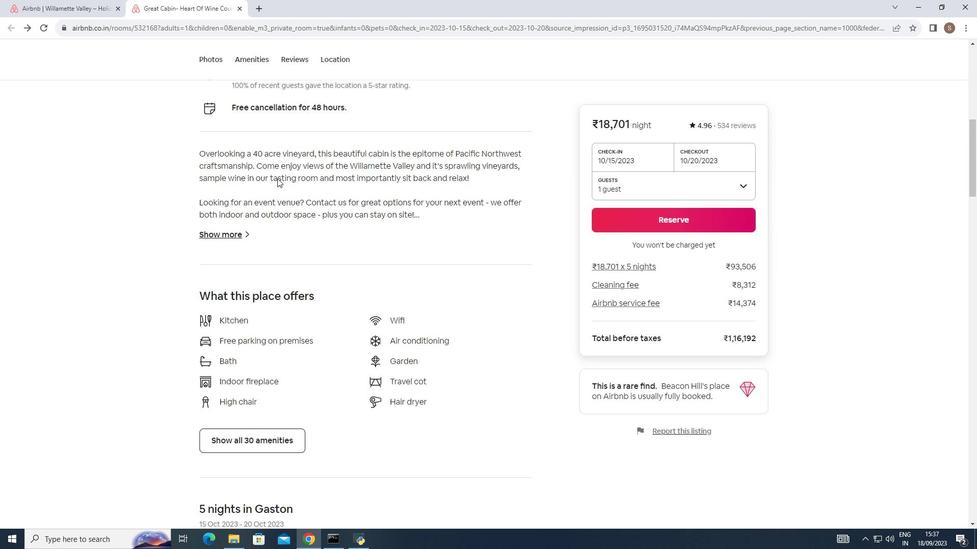 
Action: Mouse scrolled (286, 187) with delta (0, 0)
Screenshot: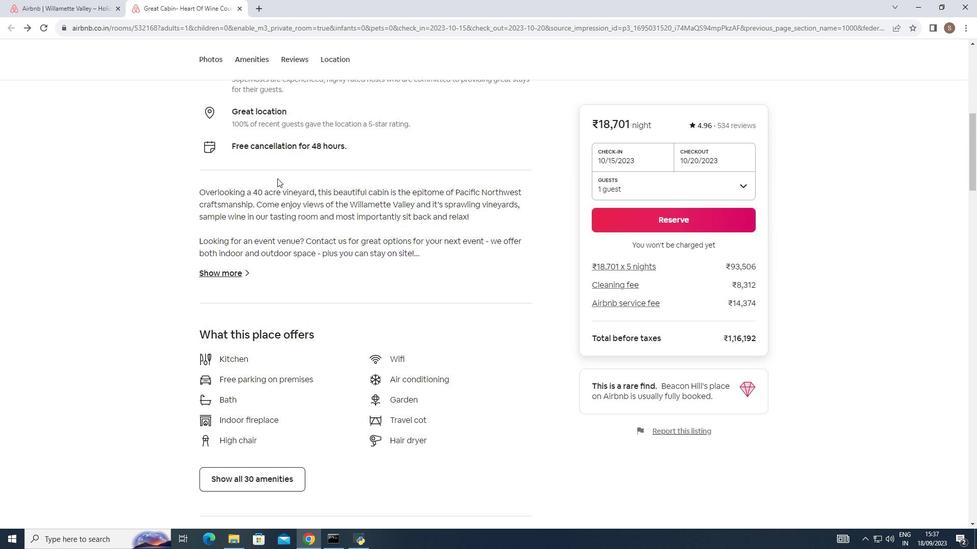 
Action: Mouse moved to (287, 185)
Screenshot: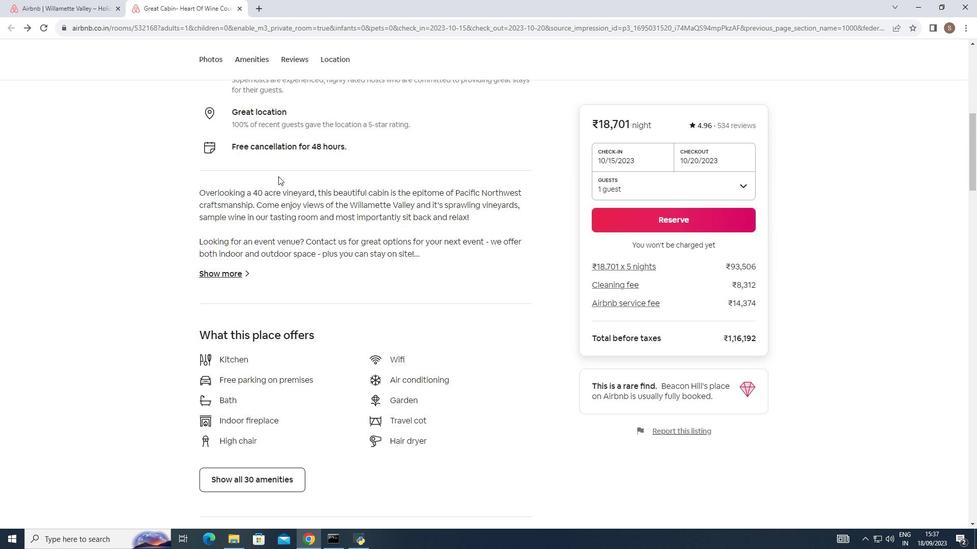 
Action: Mouse scrolled (287, 185) with delta (0, 0)
